 Task: Look for space in Pennāgaram, India from 1st August, 2023 to 5th August, 2023 for 1 adult in price range Rs.6000 to Rs.15000. Place can be entire place with 1  bedroom having 1 bed and 1 bathroom. Property type can be house, flat, guest house. Amenities needed are: wifi. Booking option can be shelf check-in. Required host language is English.
Action: Mouse moved to (391, 117)
Screenshot: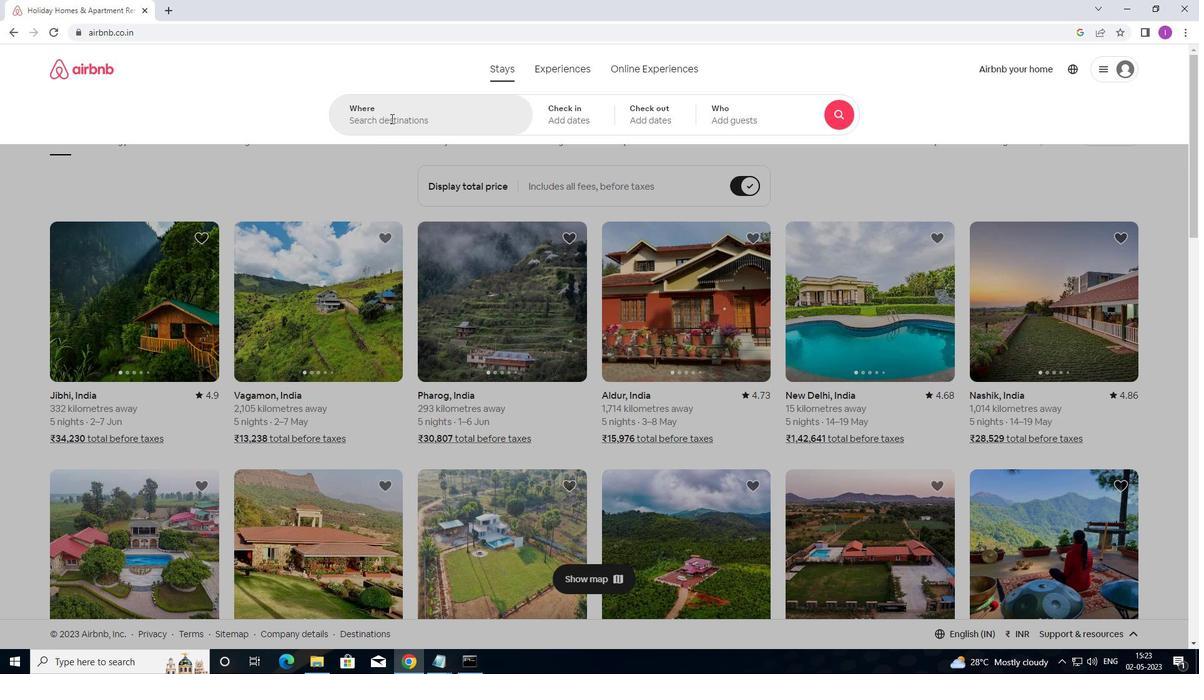
Action: Mouse pressed left at (391, 117)
Screenshot: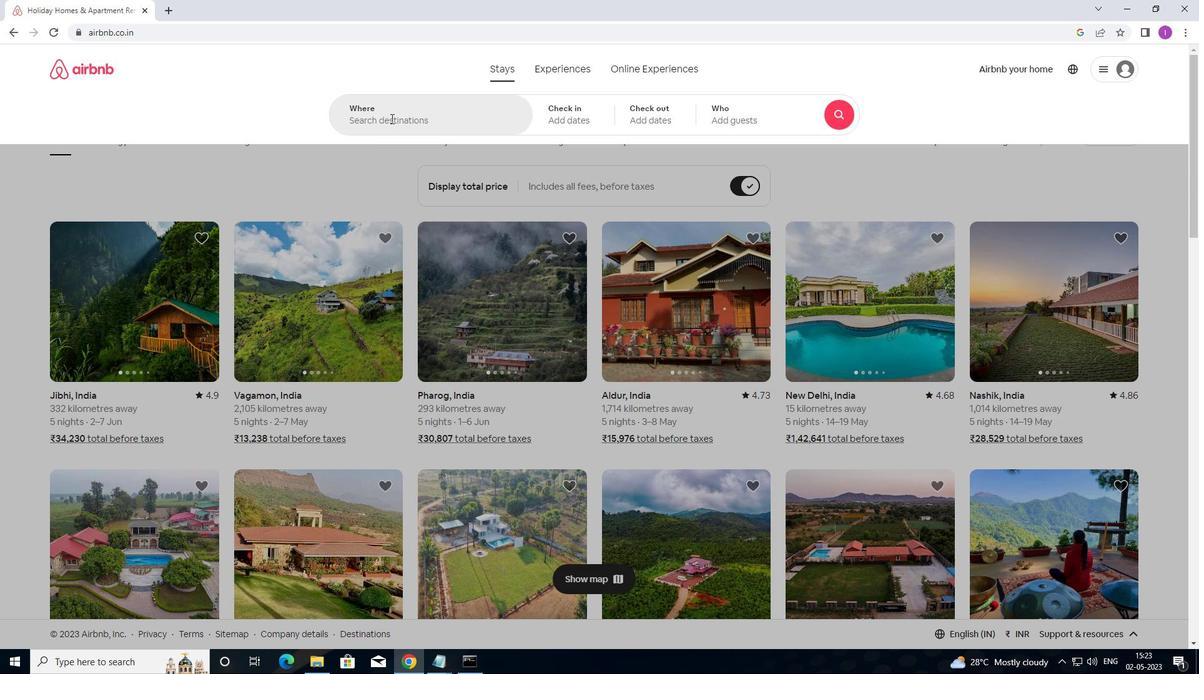 
Action: Mouse moved to (441, 153)
Screenshot: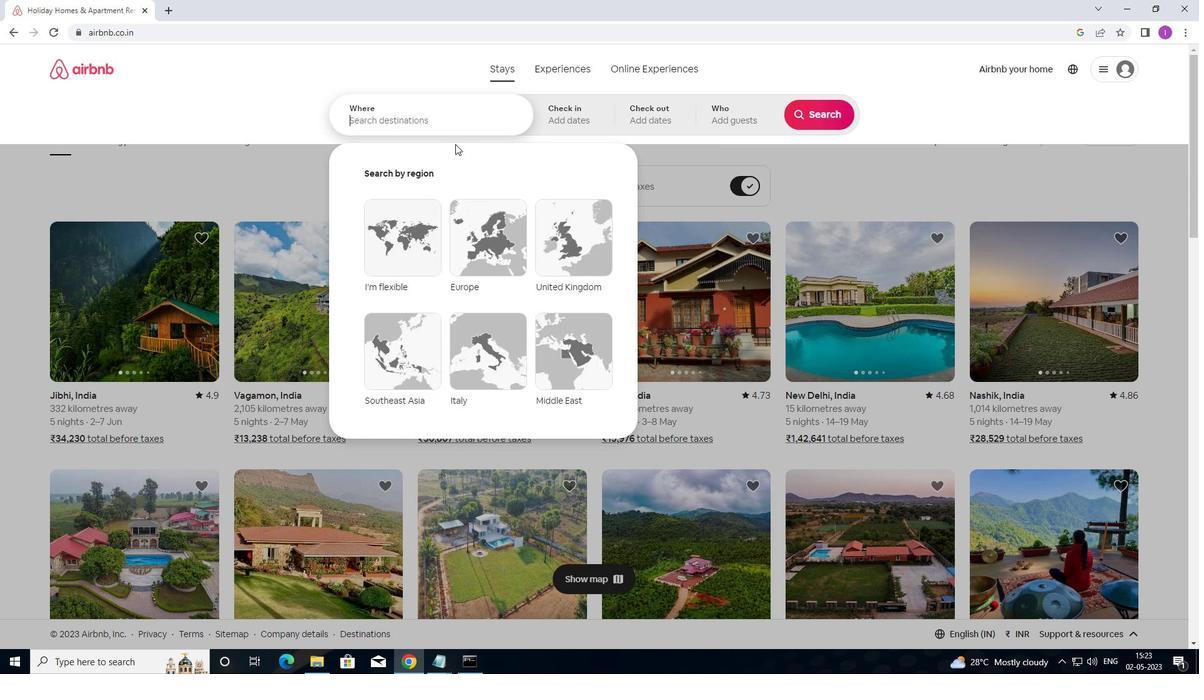 
Action: Key pressed <Key.shift>PENNAGARAM,<Key.shift><Key.shift><Key.shift><Key.shift><Key.shift><Key.shift><Key.shift><Key.shift><Key.shift><Key.shift><Key.shift><Key.shift><Key.shift><Key.shift><Key.shift><Key.shift><Key.shift><Key.shift><Key.shift><Key.shift>INDIA
Screenshot: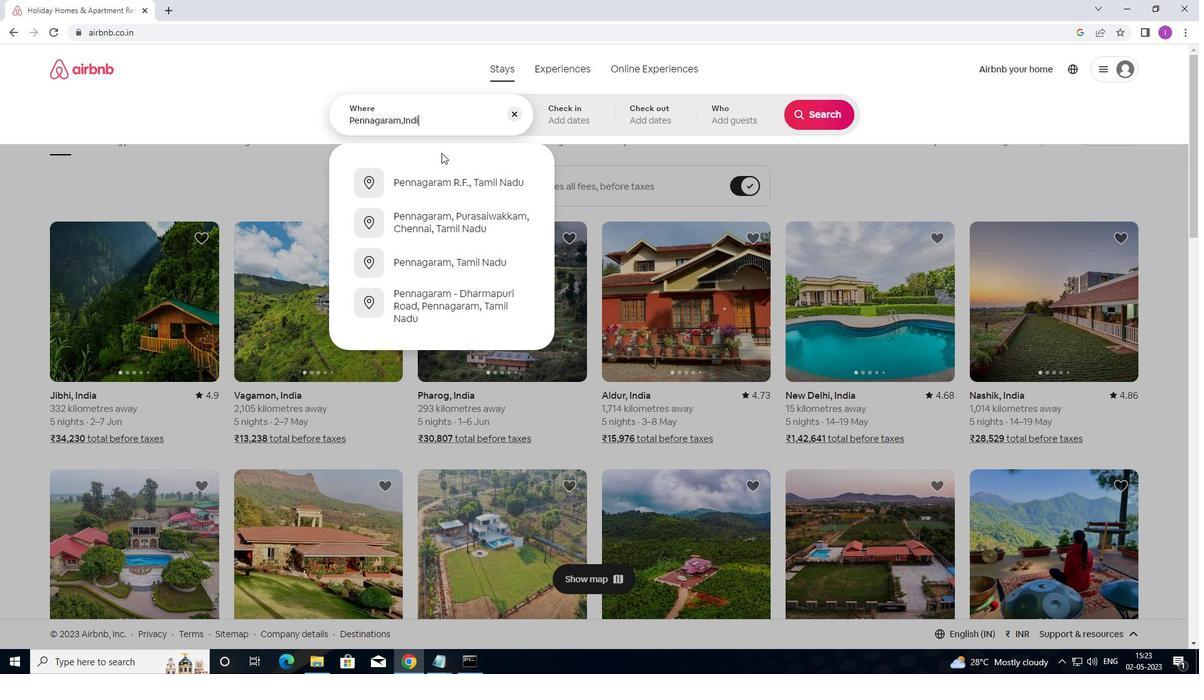 
Action: Mouse moved to (561, 113)
Screenshot: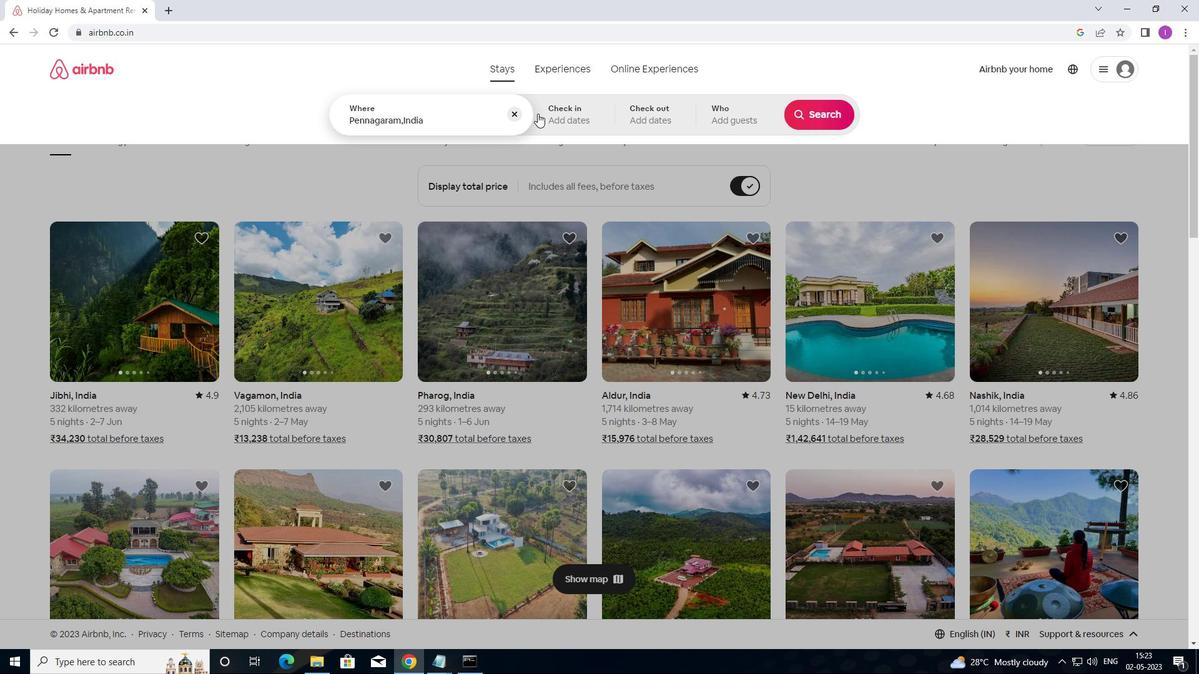 
Action: Mouse pressed left at (561, 113)
Screenshot: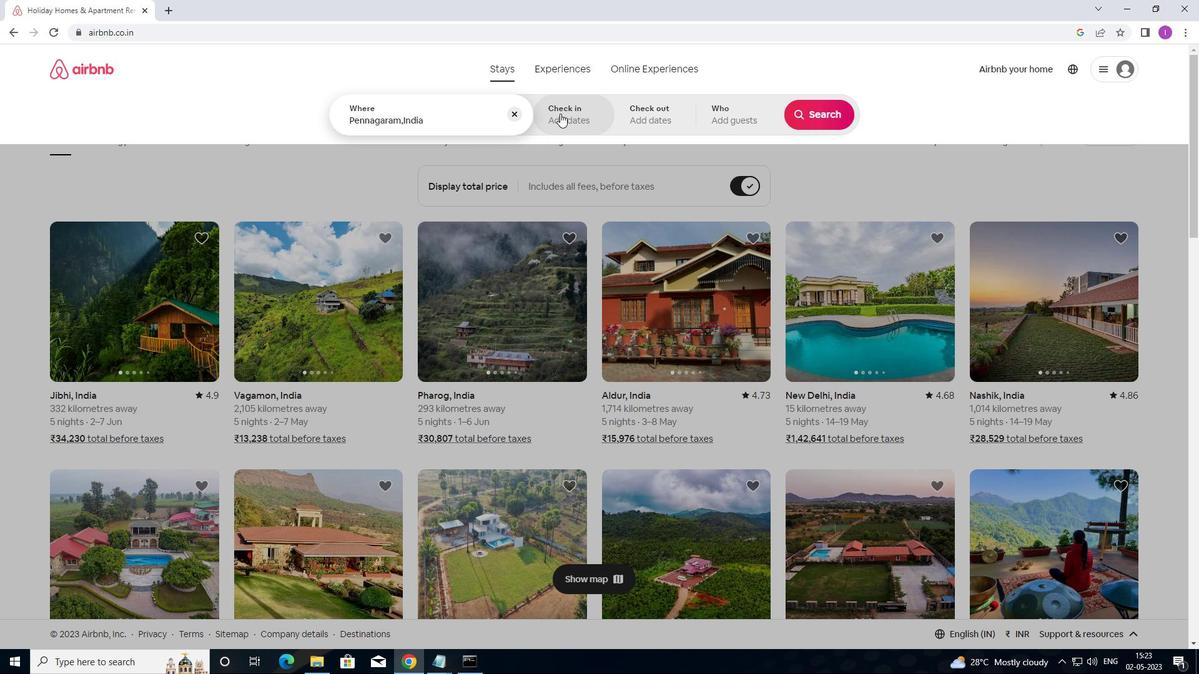 
Action: Mouse moved to (817, 216)
Screenshot: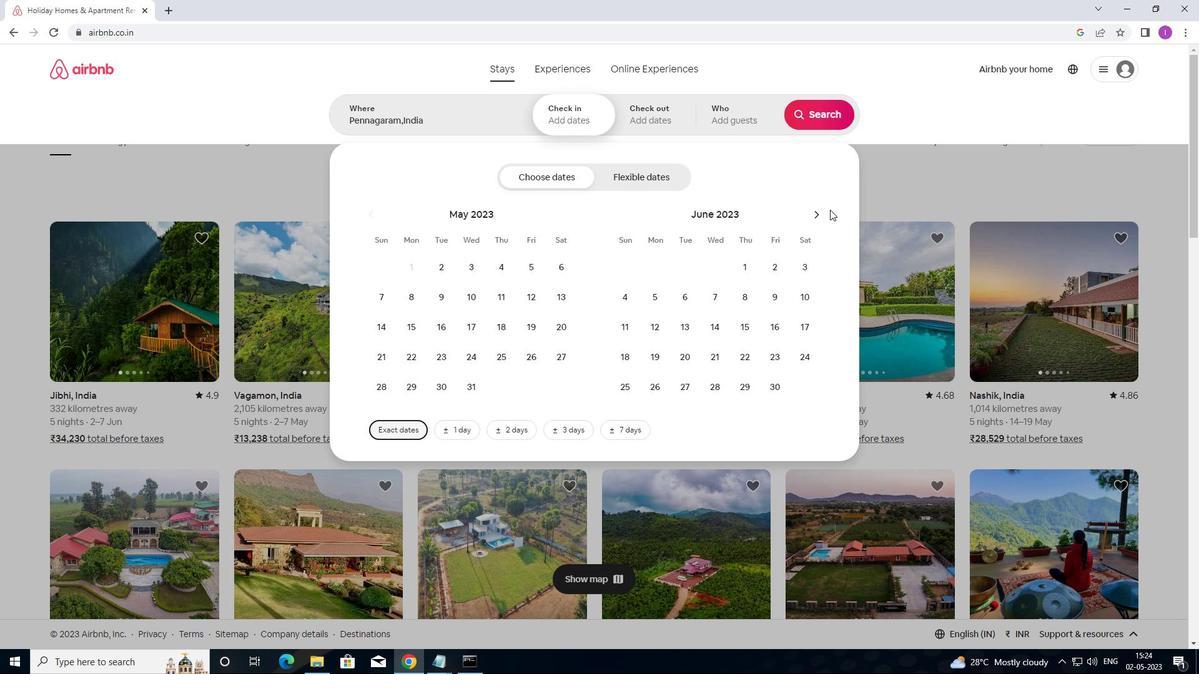 
Action: Mouse pressed left at (817, 216)
Screenshot: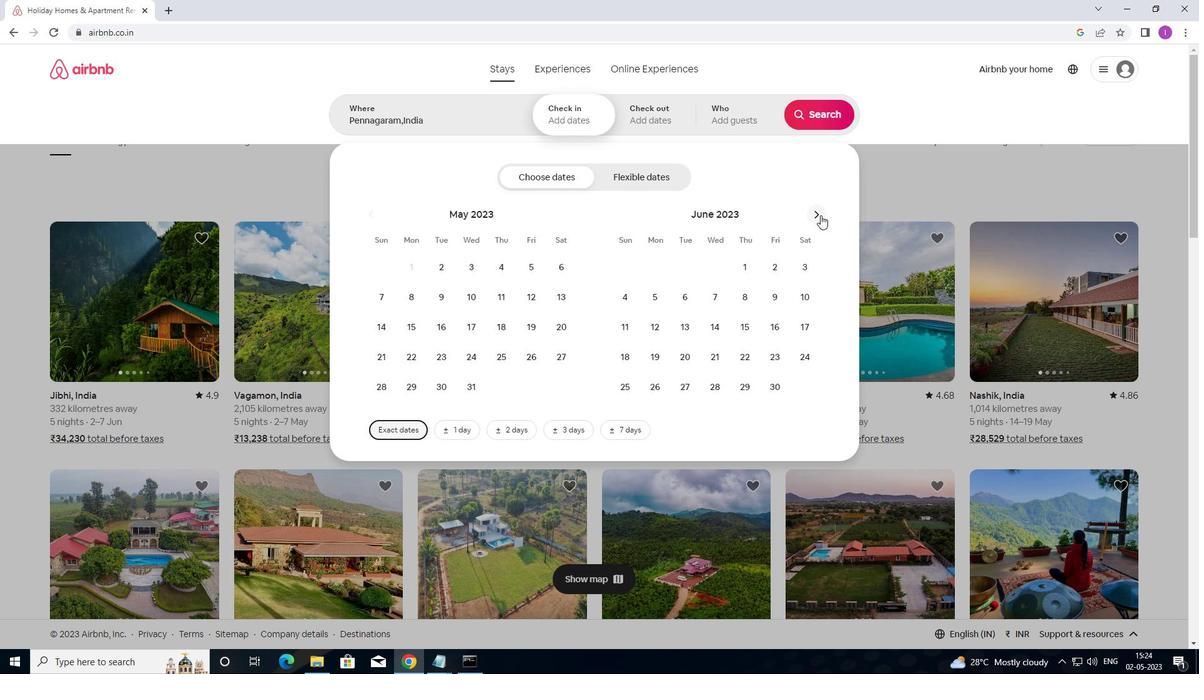
Action: Mouse pressed left at (817, 216)
Screenshot: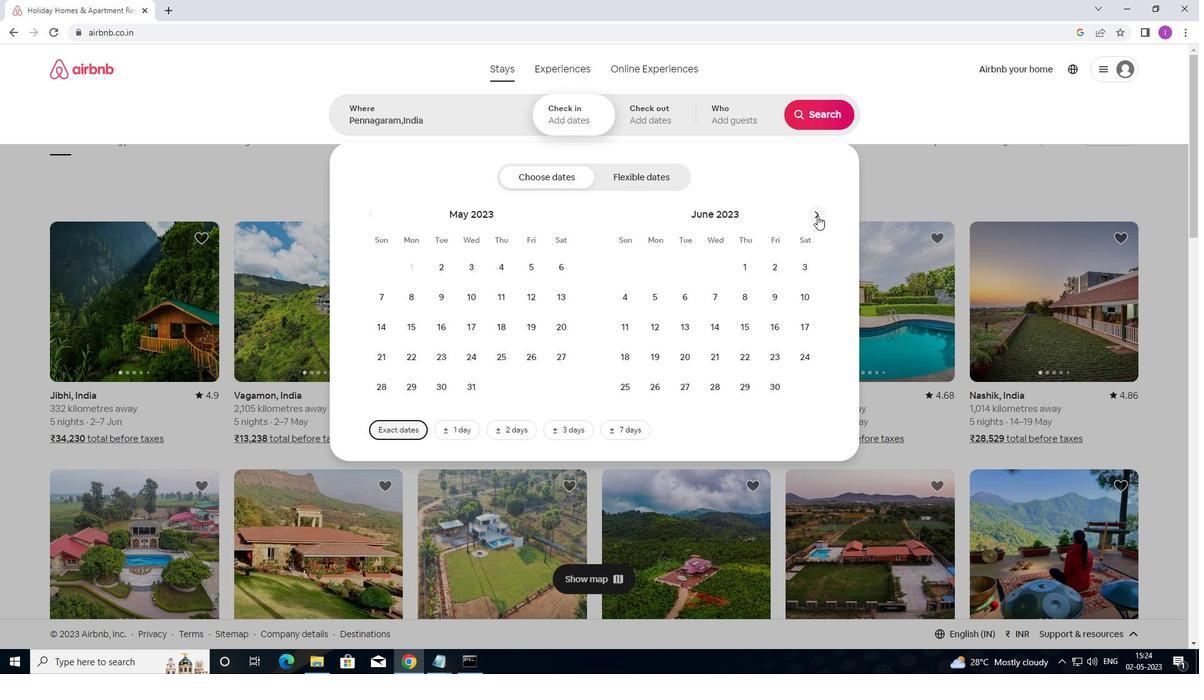 
Action: Mouse moved to (812, 213)
Screenshot: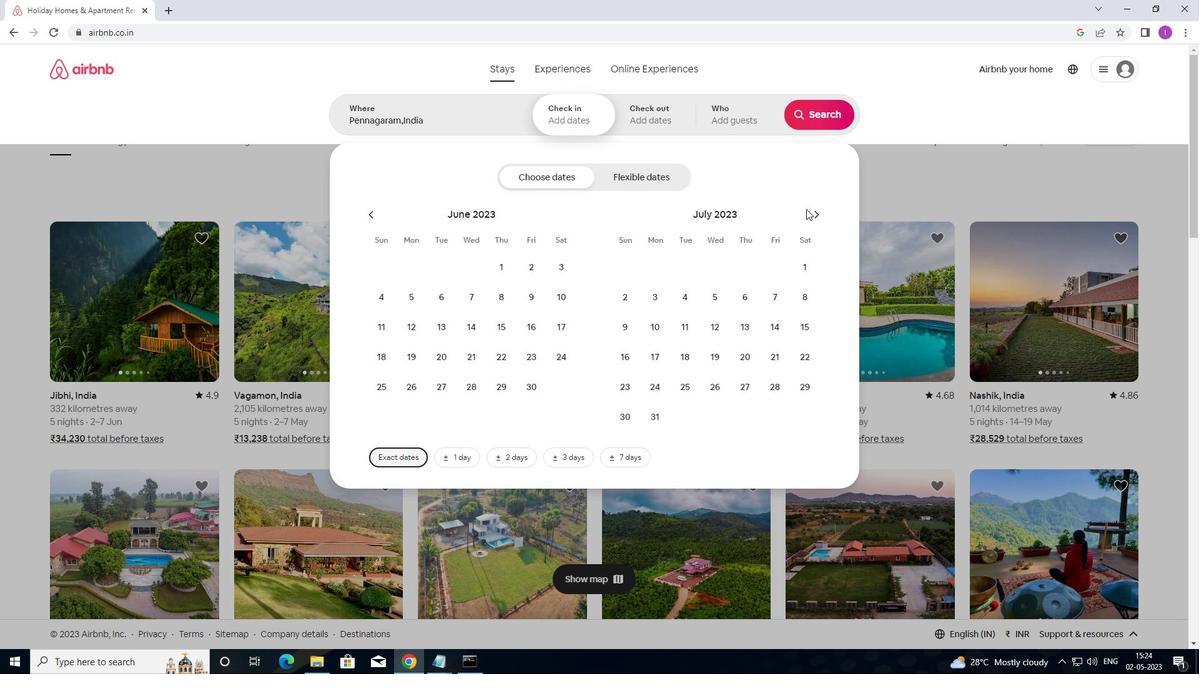 
Action: Mouse pressed left at (812, 213)
Screenshot: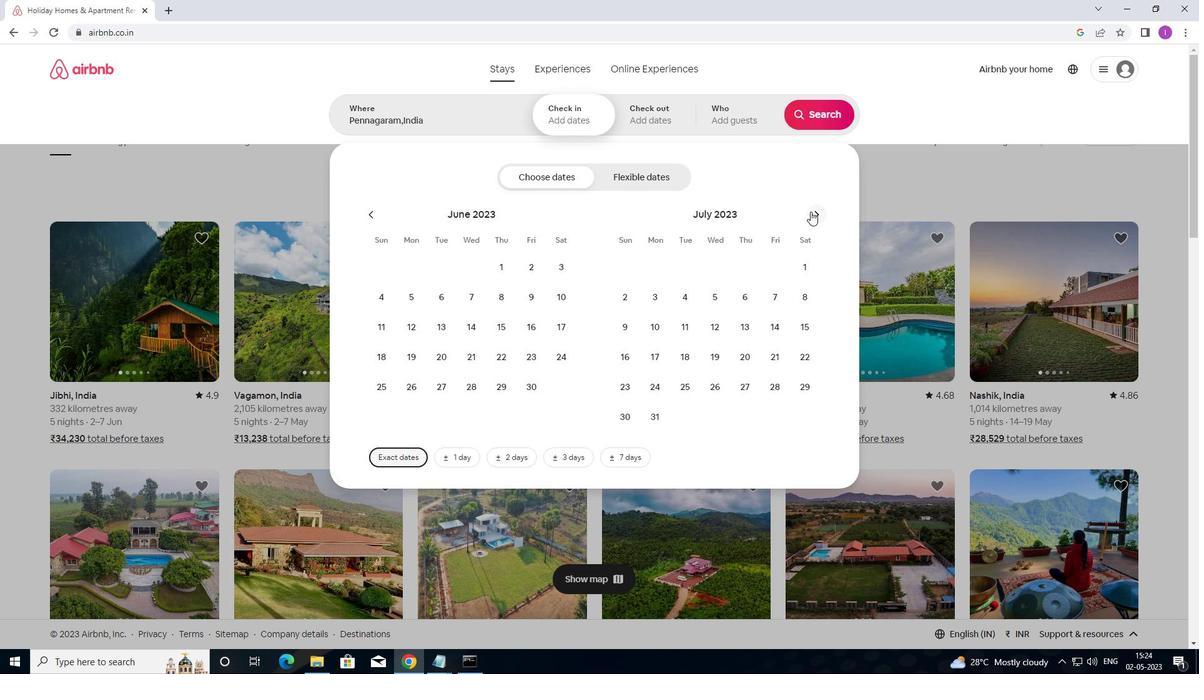 
Action: Mouse moved to (682, 264)
Screenshot: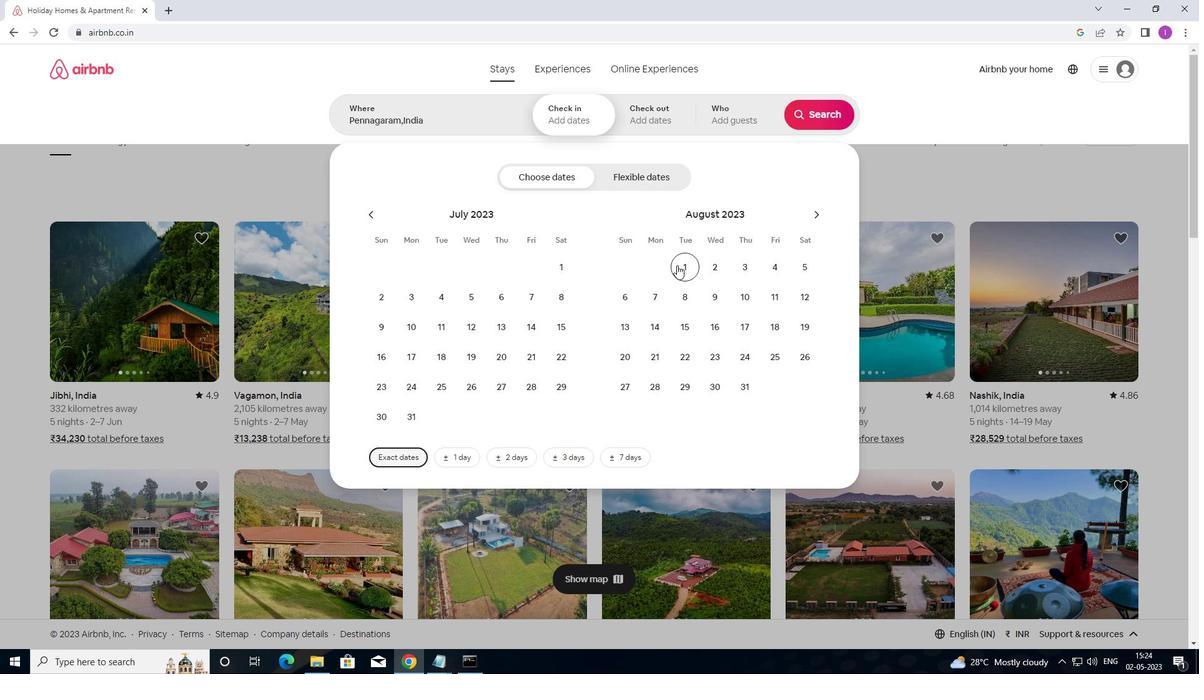 
Action: Mouse pressed left at (682, 264)
Screenshot: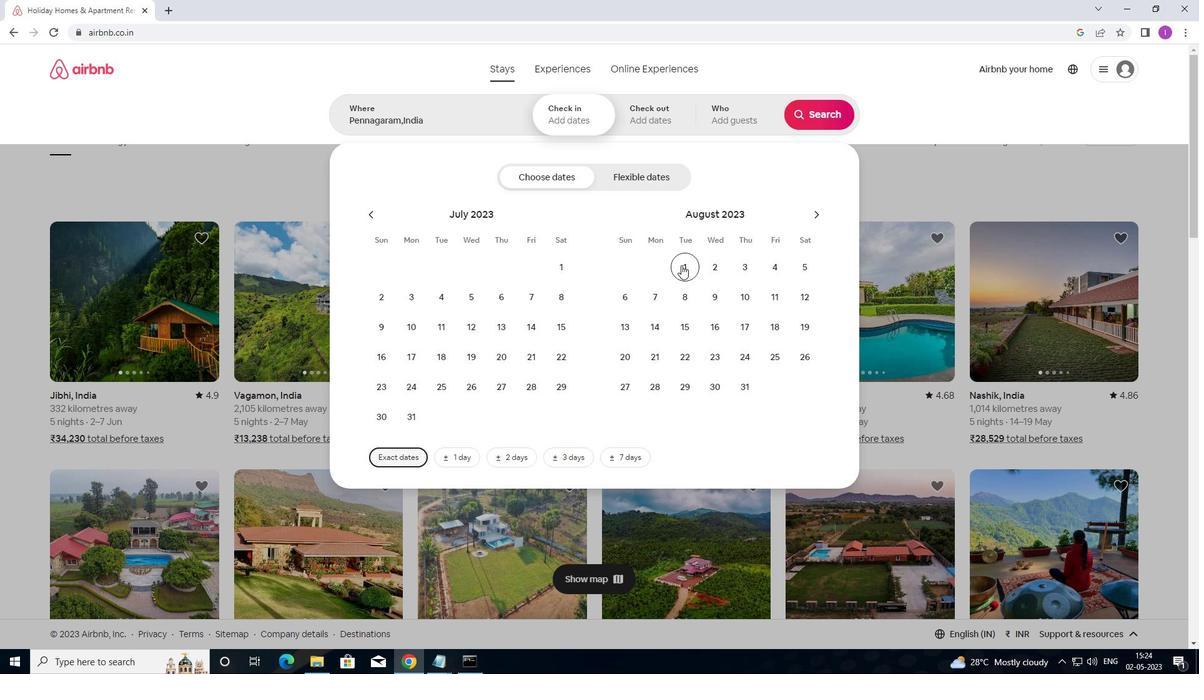 
Action: Mouse moved to (813, 268)
Screenshot: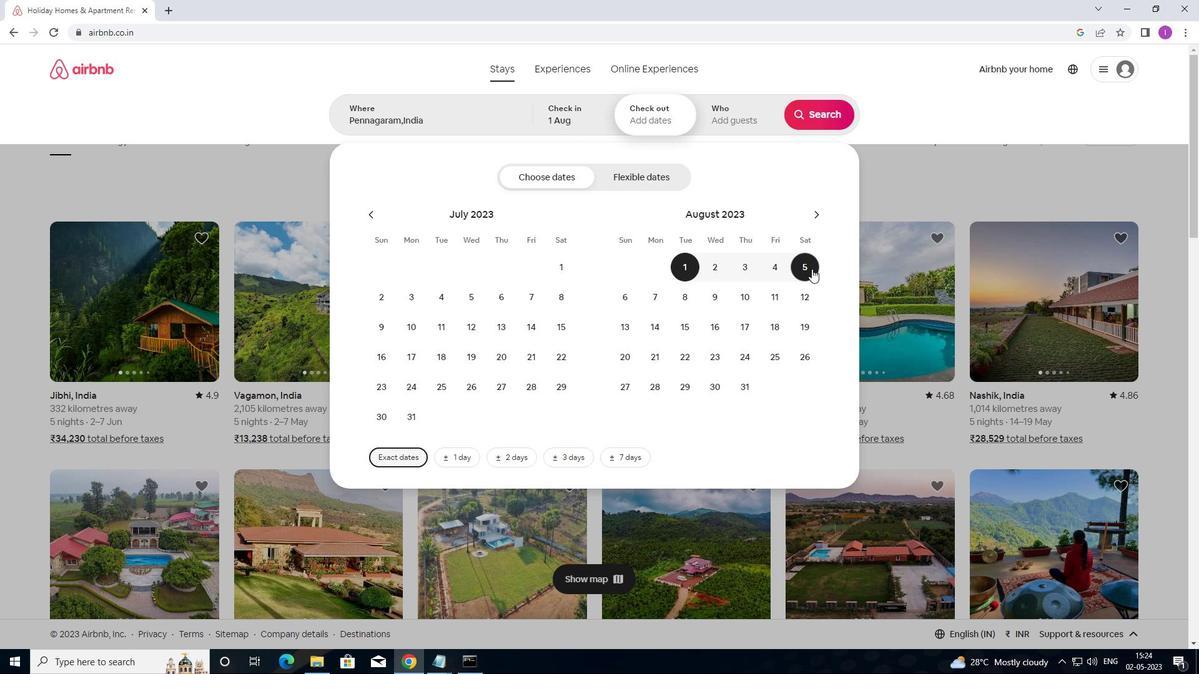 
Action: Mouse pressed left at (813, 268)
Screenshot: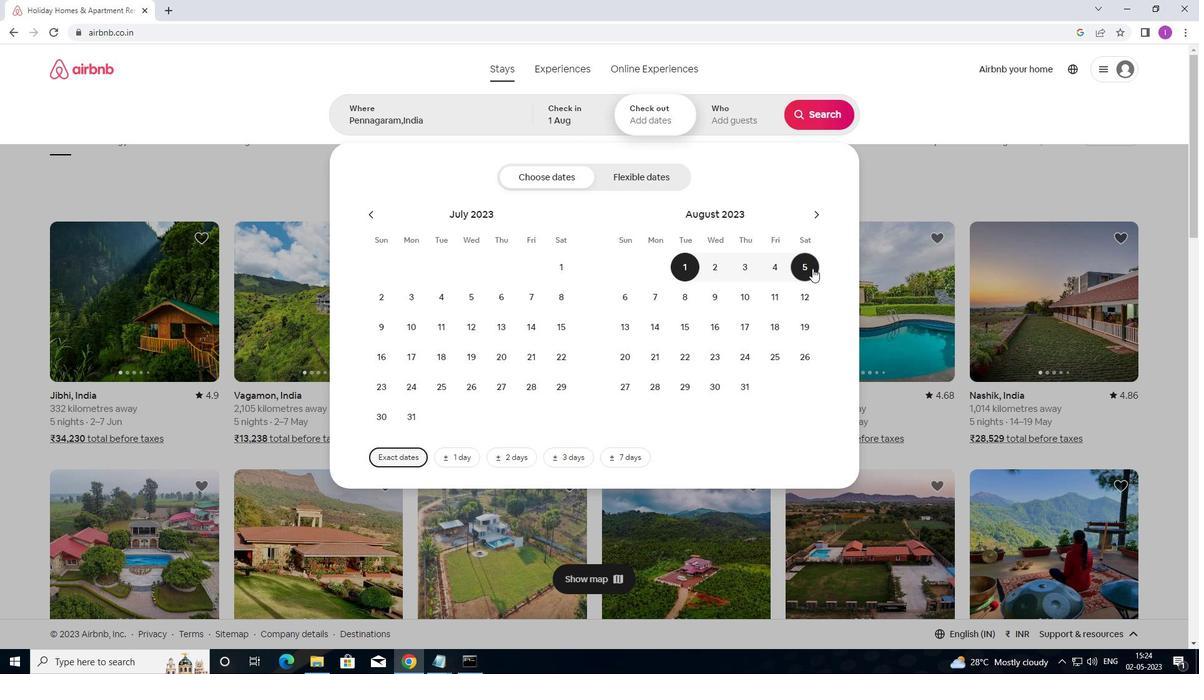 
Action: Mouse moved to (818, 242)
Screenshot: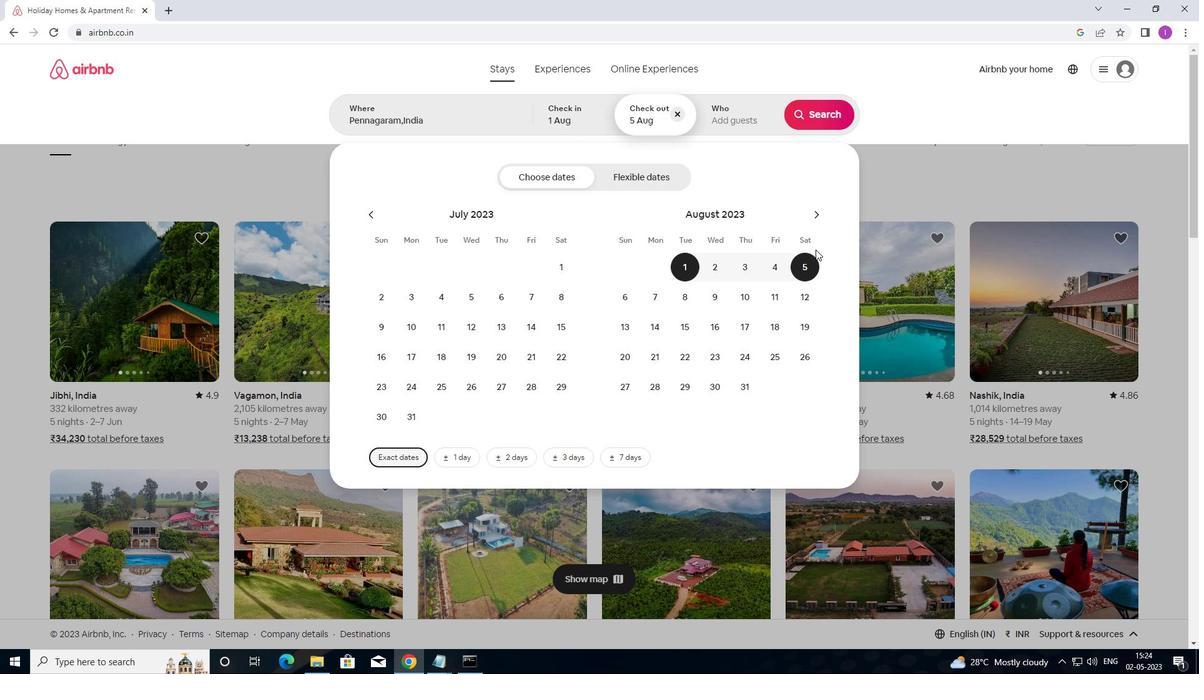 
Action: Mouse scrolled (818, 241) with delta (0, 0)
Screenshot: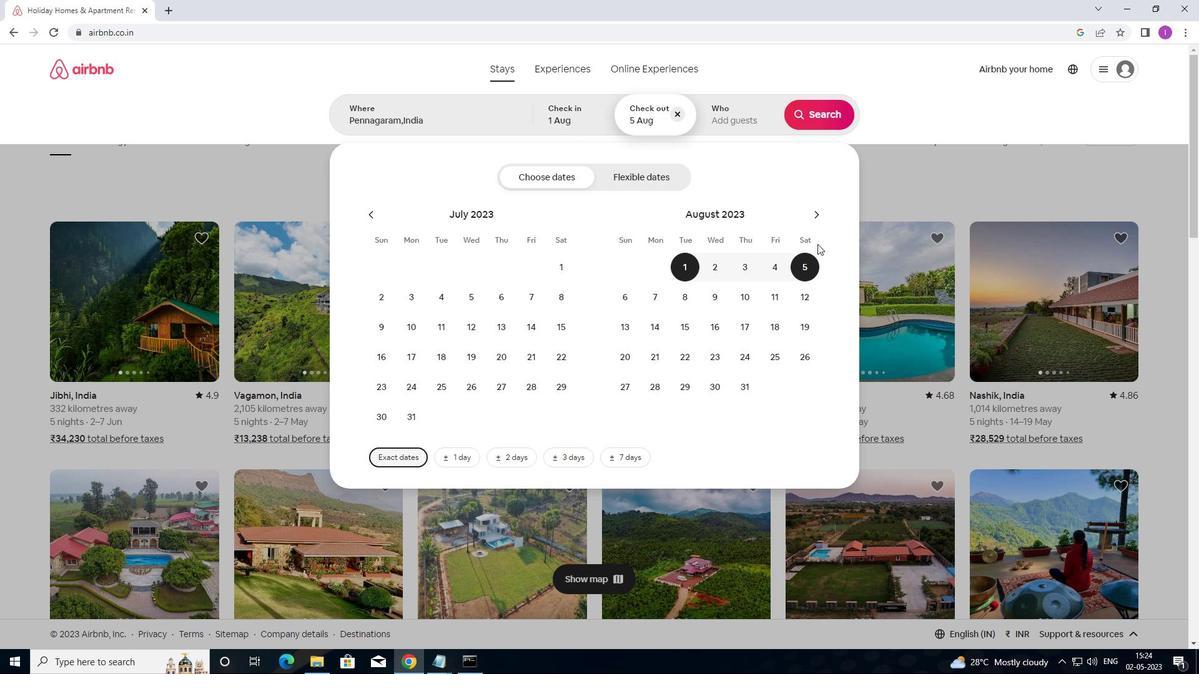 
Action: Mouse scrolled (818, 241) with delta (0, 0)
Screenshot: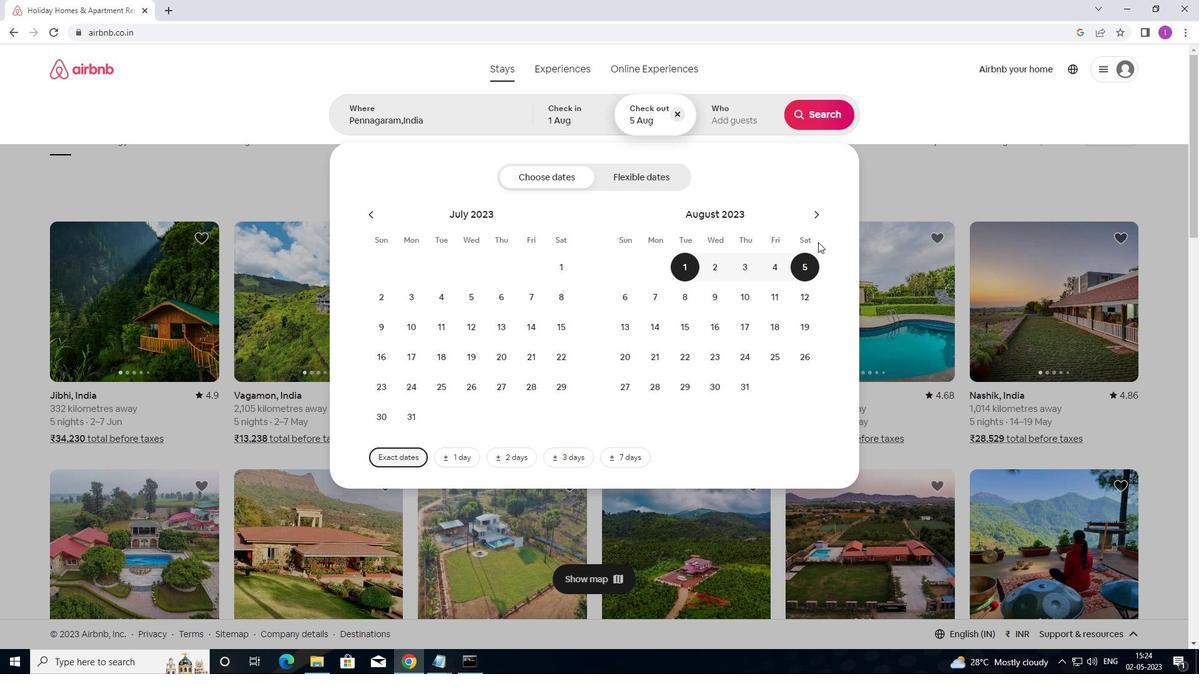 
Action: Mouse moved to (754, 116)
Screenshot: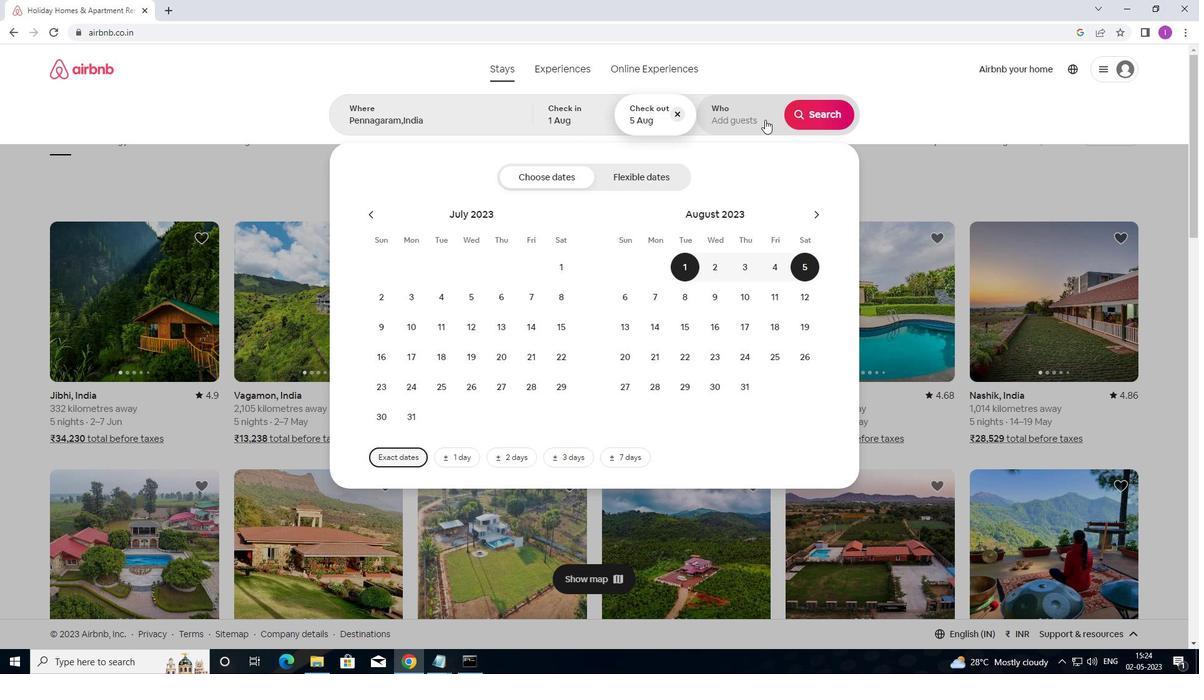 
Action: Mouse pressed left at (754, 116)
Screenshot: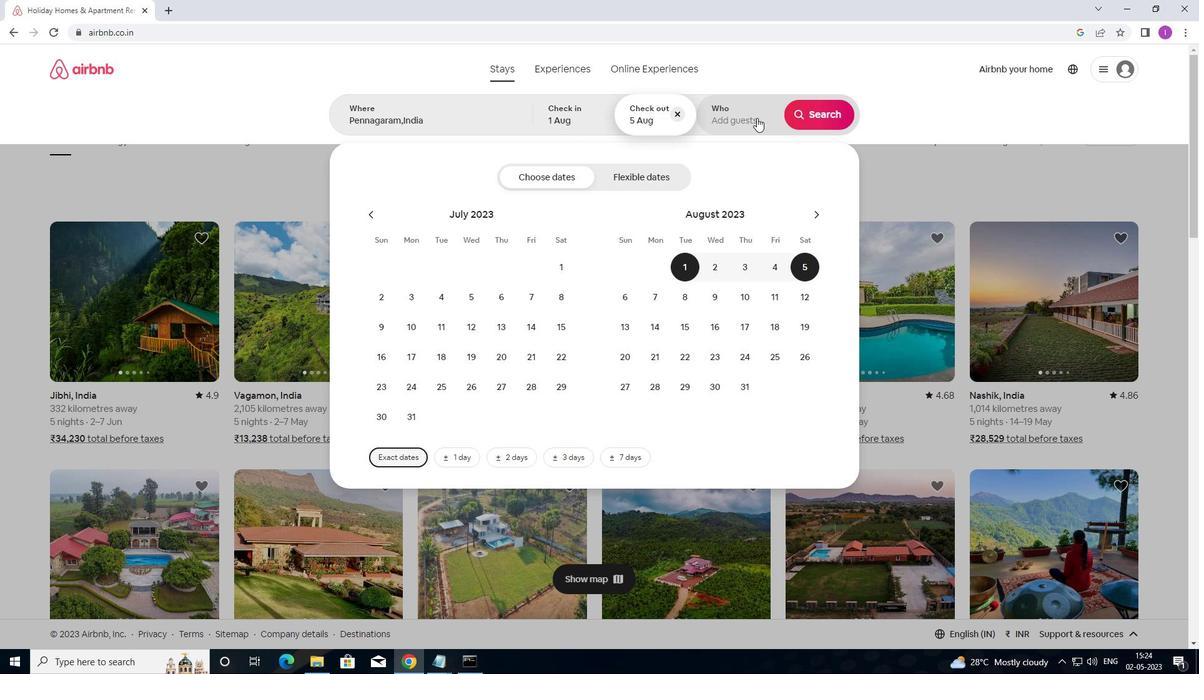 
Action: Mouse moved to (819, 176)
Screenshot: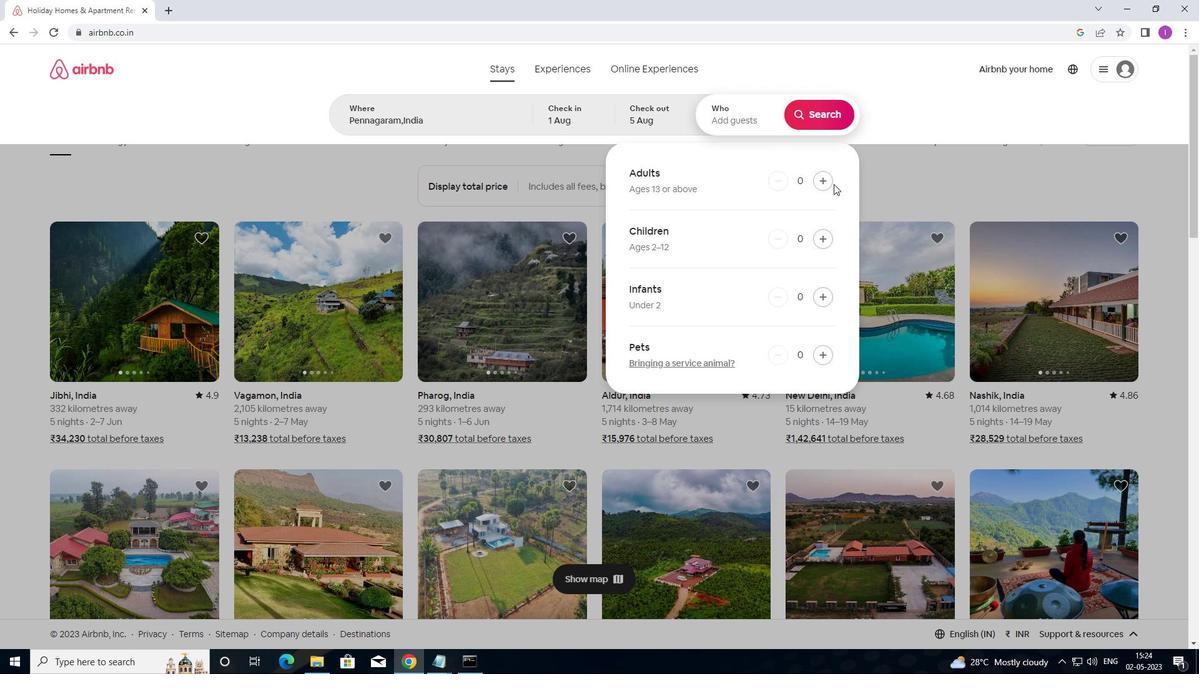 
Action: Mouse pressed left at (819, 176)
Screenshot: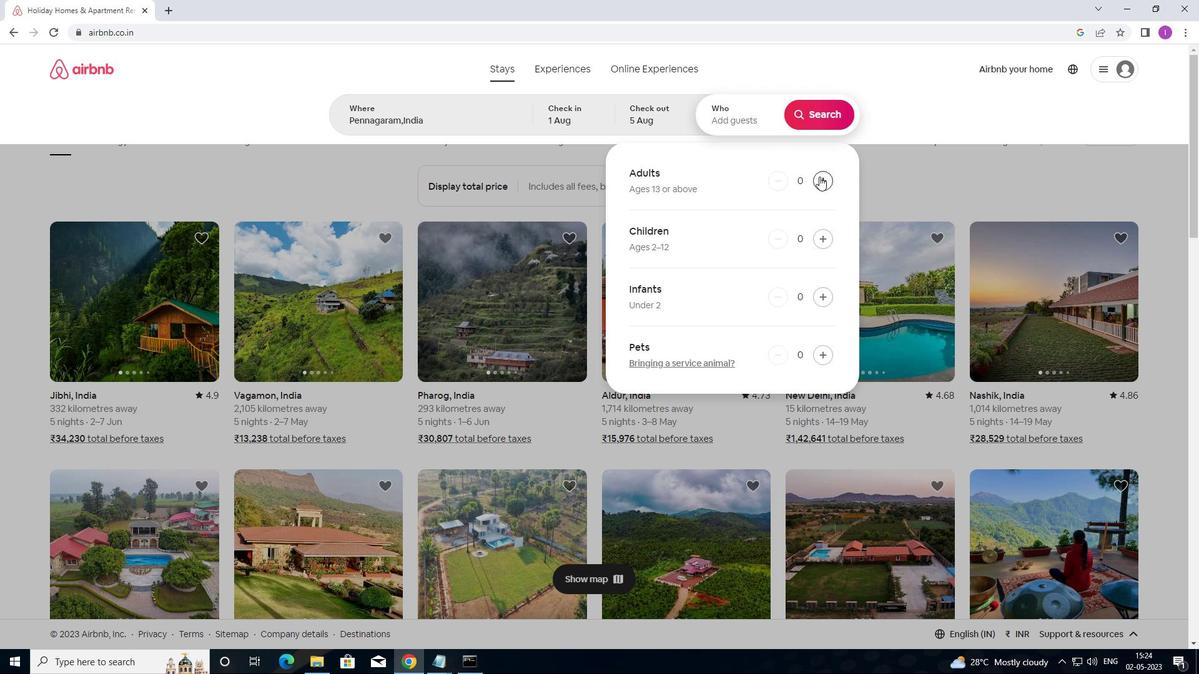 
Action: Mouse moved to (818, 121)
Screenshot: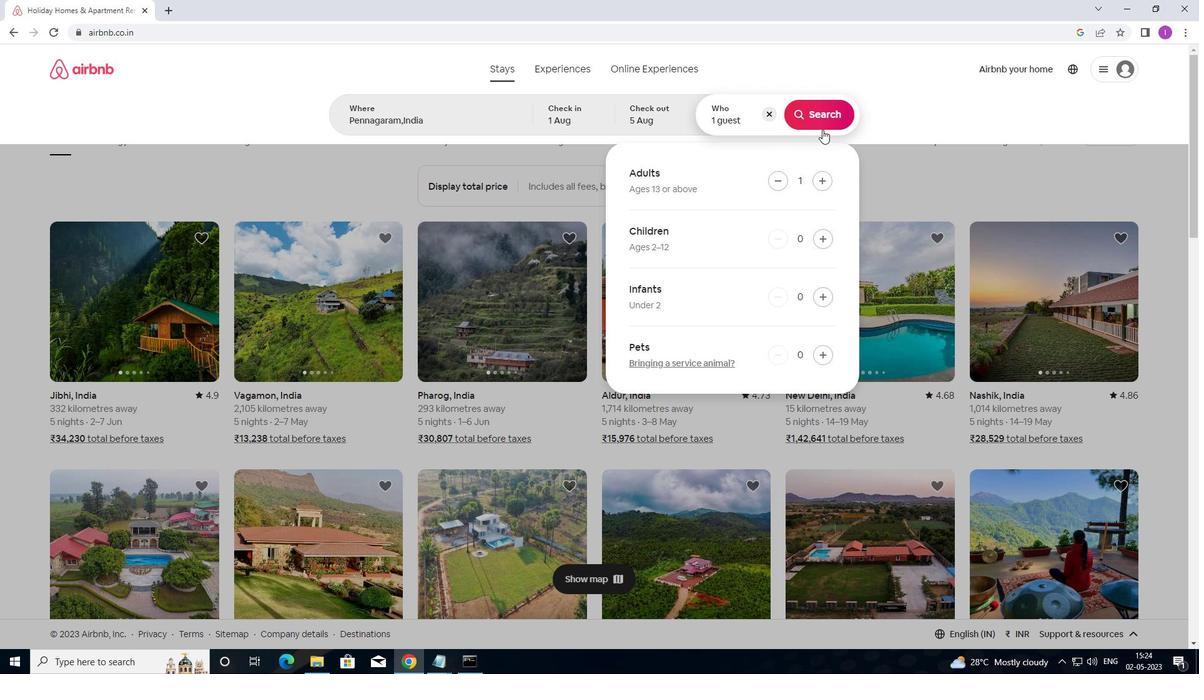 
Action: Mouse pressed left at (818, 121)
Screenshot: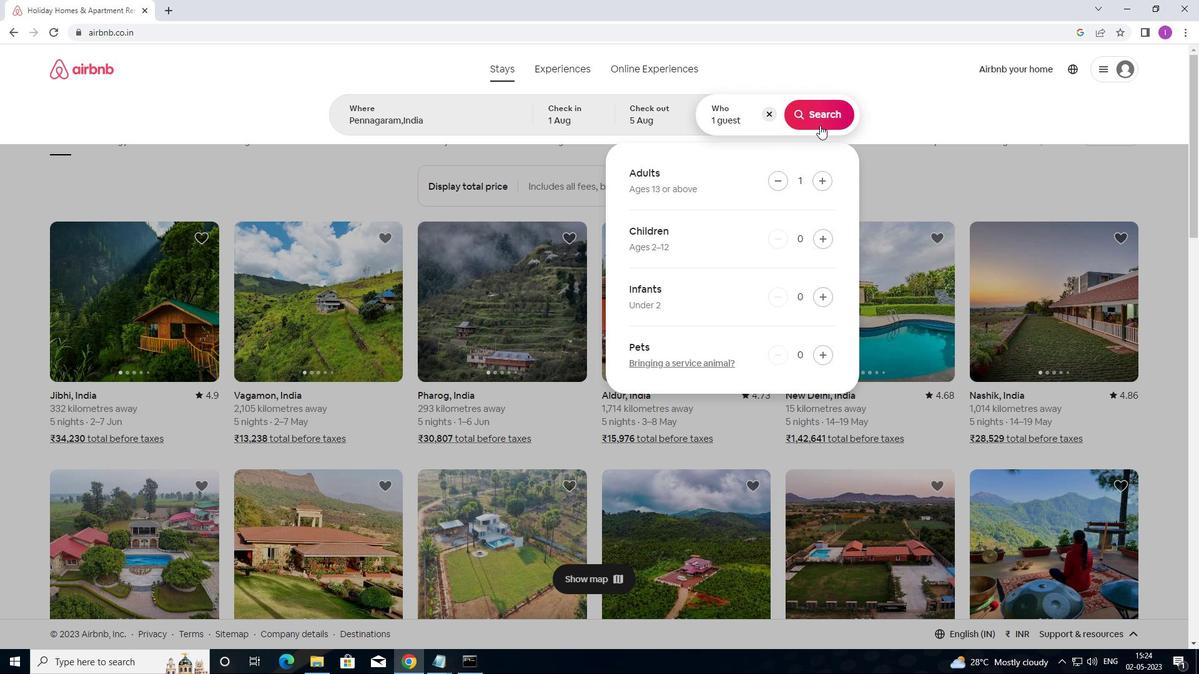 
Action: Mouse moved to (1144, 111)
Screenshot: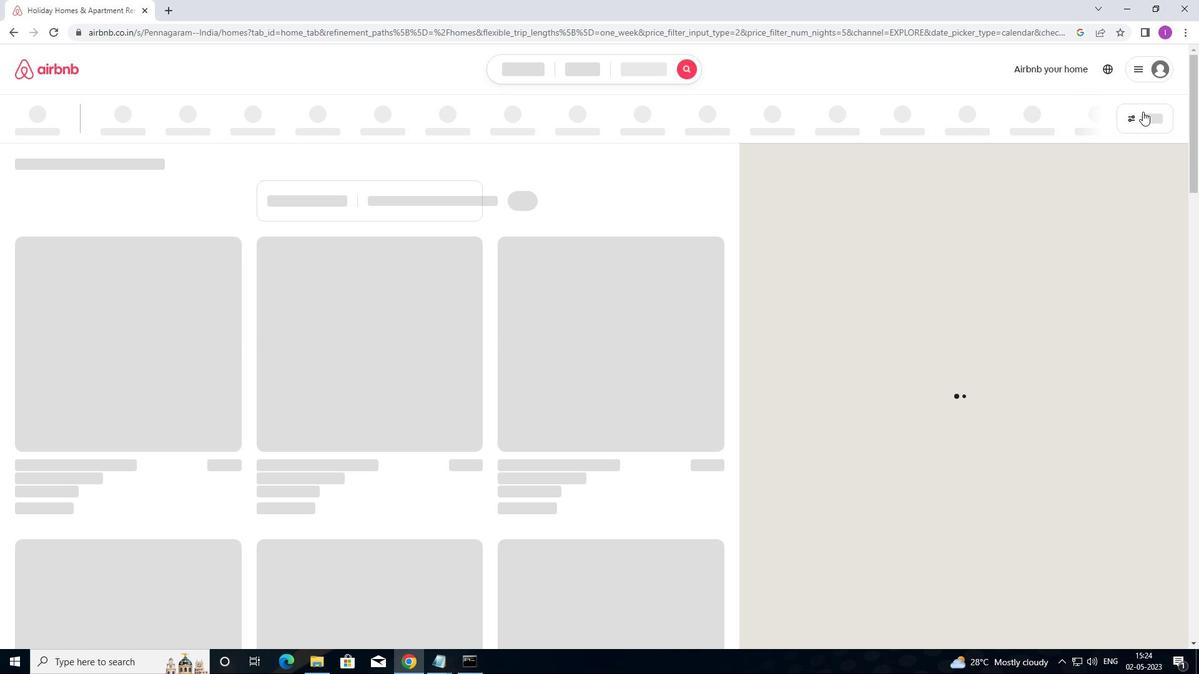 
Action: Mouse pressed left at (1144, 111)
Screenshot: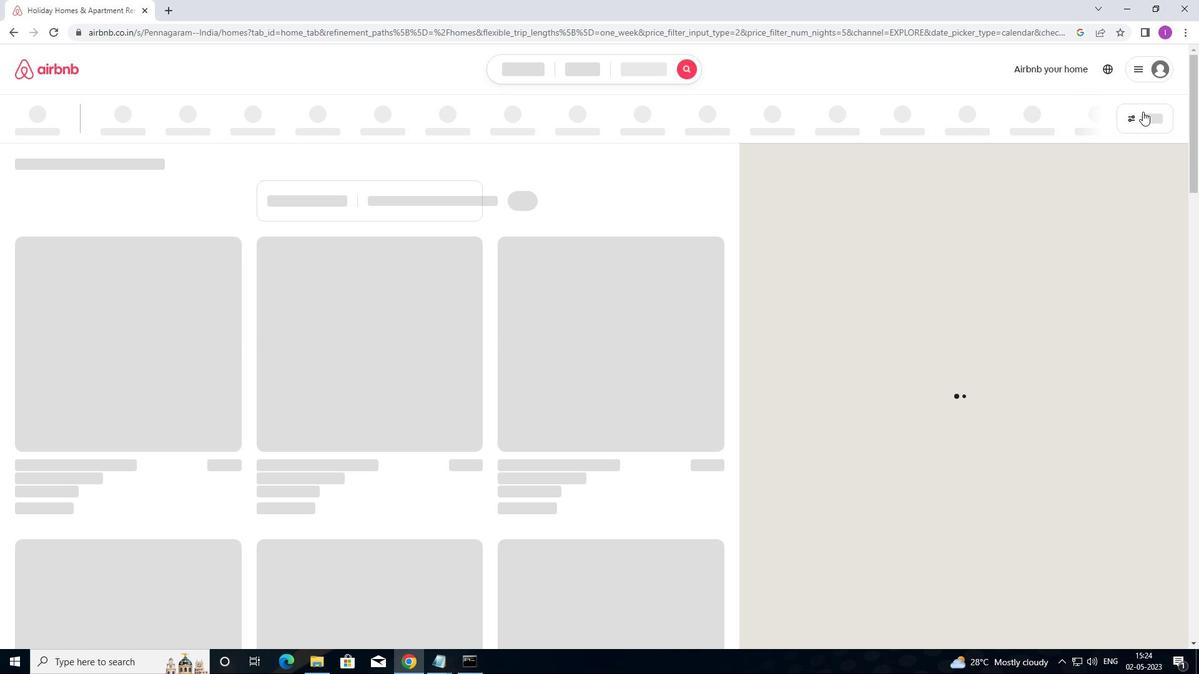 
Action: Mouse moved to (1130, 118)
Screenshot: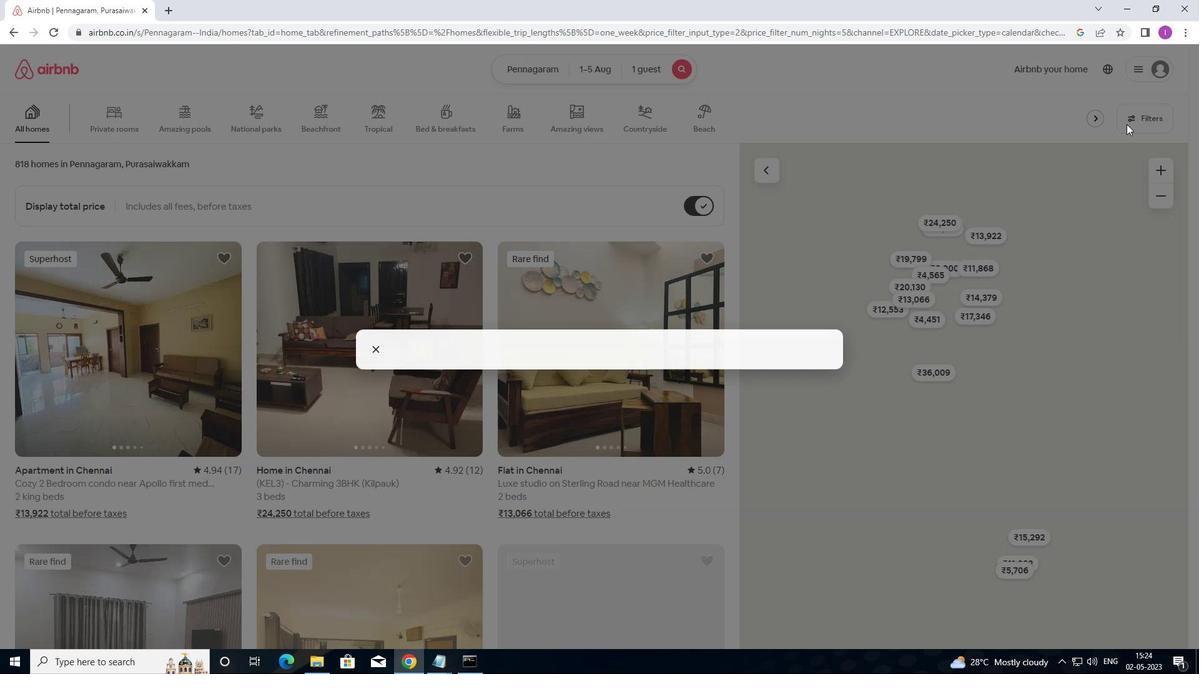 
Action: Mouse pressed left at (1130, 118)
Screenshot: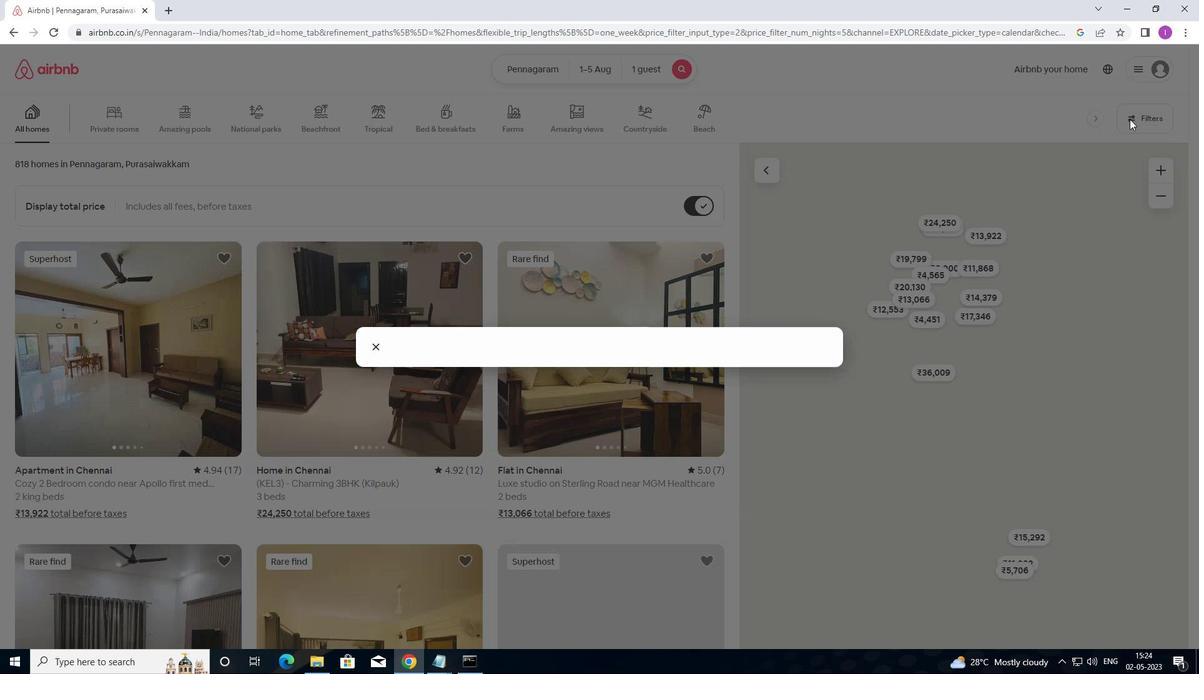 
Action: Mouse moved to (1134, 121)
Screenshot: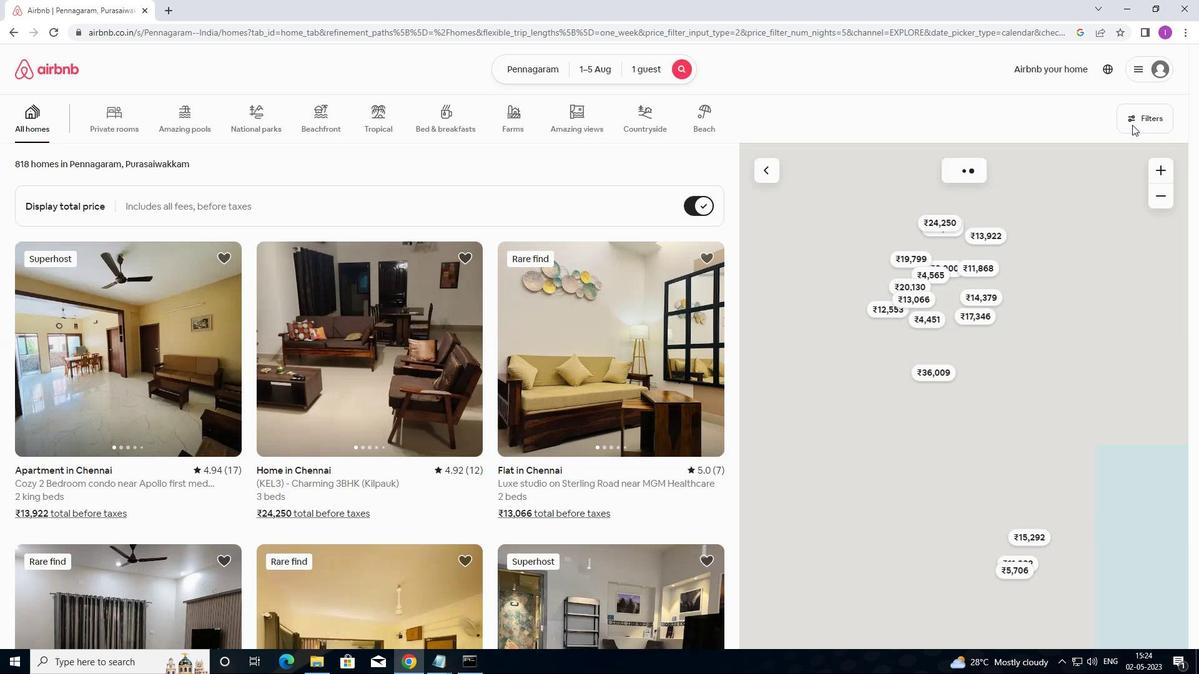
Action: Mouse pressed left at (1134, 121)
Screenshot: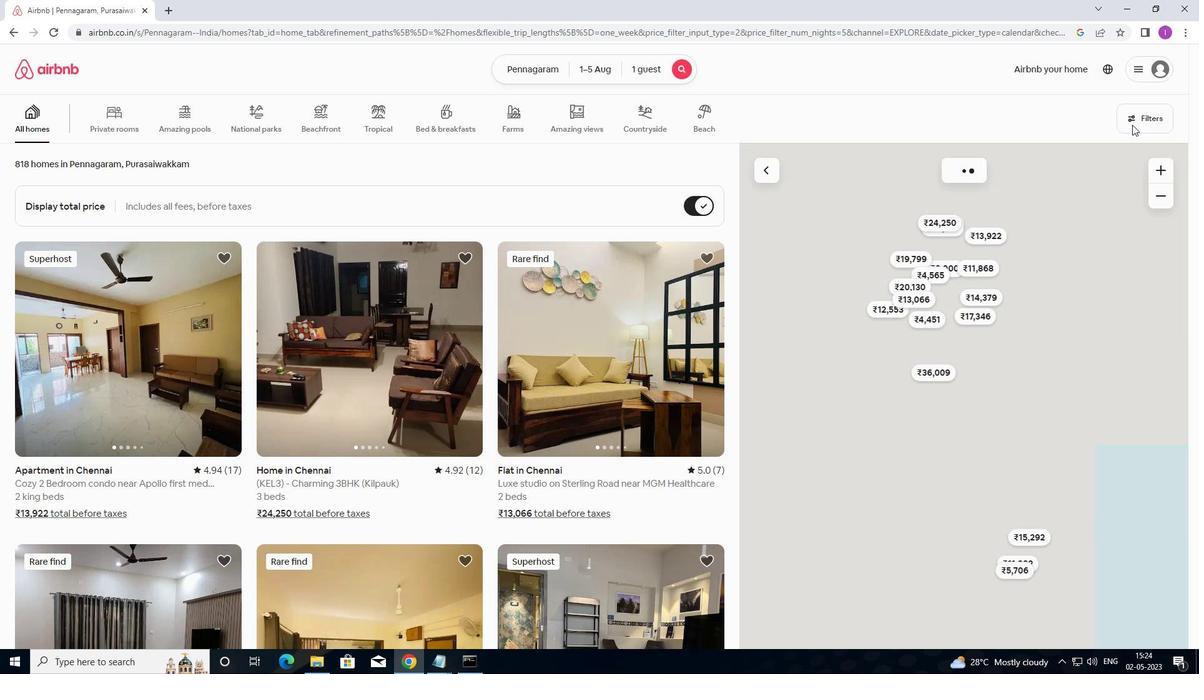 
Action: Mouse moved to (447, 276)
Screenshot: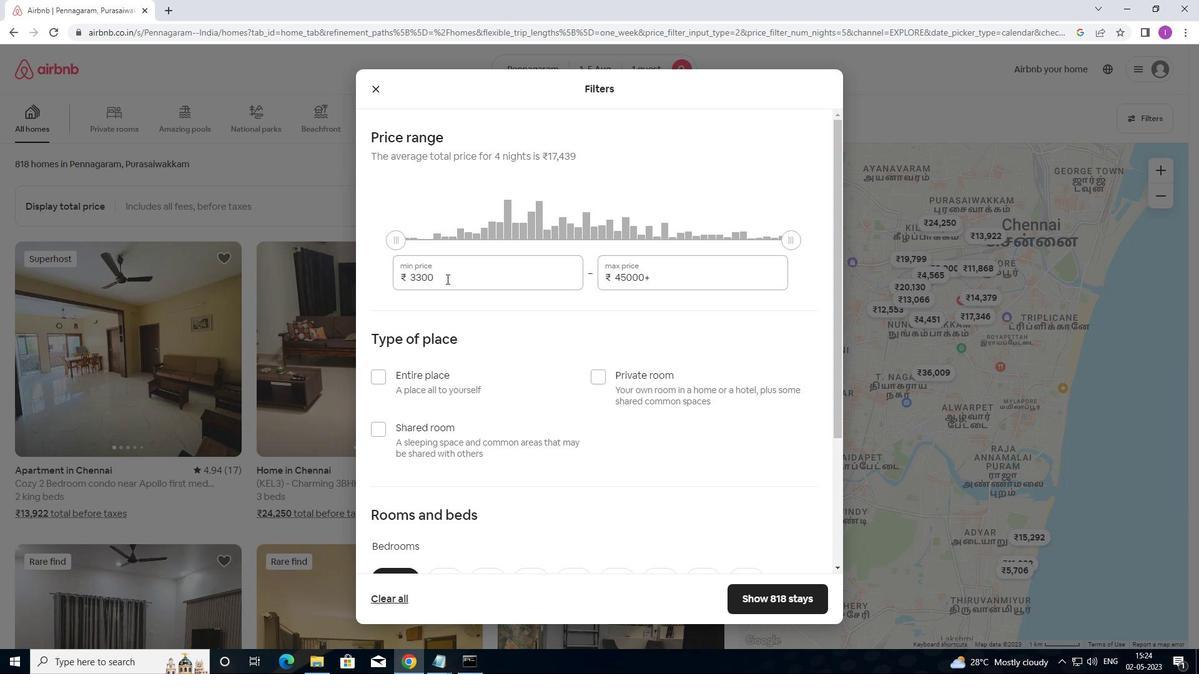 
Action: Mouse pressed left at (447, 276)
Screenshot: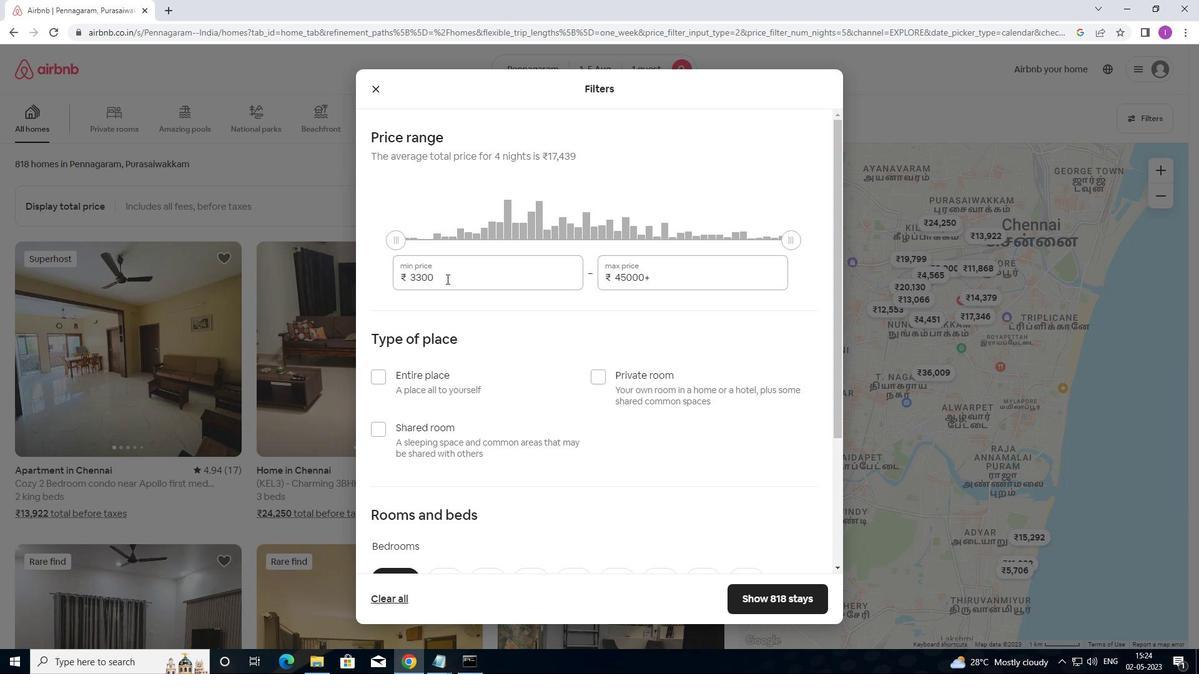 
Action: Mouse moved to (392, 293)
Screenshot: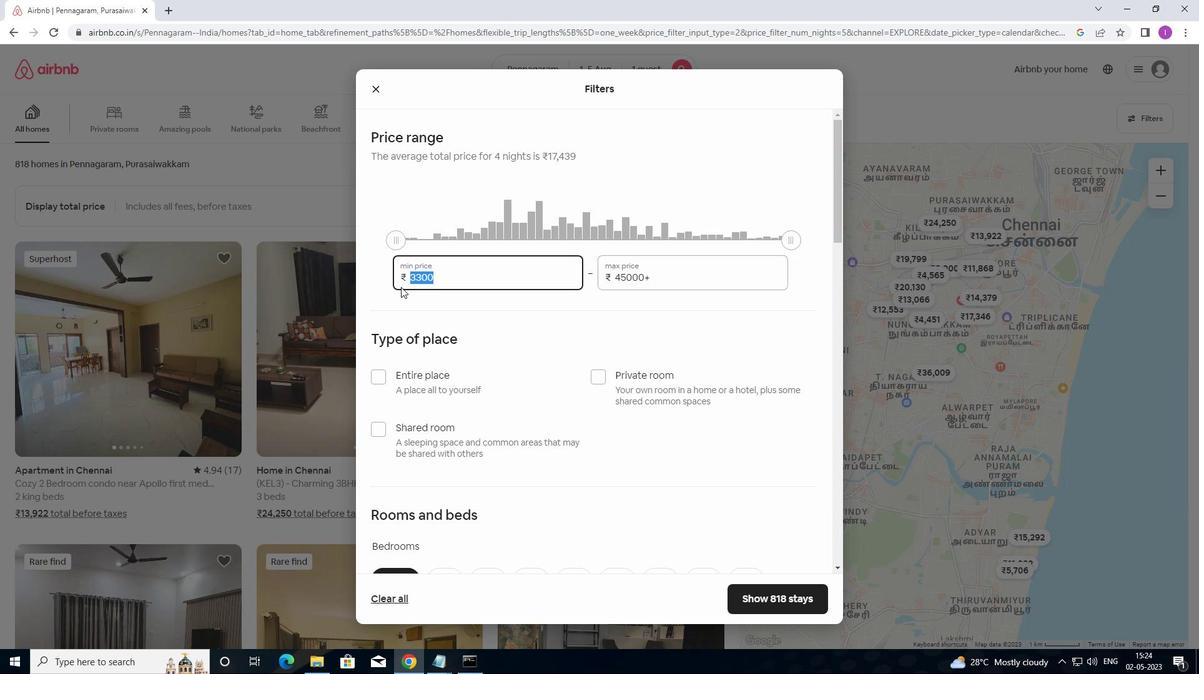 
Action: Key pressed 6000
Screenshot: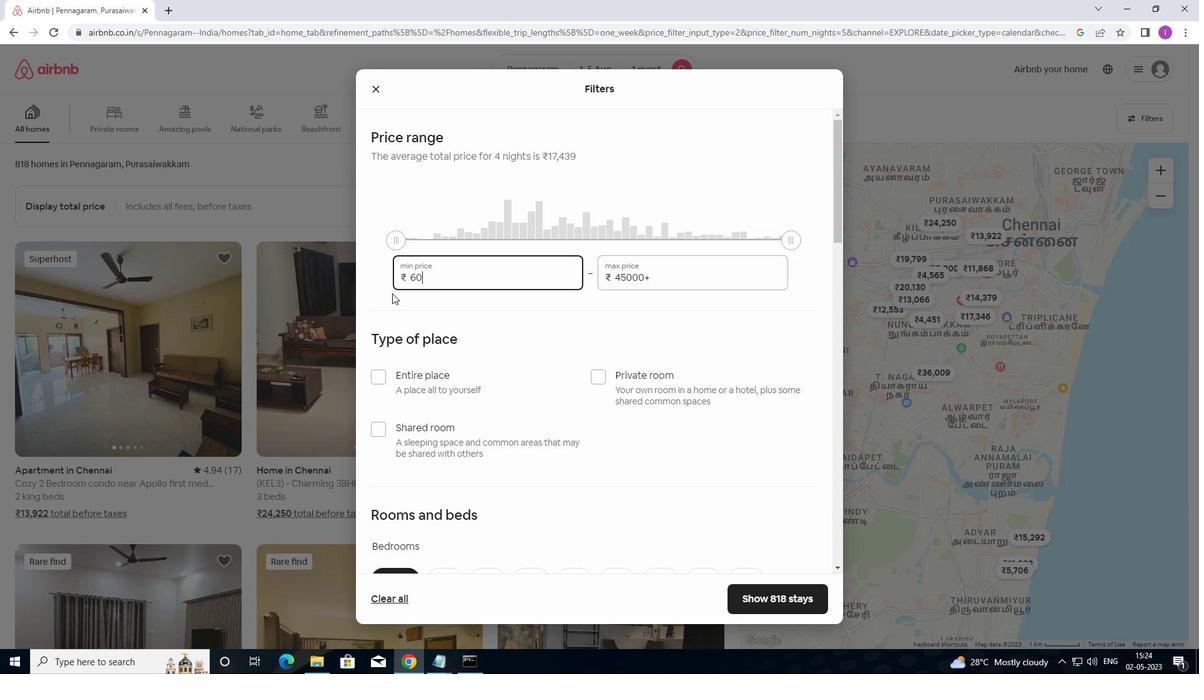 
Action: Mouse moved to (661, 282)
Screenshot: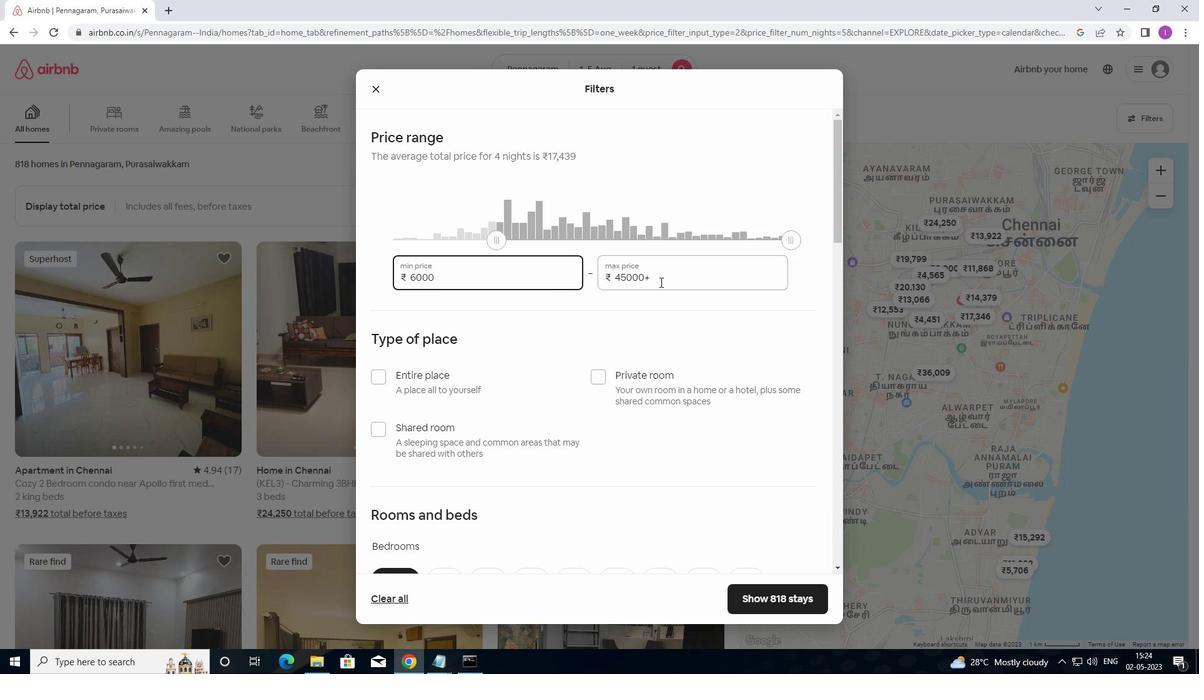 
Action: Mouse pressed left at (661, 282)
Screenshot: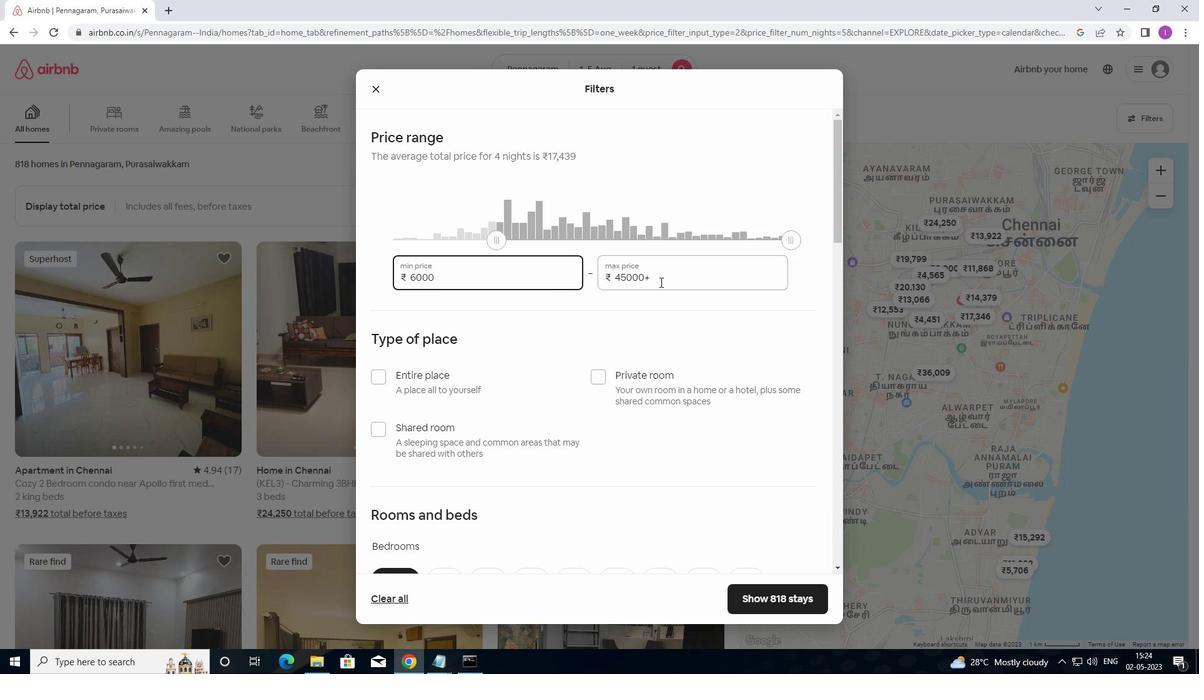 
Action: Mouse moved to (600, 284)
Screenshot: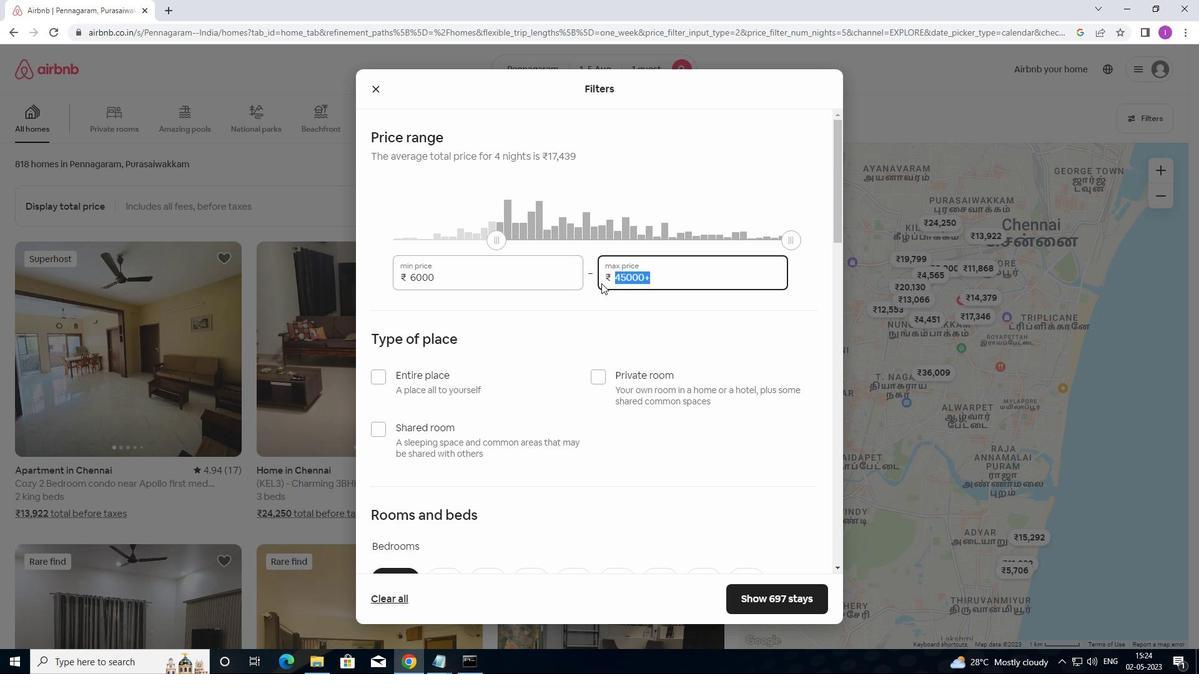 
Action: Key pressed 150
Screenshot: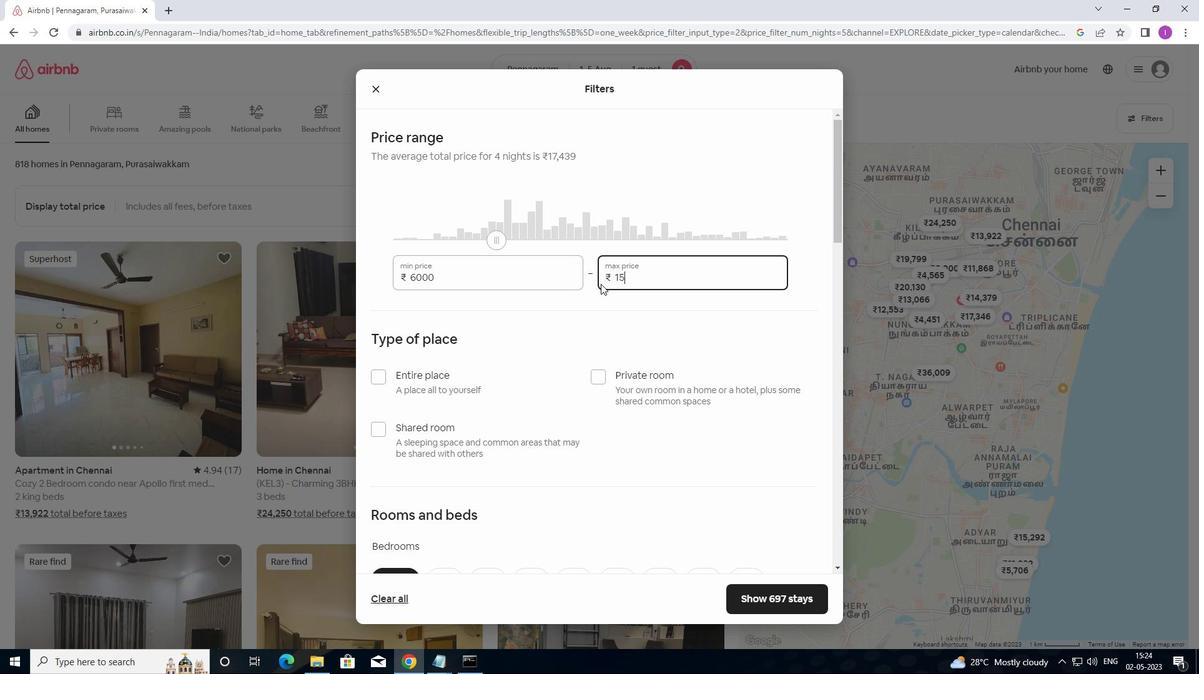
Action: Mouse moved to (600, 284)
Screenshot: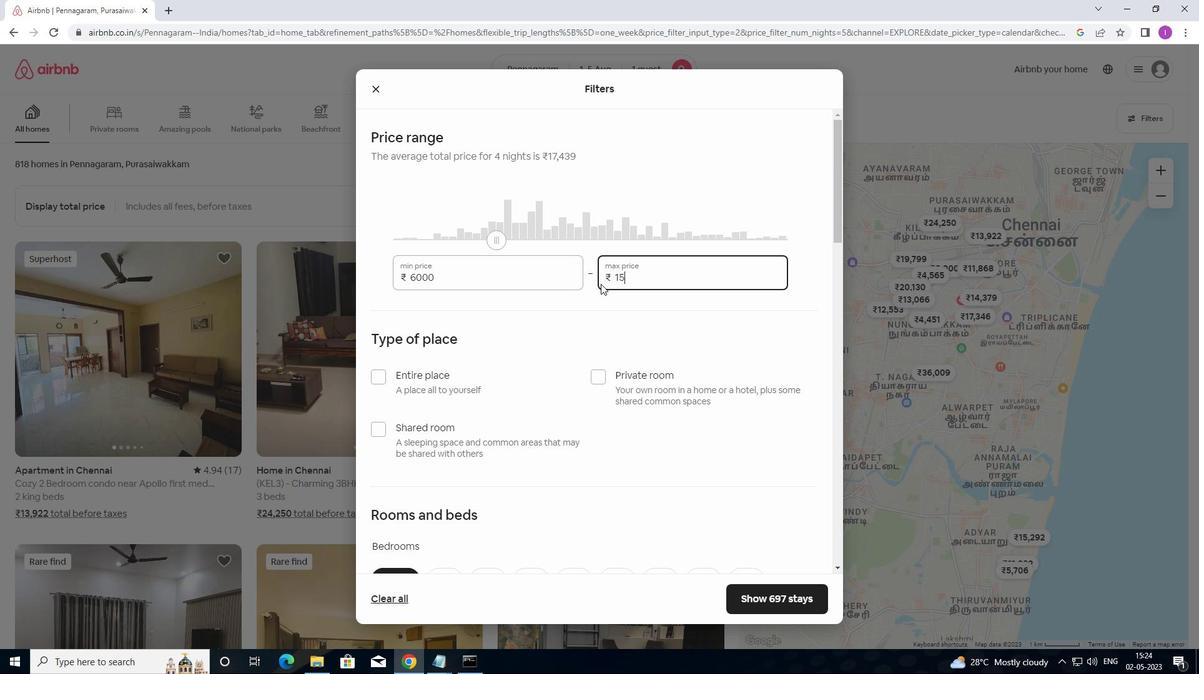 
Action: Key pressed 00
Screenshot: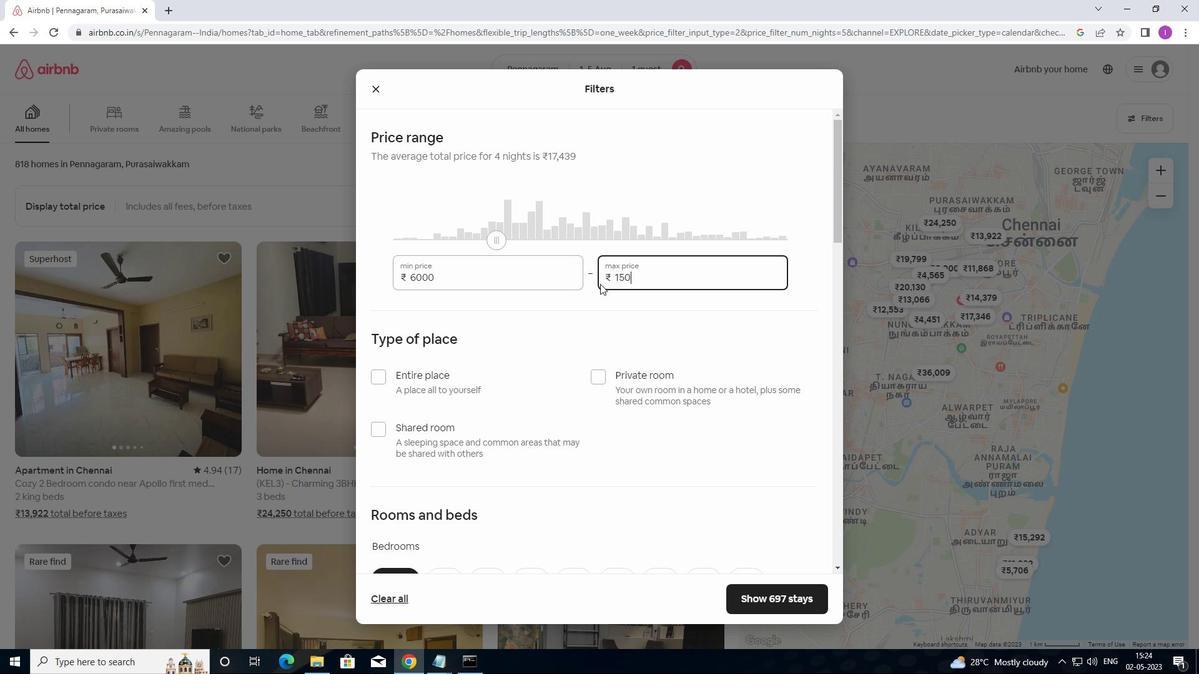 
Action: Mouse moved to (536, 379)
Screenshot: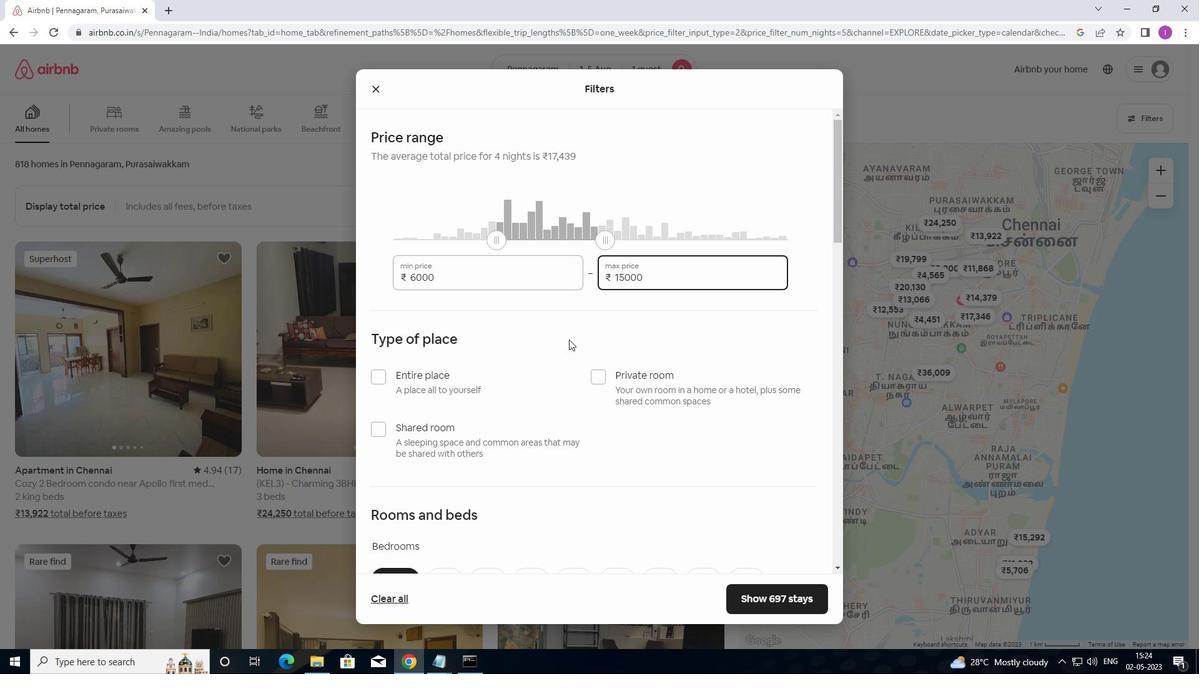 
Action: Mouse scrolled (536, 379) with delta (0, 0)
Screenshot: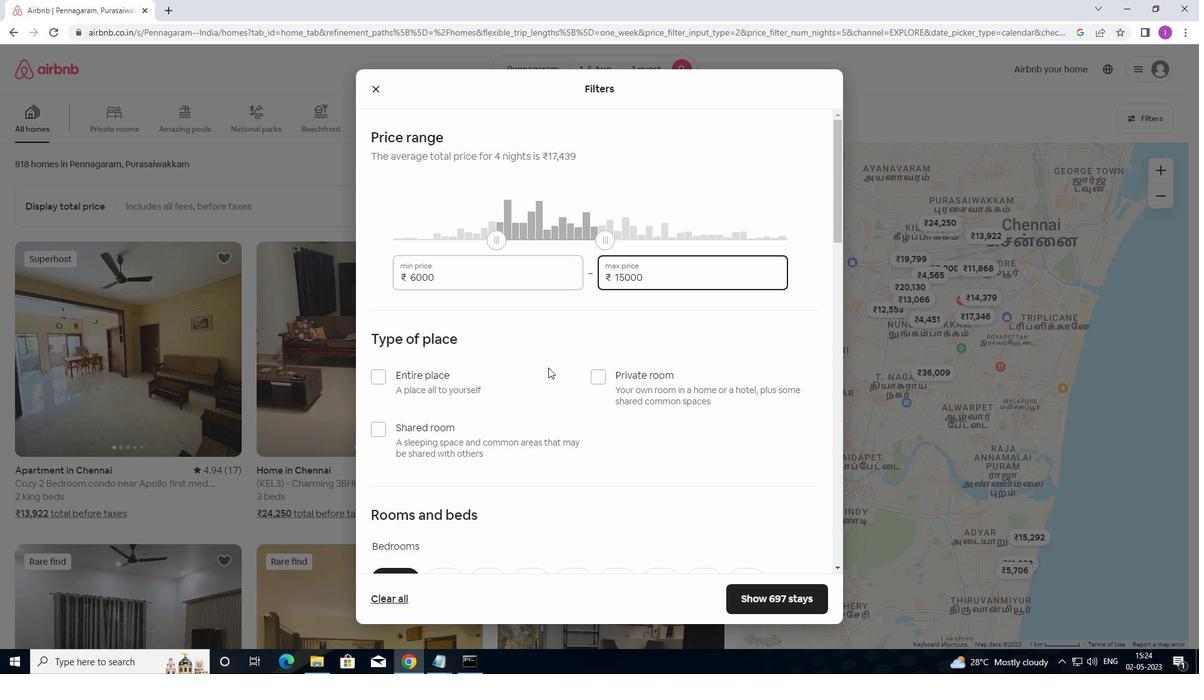 
Action: Mouse scrolled (536, 379) with delta (0, 0)
Screenshot: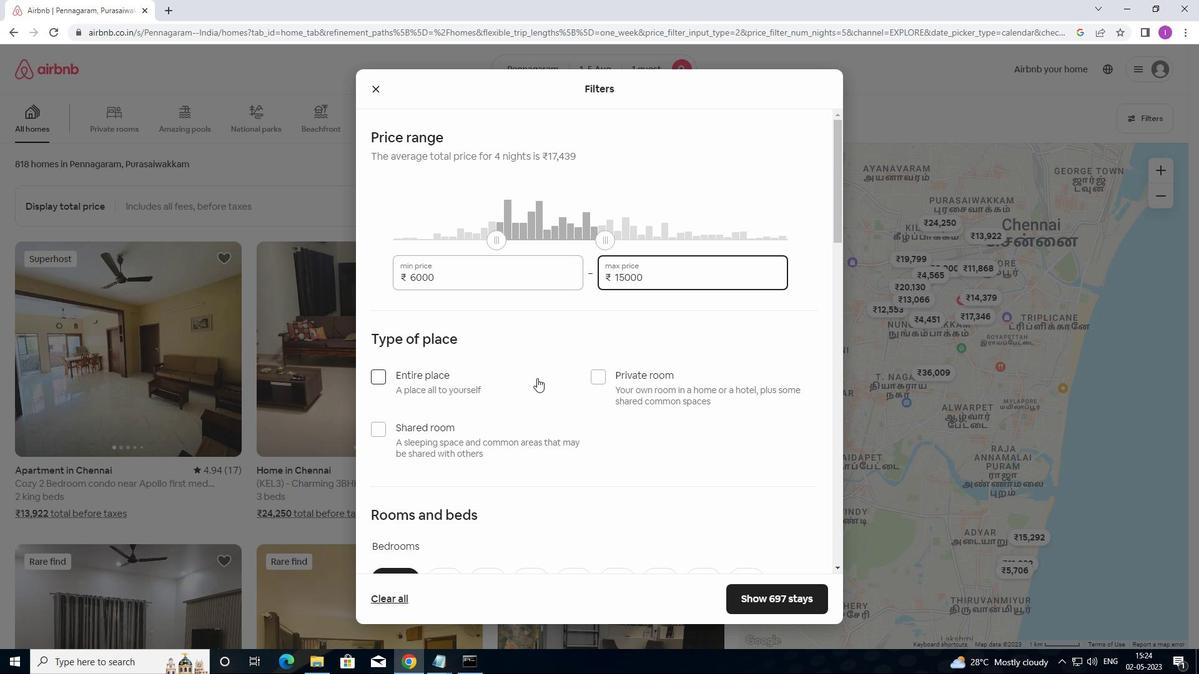 
Action: Mouse moved to (547, 286)
Screenshot: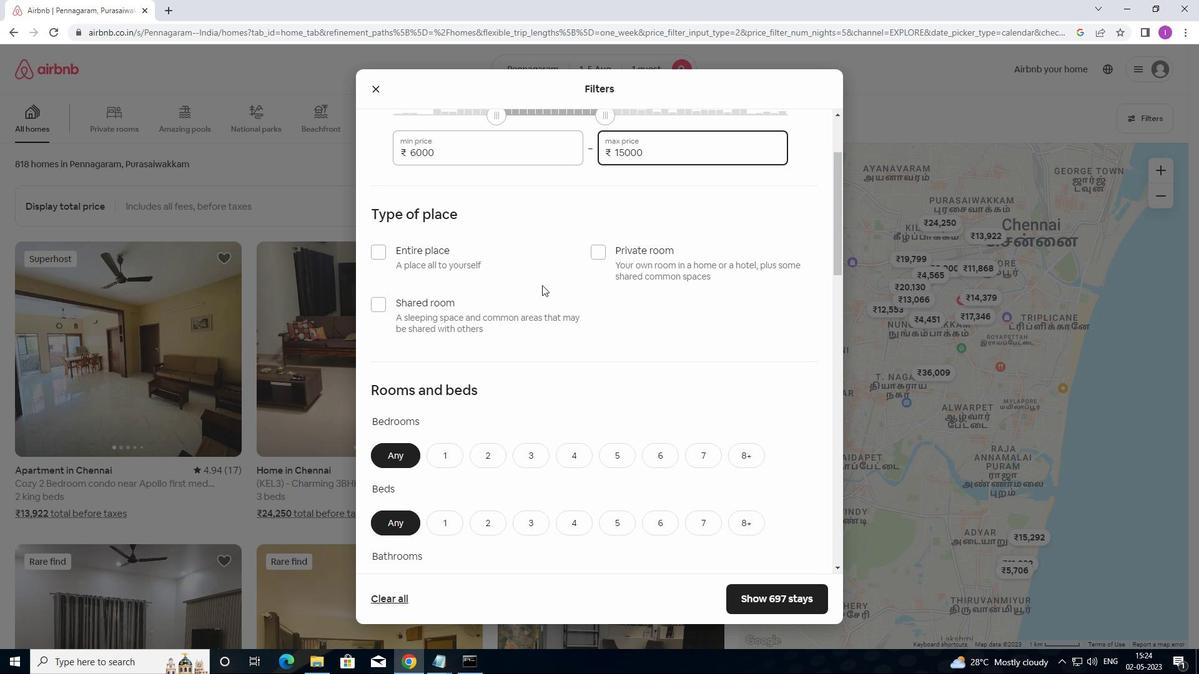 
Action: Mouse scrolled (547, 285) with delta (0, 0)
Screenshot: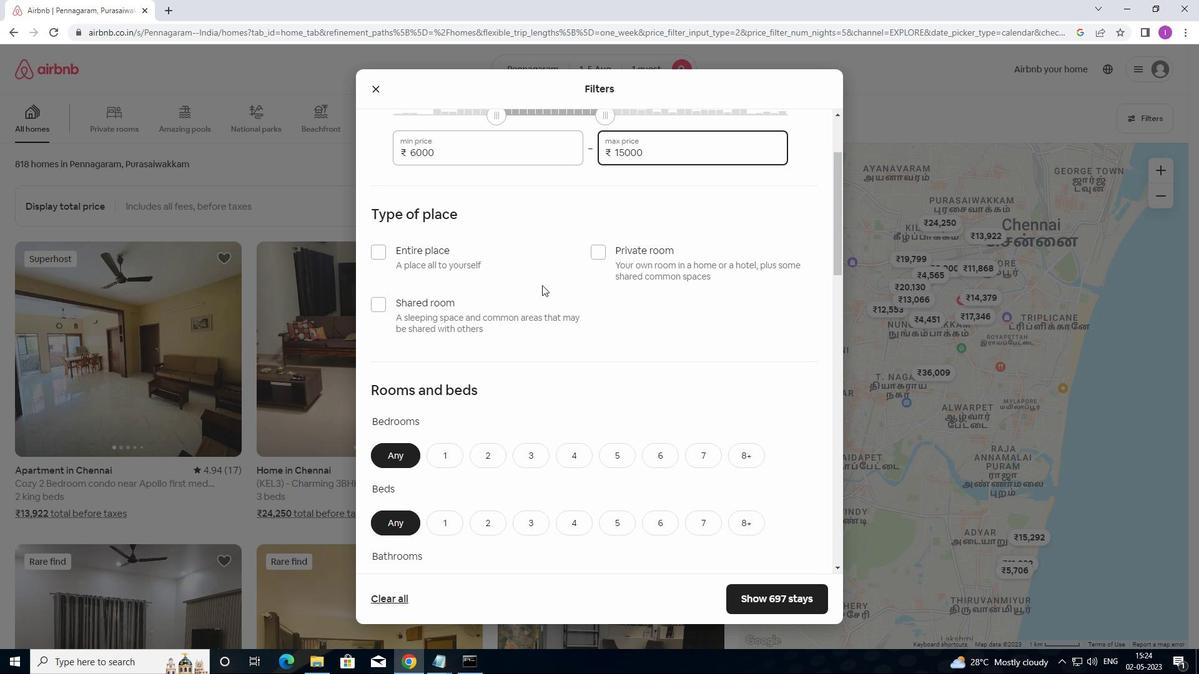 
Action: Mouse moved to (377, 196)
Screenshot: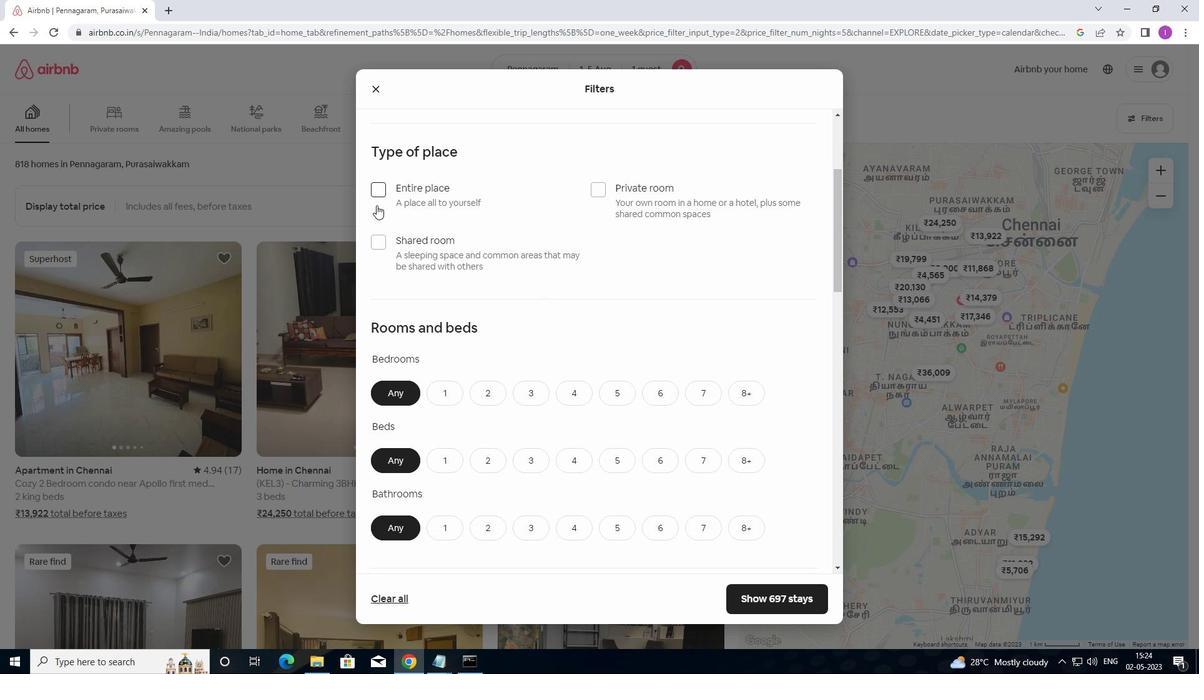 
Action: Mouse pressed left at (377, 196)
Screenshot: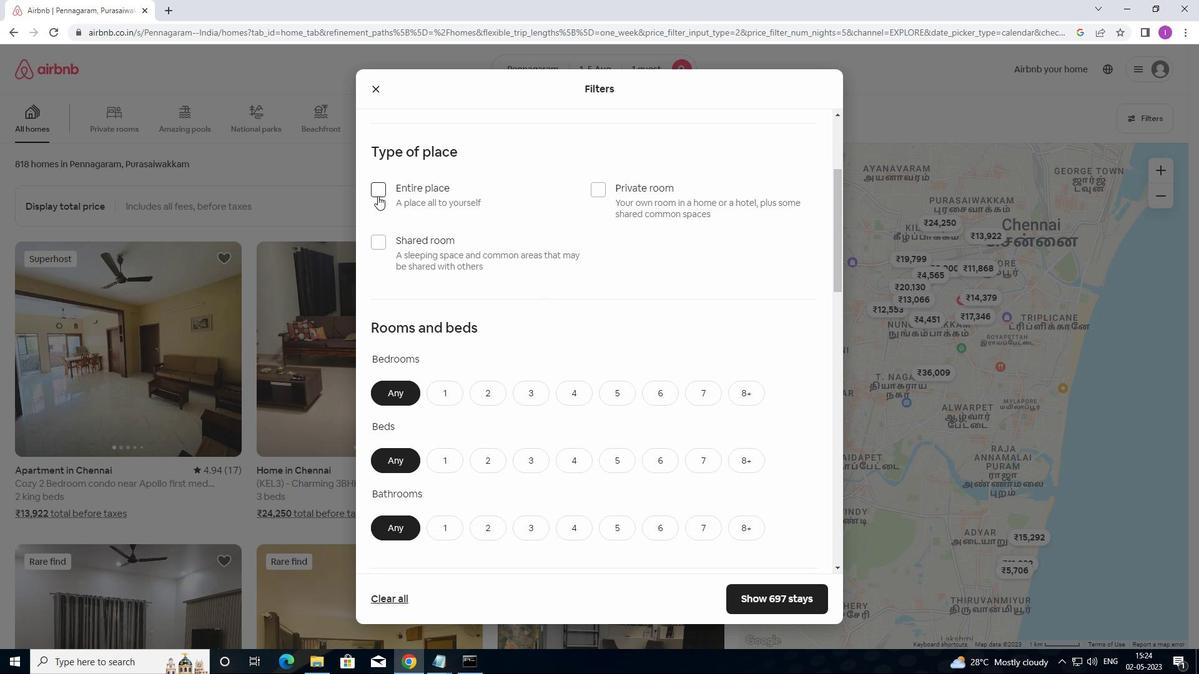 
Action: Mouse moved to (479, 291)
Screenshot: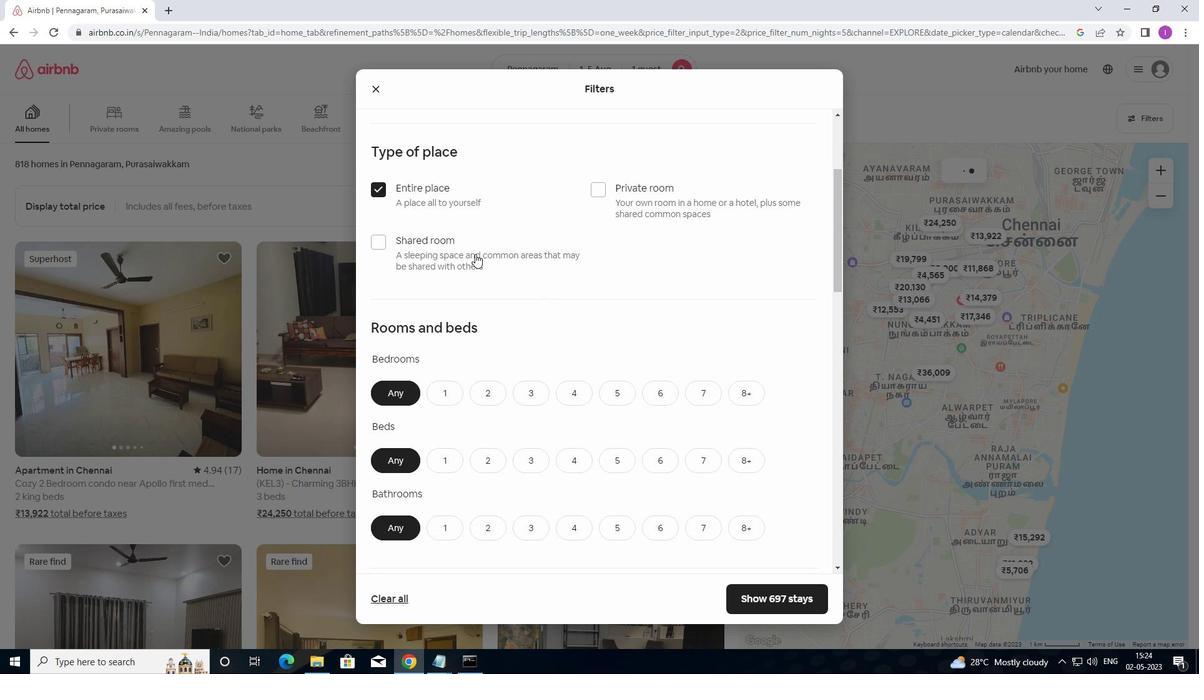 
Action: Mouse scrolled (479, 290) with delta (0, 0)
Screenshot: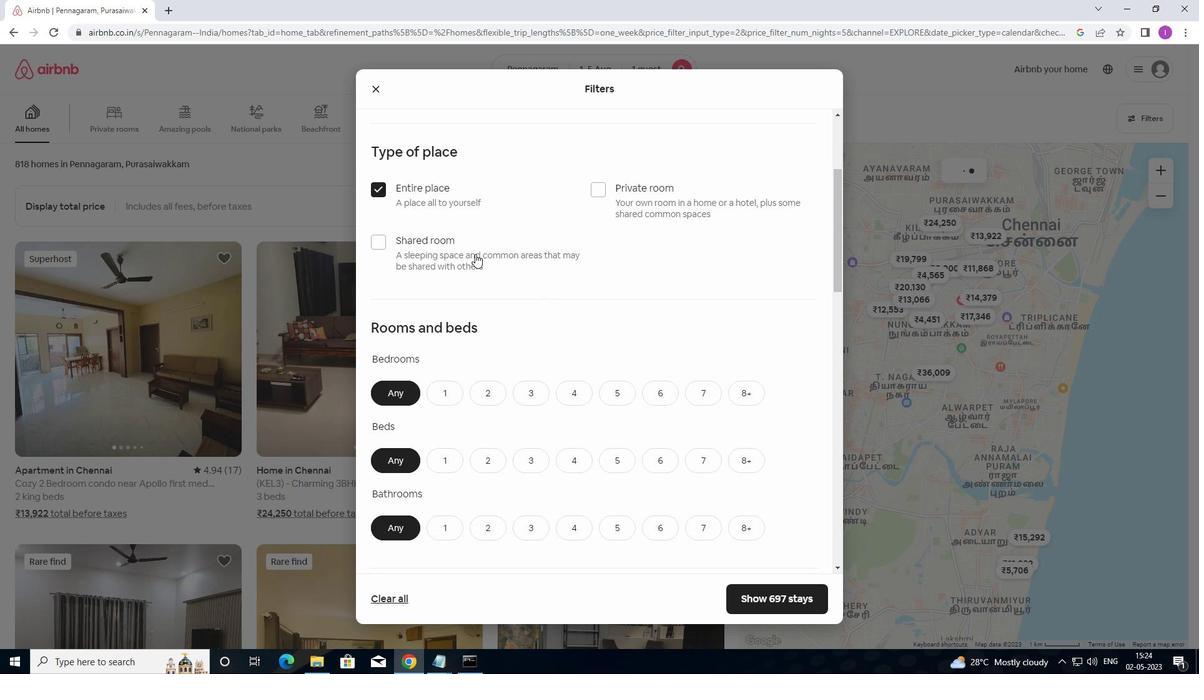 
Action: Mouse moved to (480, 292)
Screenshot: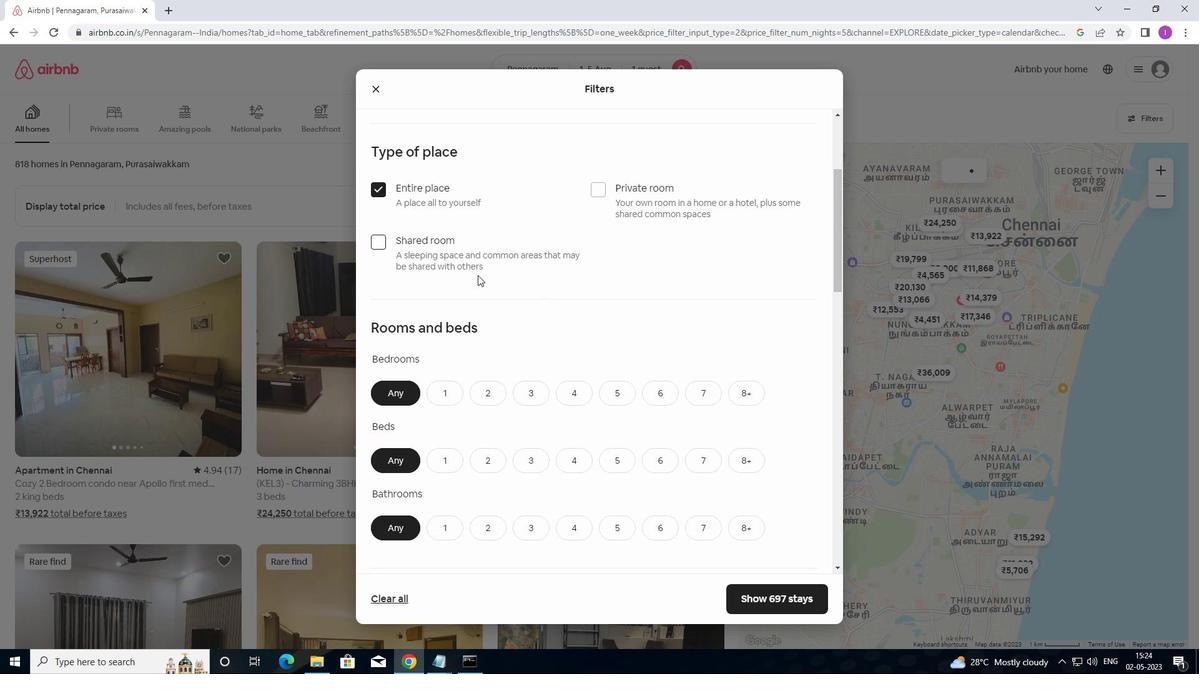 
Action: Mouse scrolled (480, 292) with delta (0, 0)
Screenshot: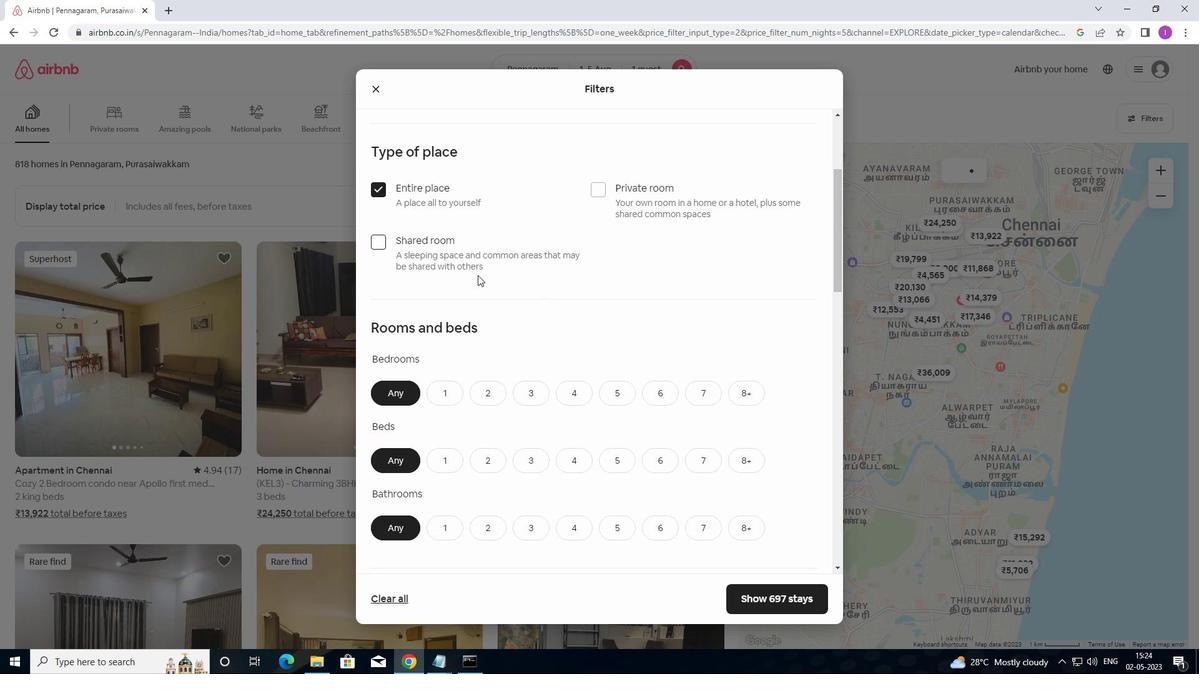 
Action: Mouse moved to (442, 276)
Screenshot: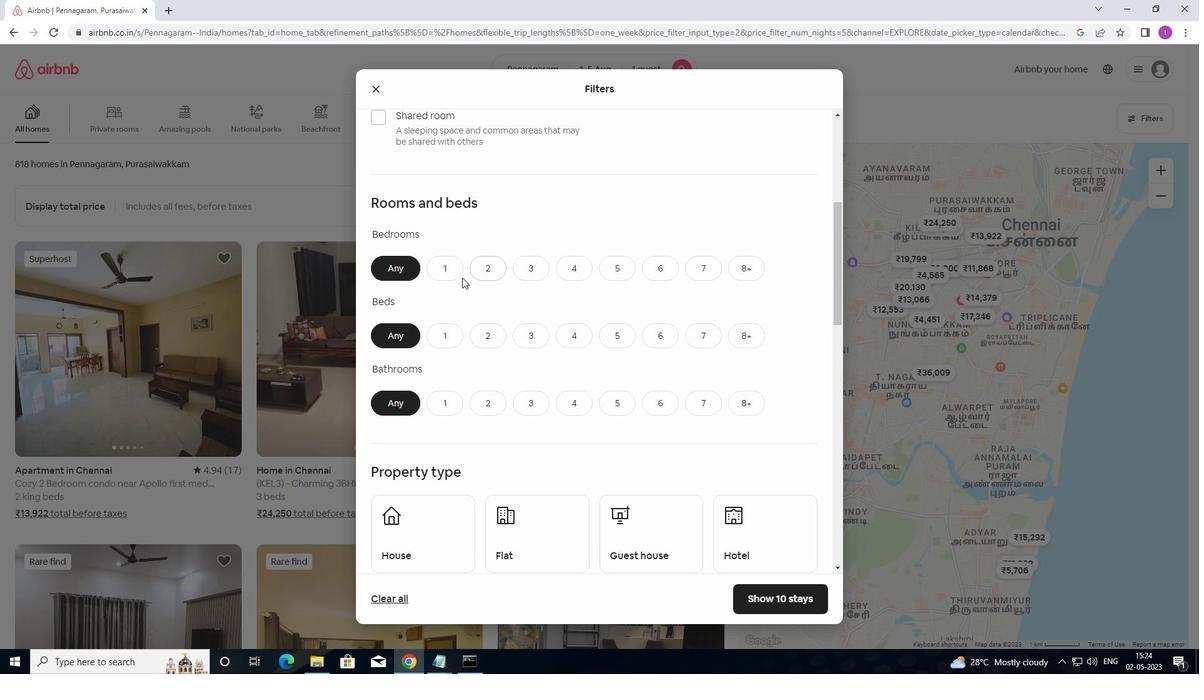 
Action: Mouse pressed left at (442, 276)
Screenshot: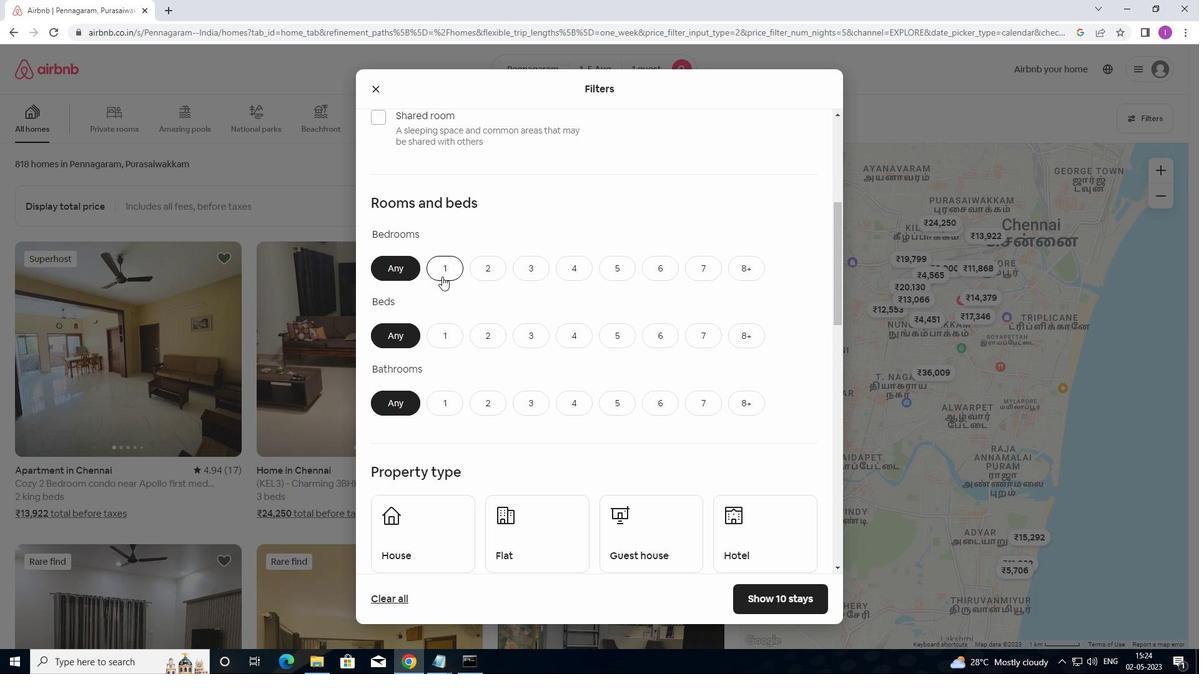 
Action: Mouse moved to (469, 327)
Screenshot: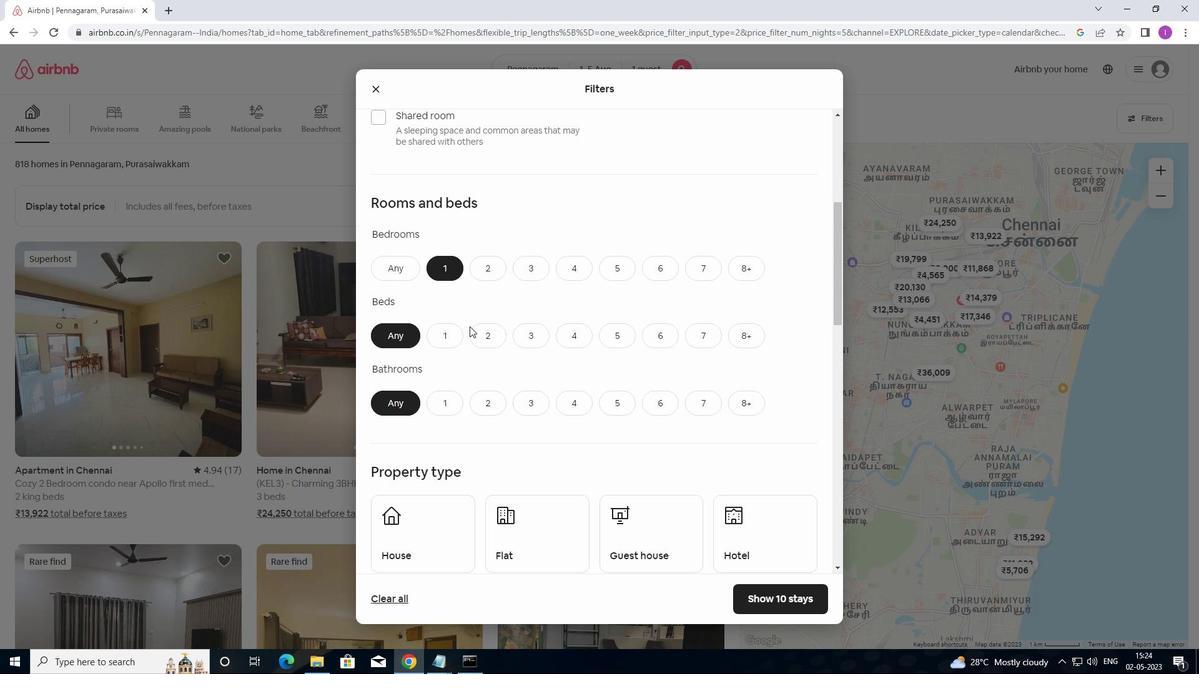 
Action: Mouse scrolled (469, 326) with delta (0, 0)
Screenshot: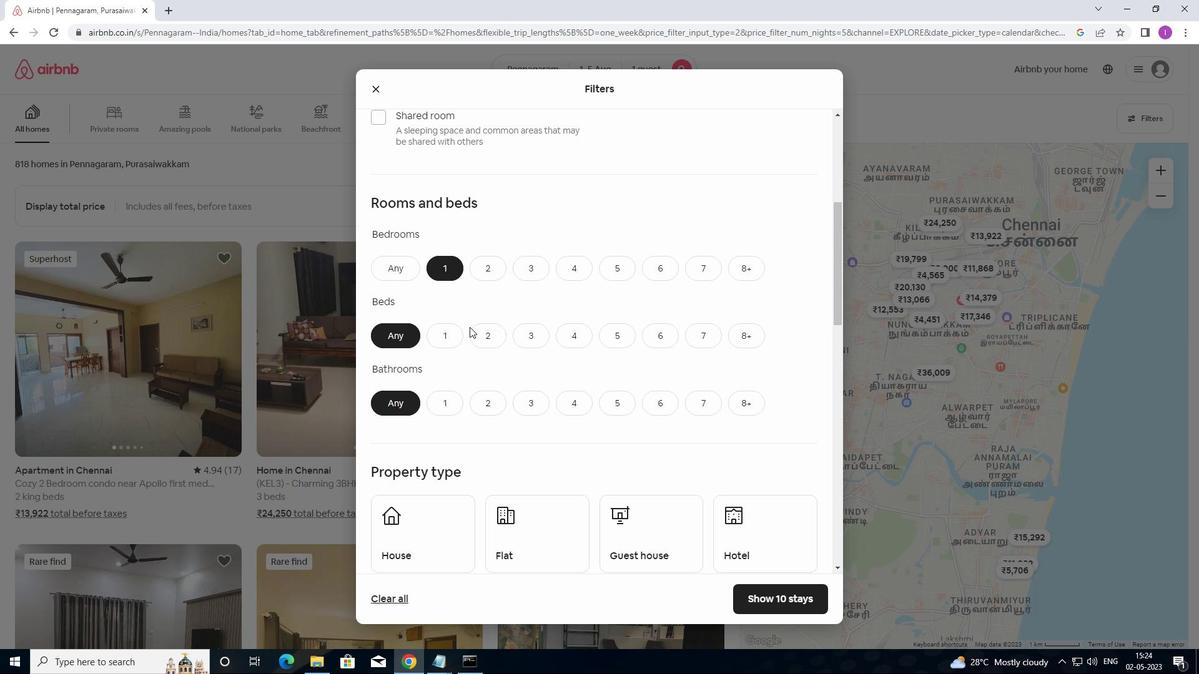 
Action: Mouse moved to (438, 278)
Screenshot: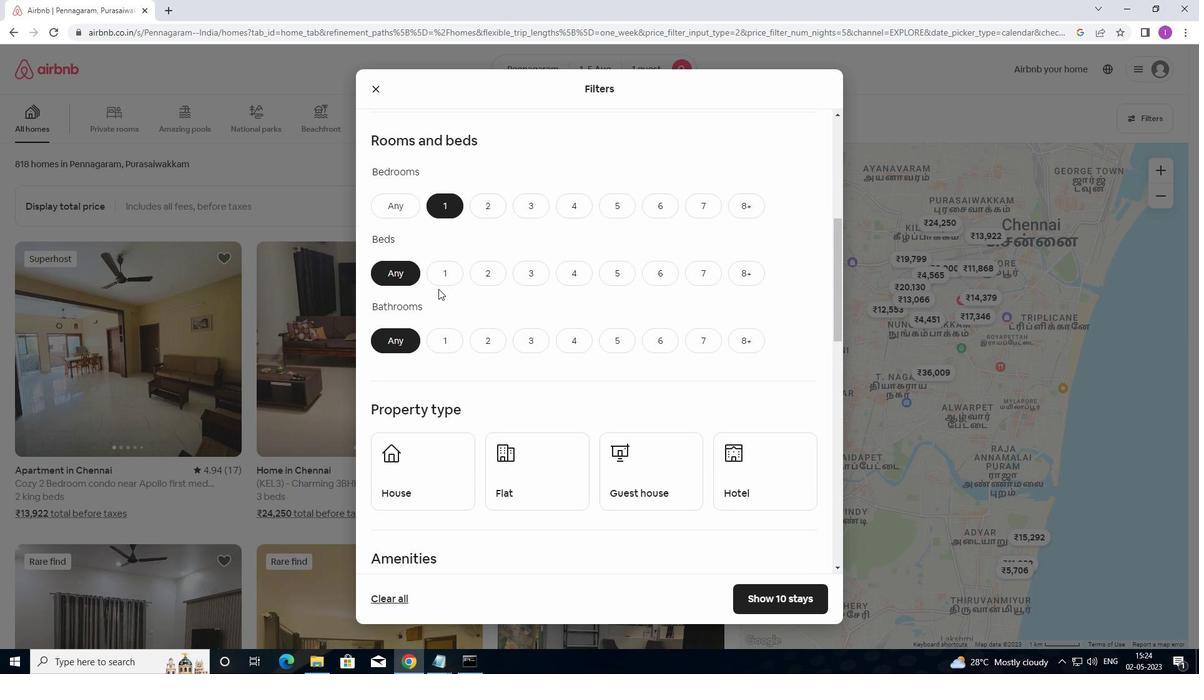
Action: Mouse pressed left at (438, 278)
Screenshot: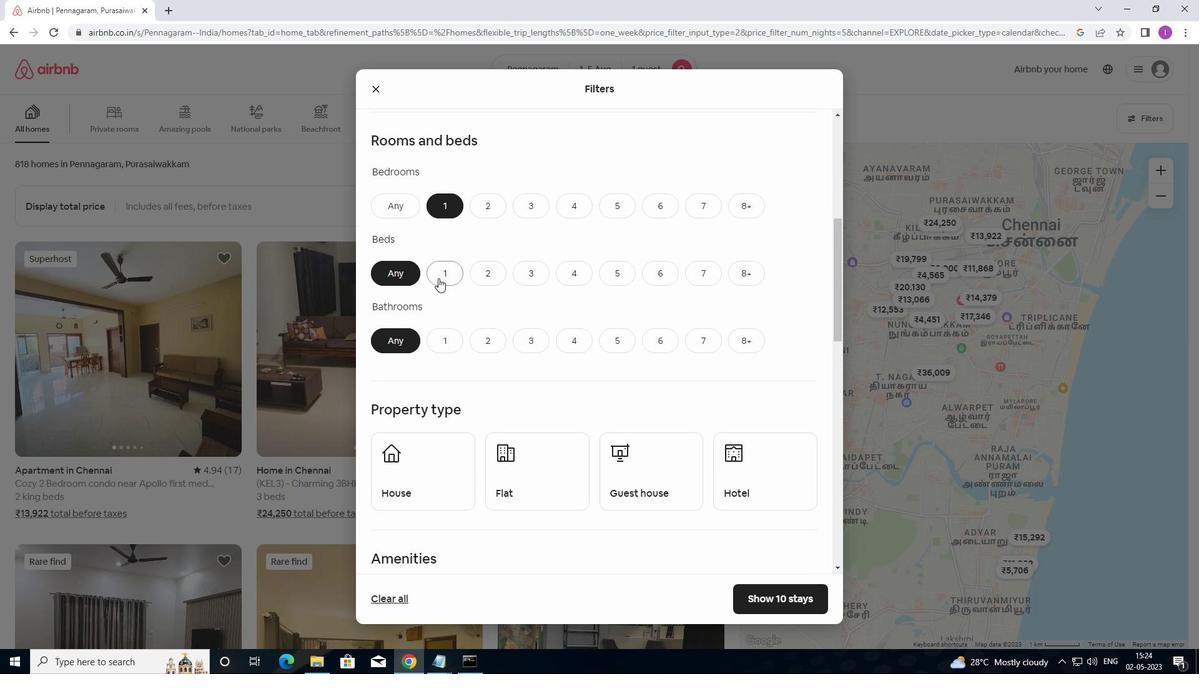 
Action: Mouse moved to (444, 349)
Screenshot: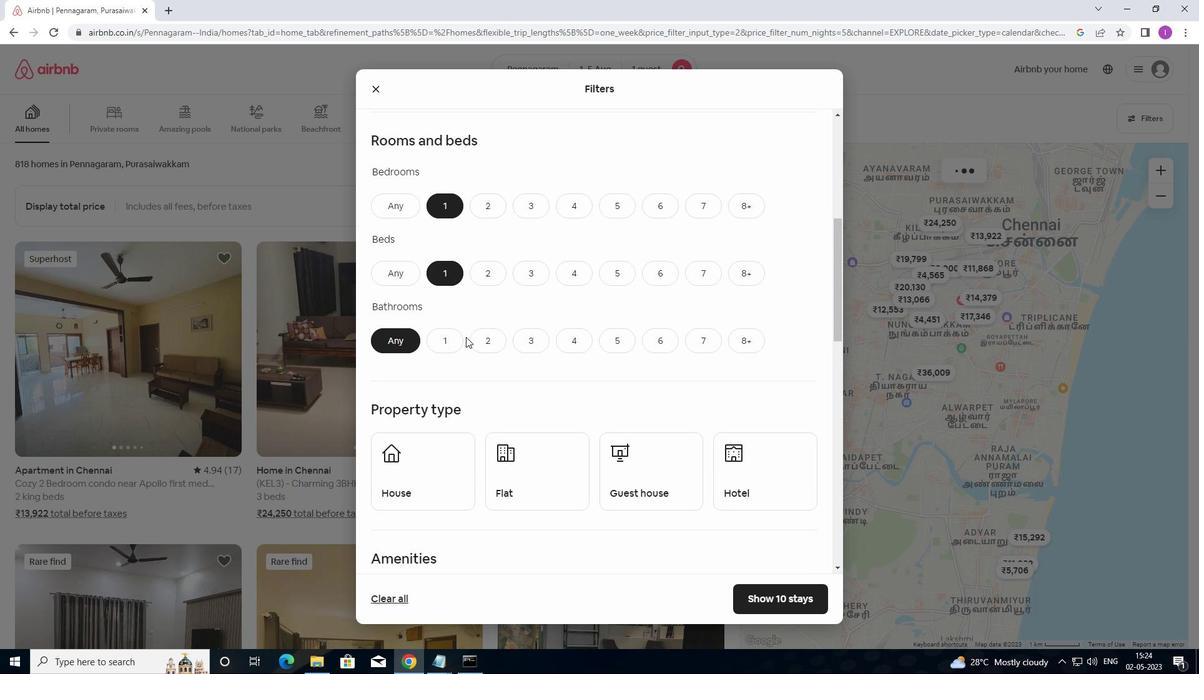 
Action: Mouse pressed left at (444, 349)
Screenshot: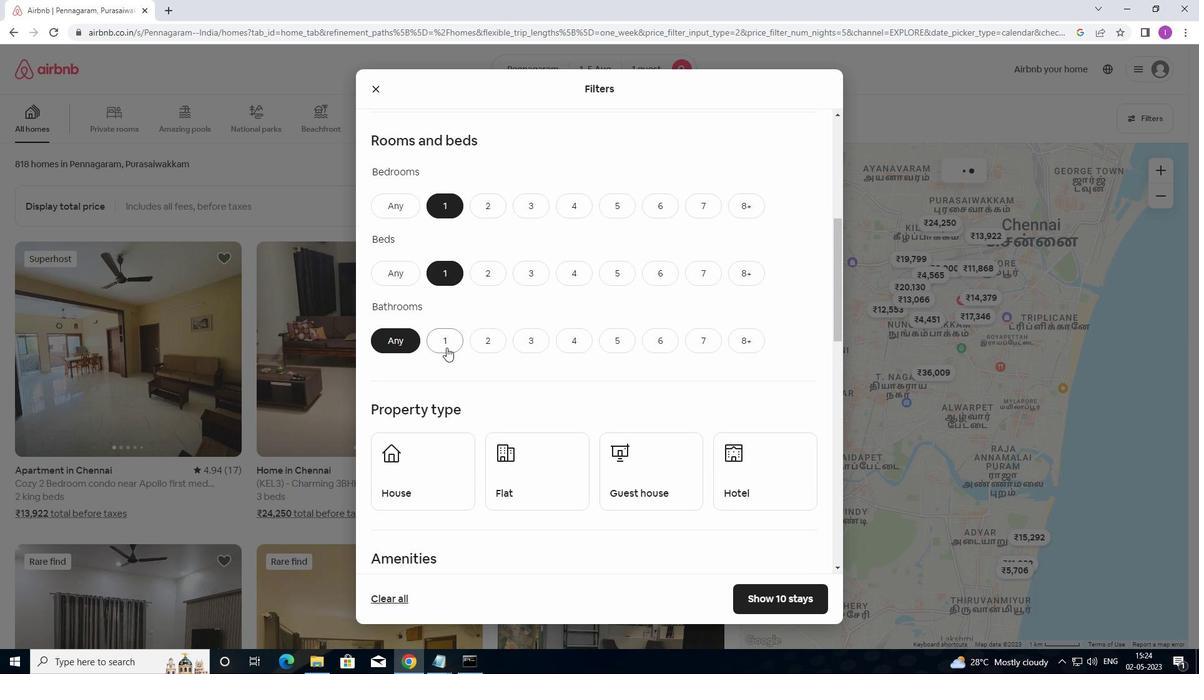 
Action: Mouse moved to (487, 344)
Screenshot: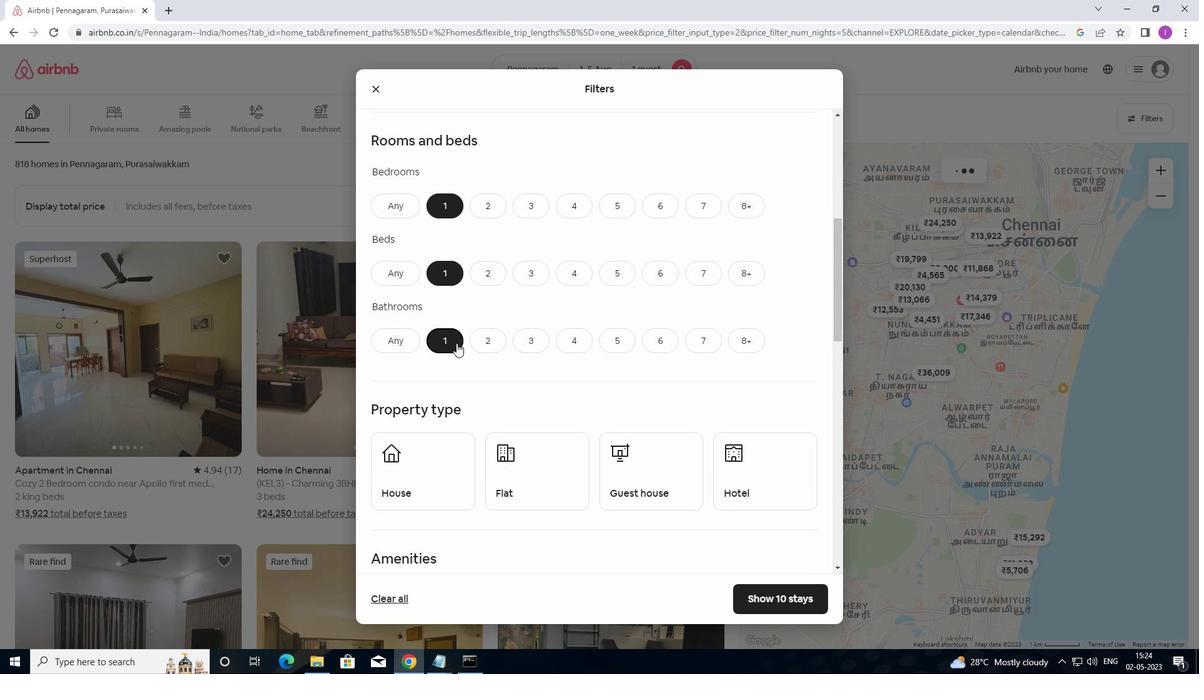 
Action: Mouse scrolled (487, 343) with delta (0, 0)
Screenshot: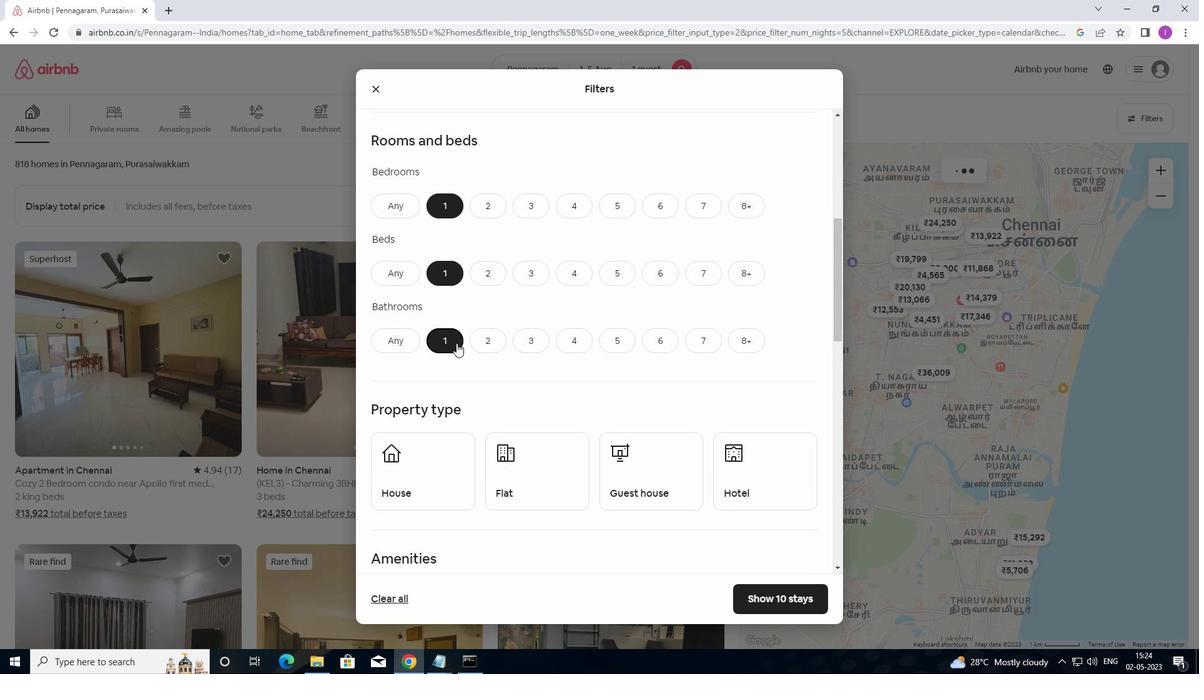 
Action: Mouse moved to (488, 344)
Screenshot: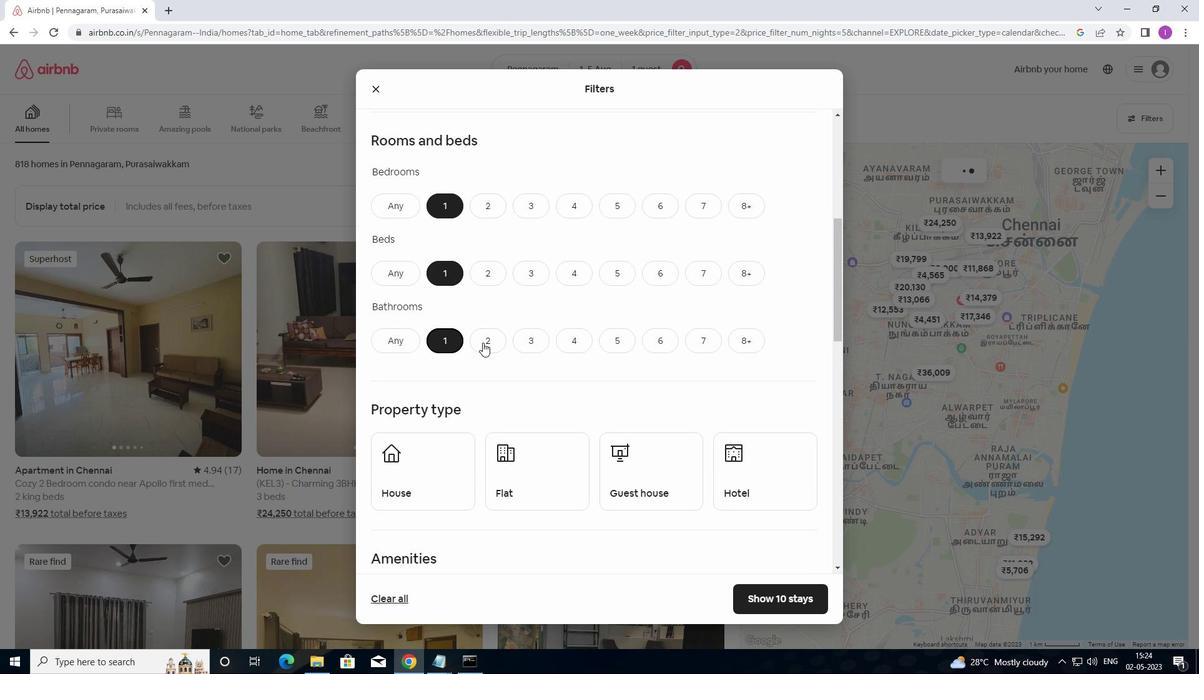 
Action: Mouse scrolled (488, 344) with delta (0, 0)
Screenshot: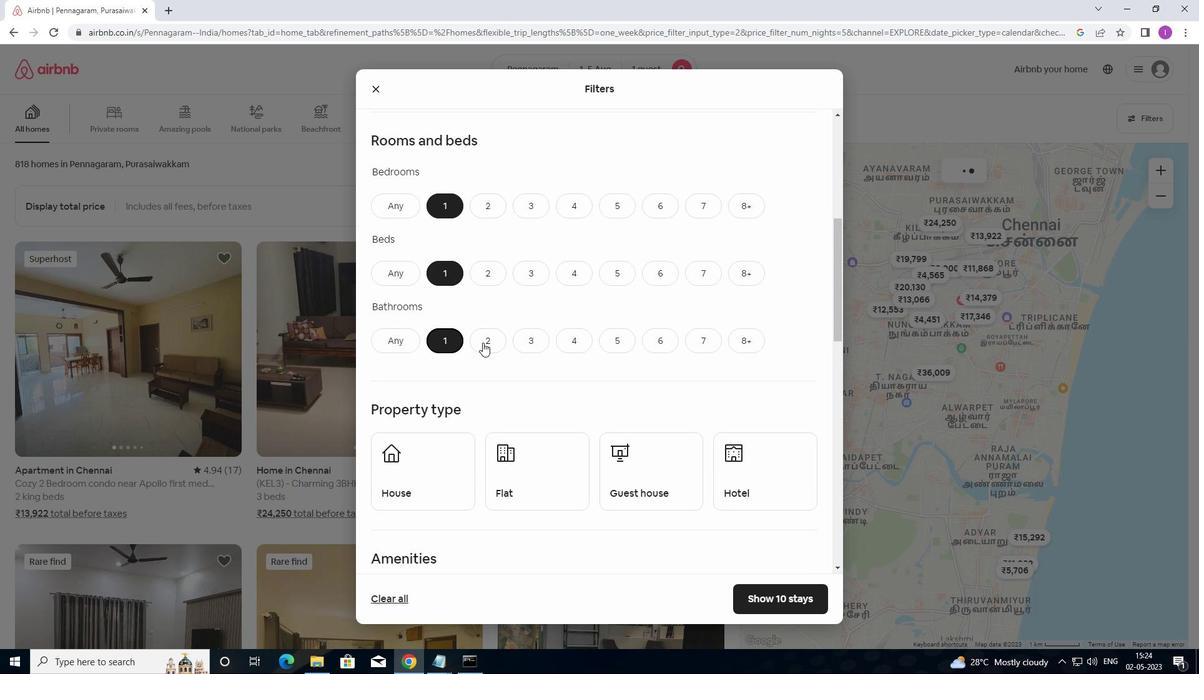 
Action: Mouse moved to (448, 352)
Screenshot: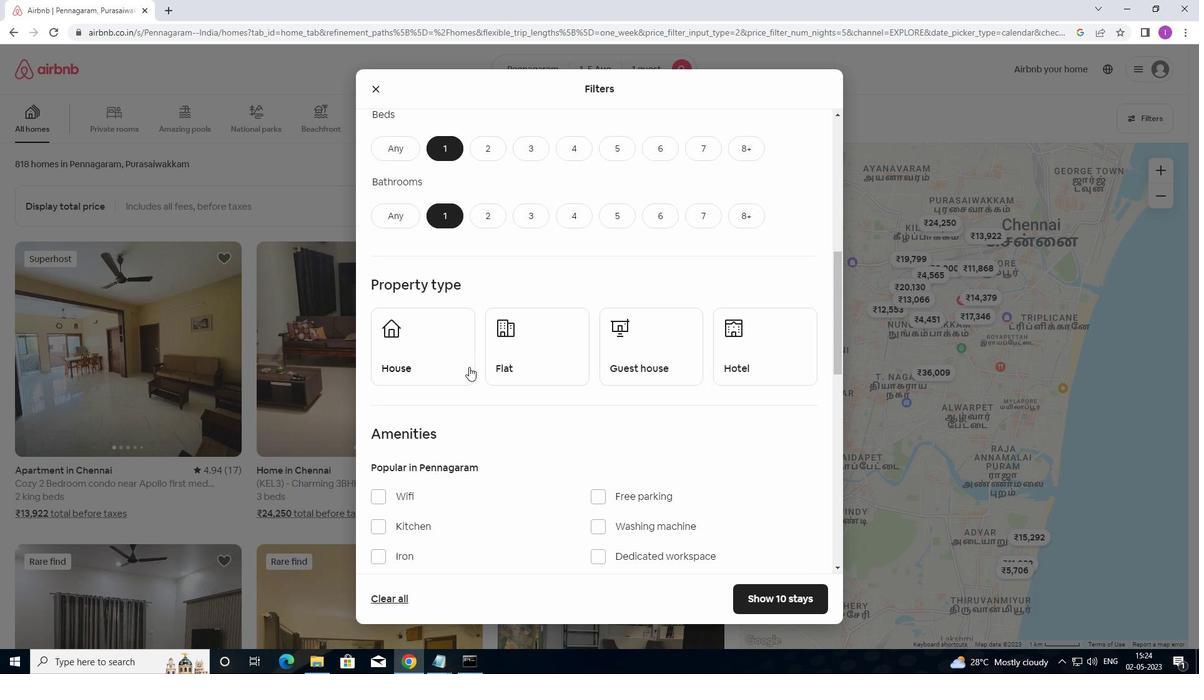 
Action: Mouse pressed left at (448, 352)
Screenshot: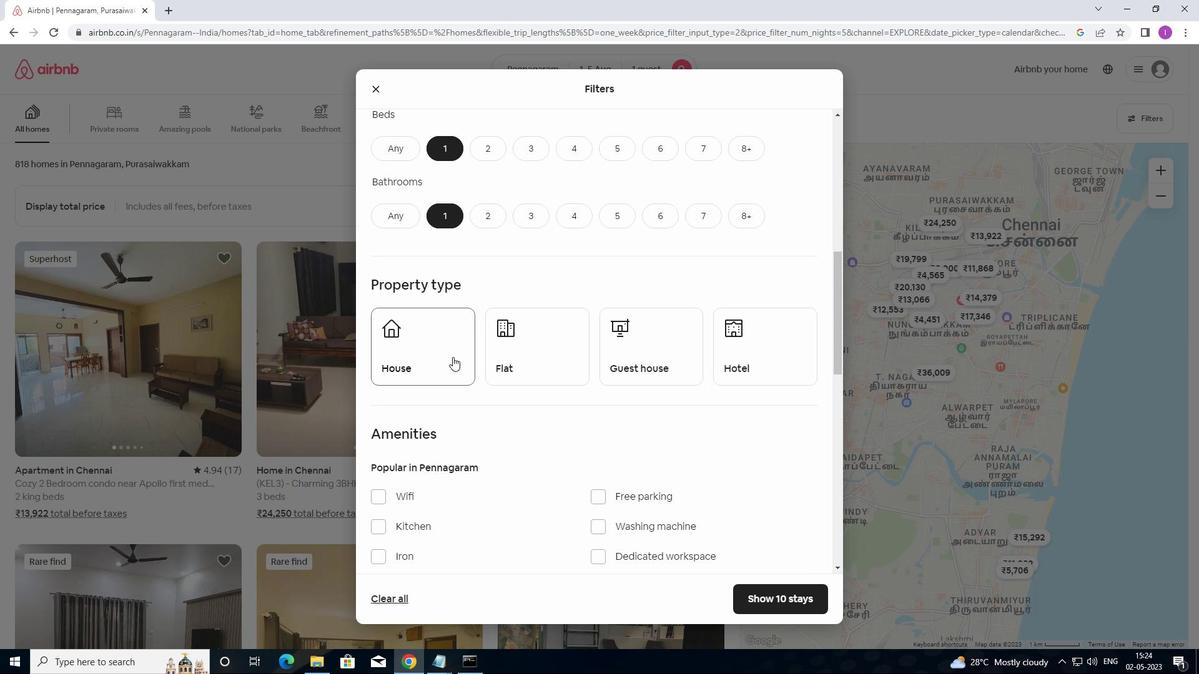 
Action: Mouse moved to (526, 346)
Screenshot: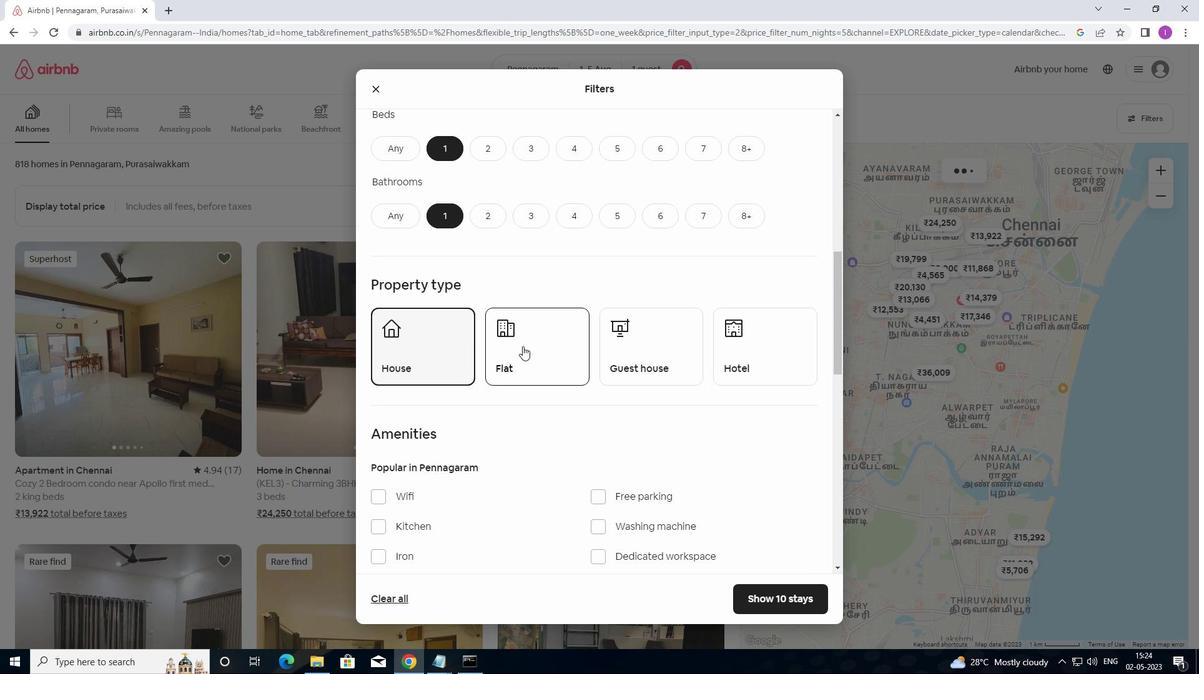 
Action: Mouse pressed left at (526, 346)
Screenshot: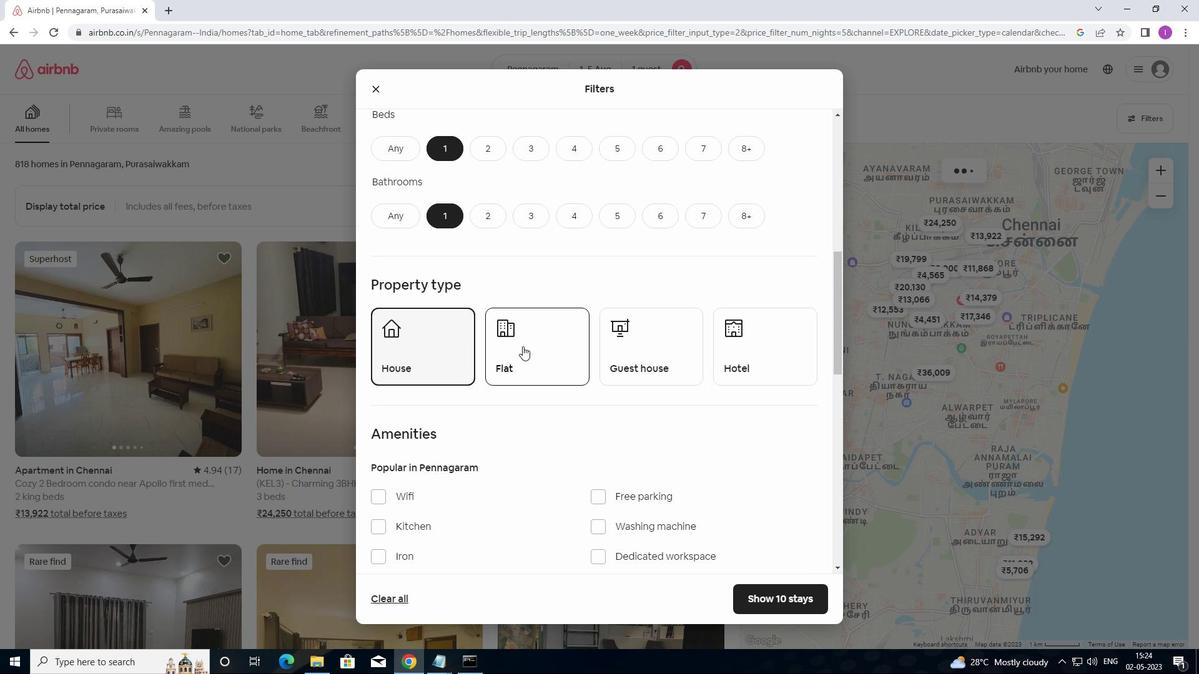 
Action: Mouse moved to (627, 344)
Screenshot: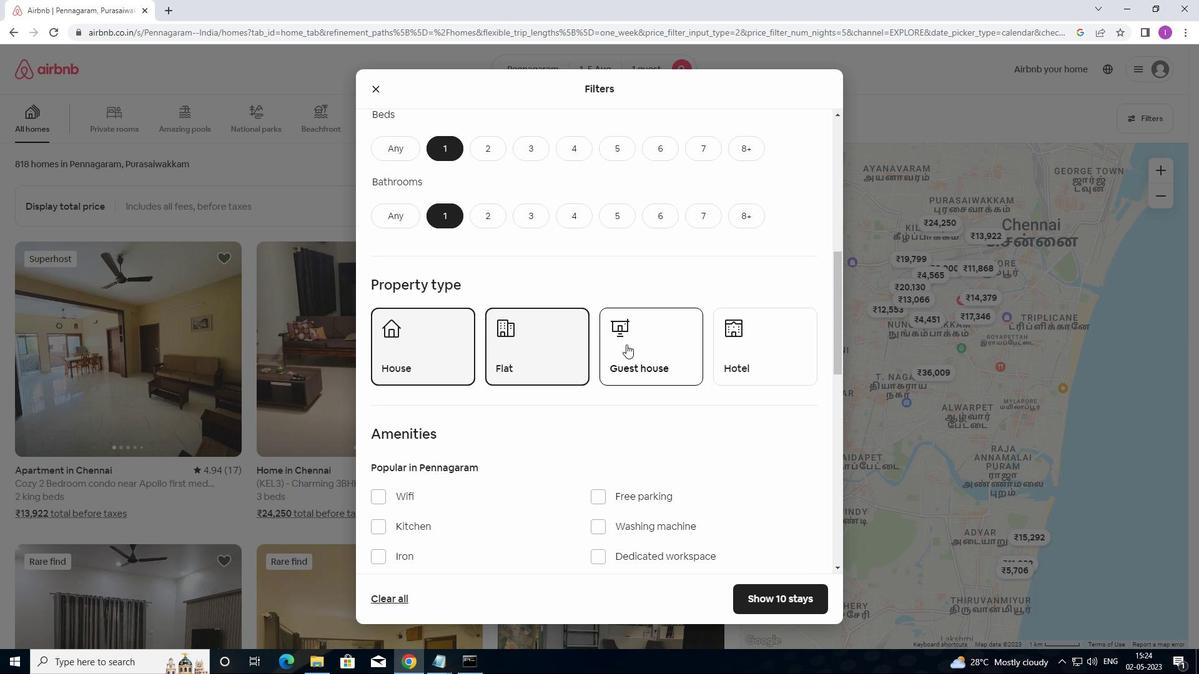 
Action: Mouse pressed left at (627, 344)
Screenshot: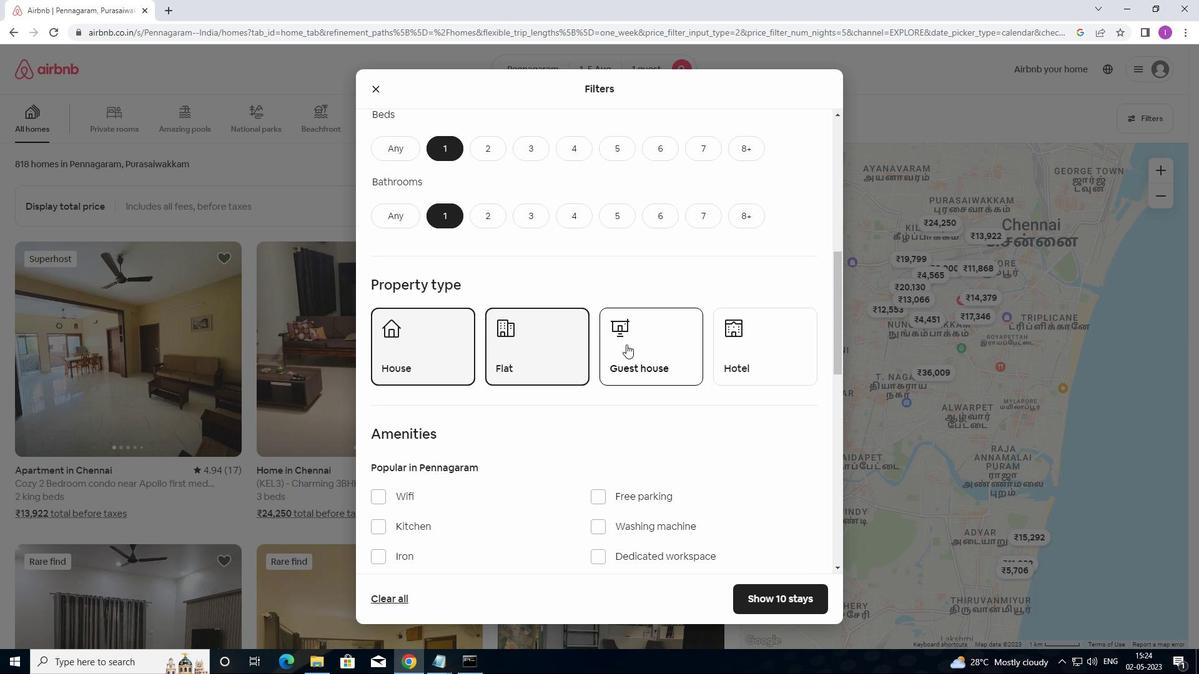 
Action: Mouse moved to (640, 389)
Screenshot: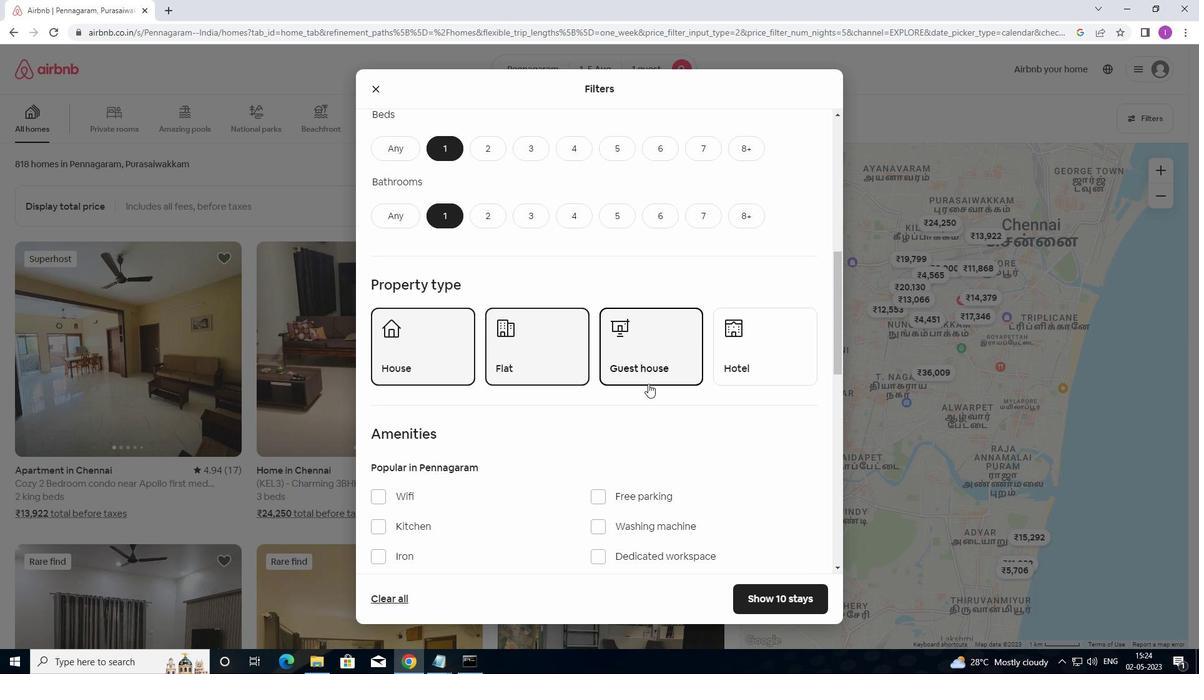 
Action: Mouse scrolled (640, 389) with delta (0, 0)
Screenshot: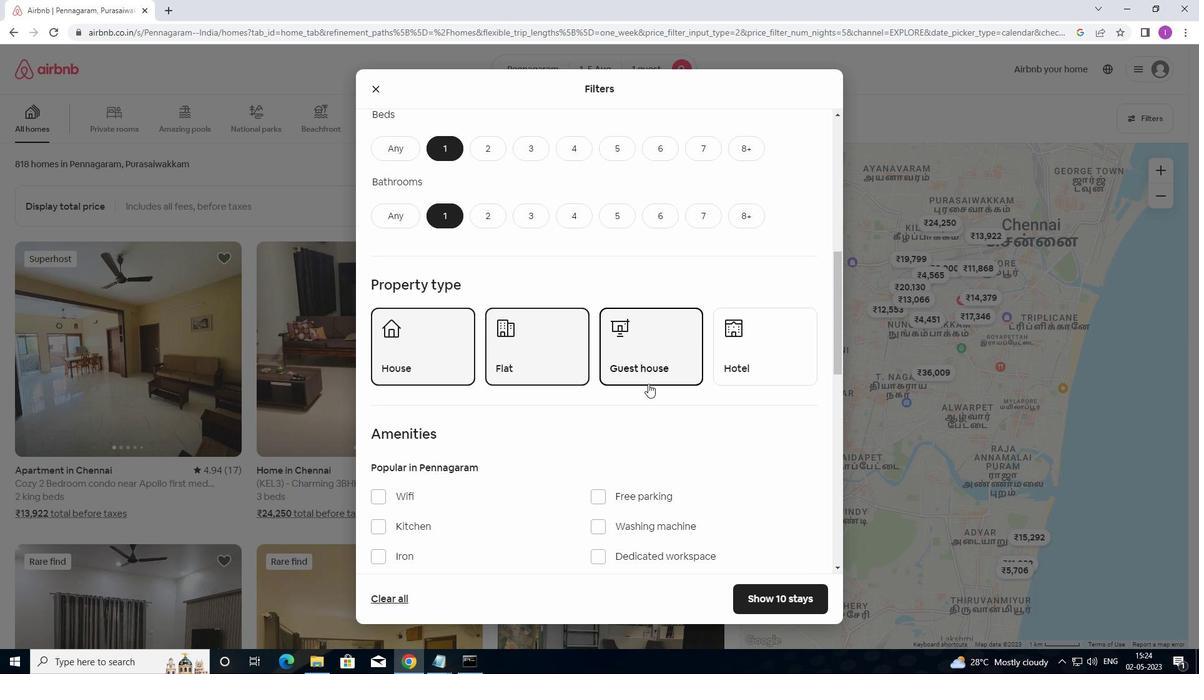 
Action: Mouse moved to (639, 391)
Screenshot: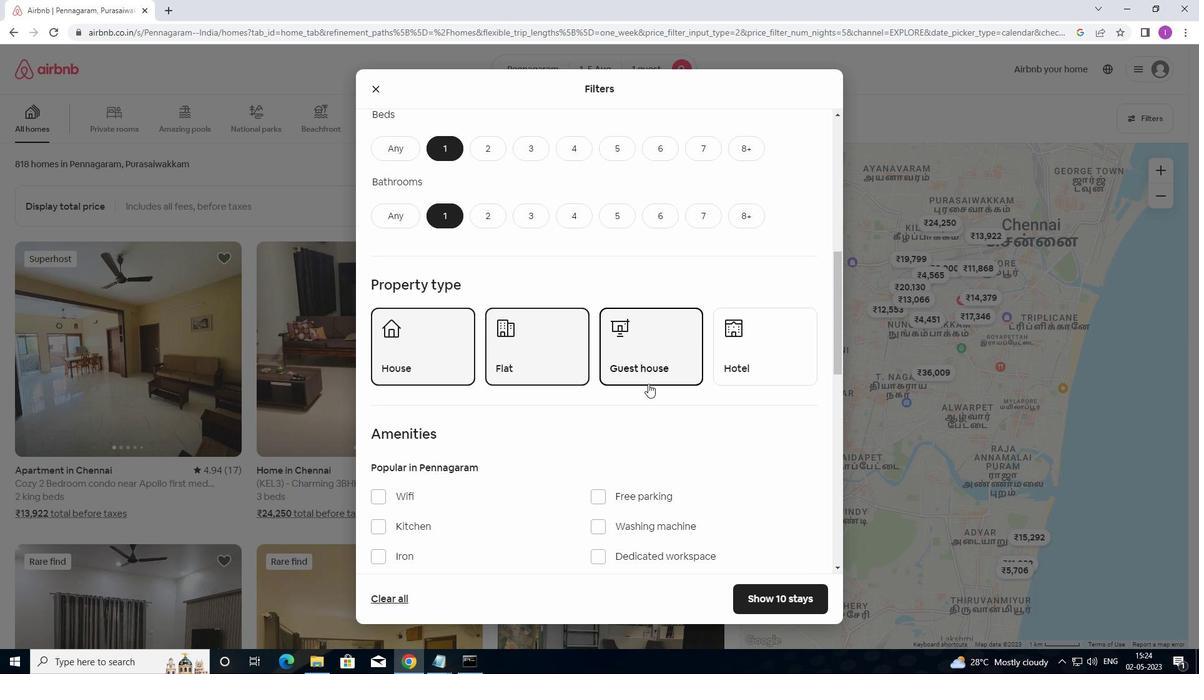 
Action: Mouse scrolled (639, 390) with delta (0, 0)
Screenshot: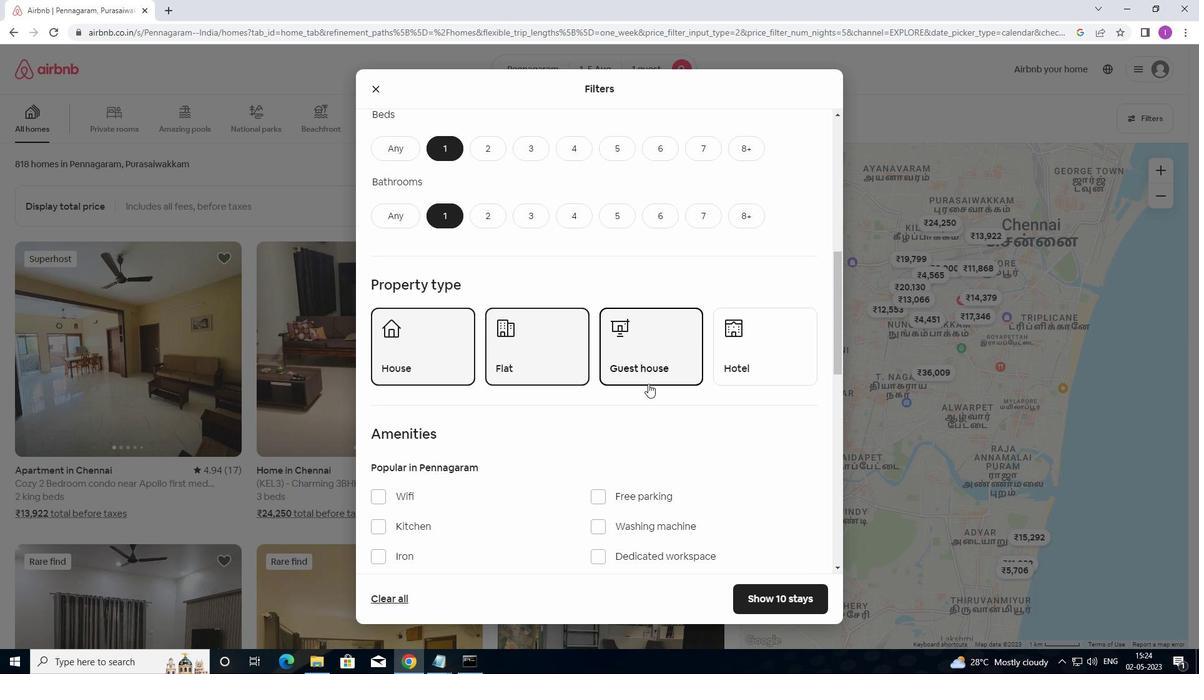 
Action: Mouse scrolled (639, 390) with delta (0, 0)
Screenshot: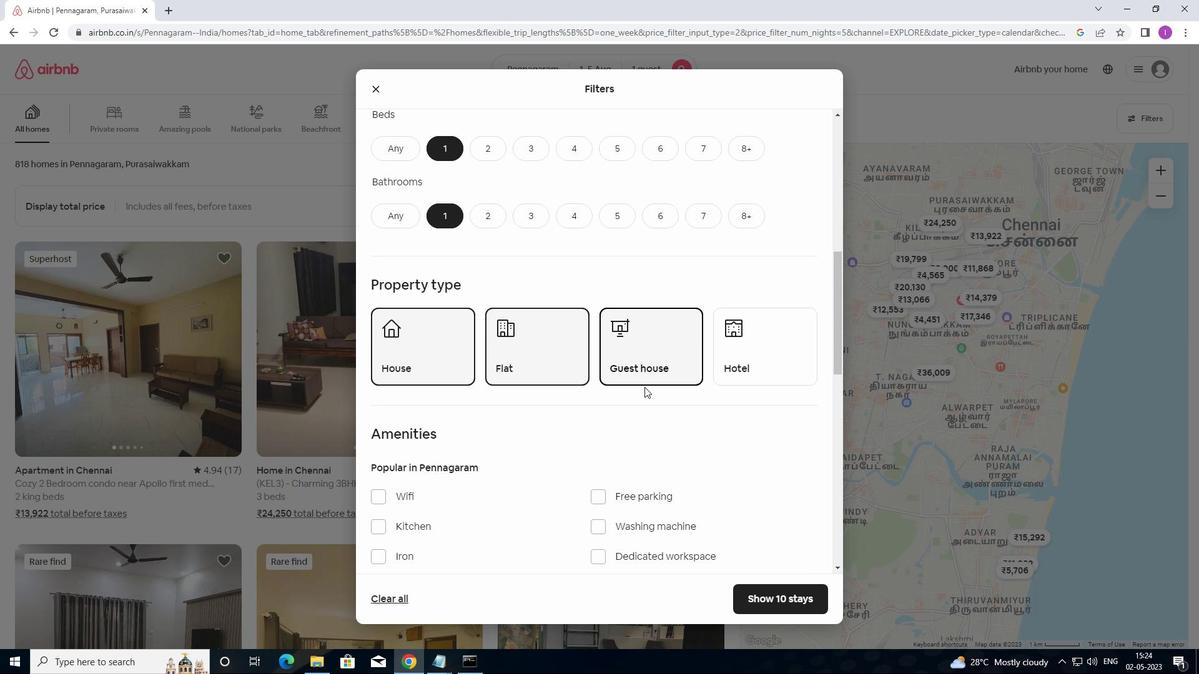 
Action: Mouse moved to (381, 307)
Screenshot: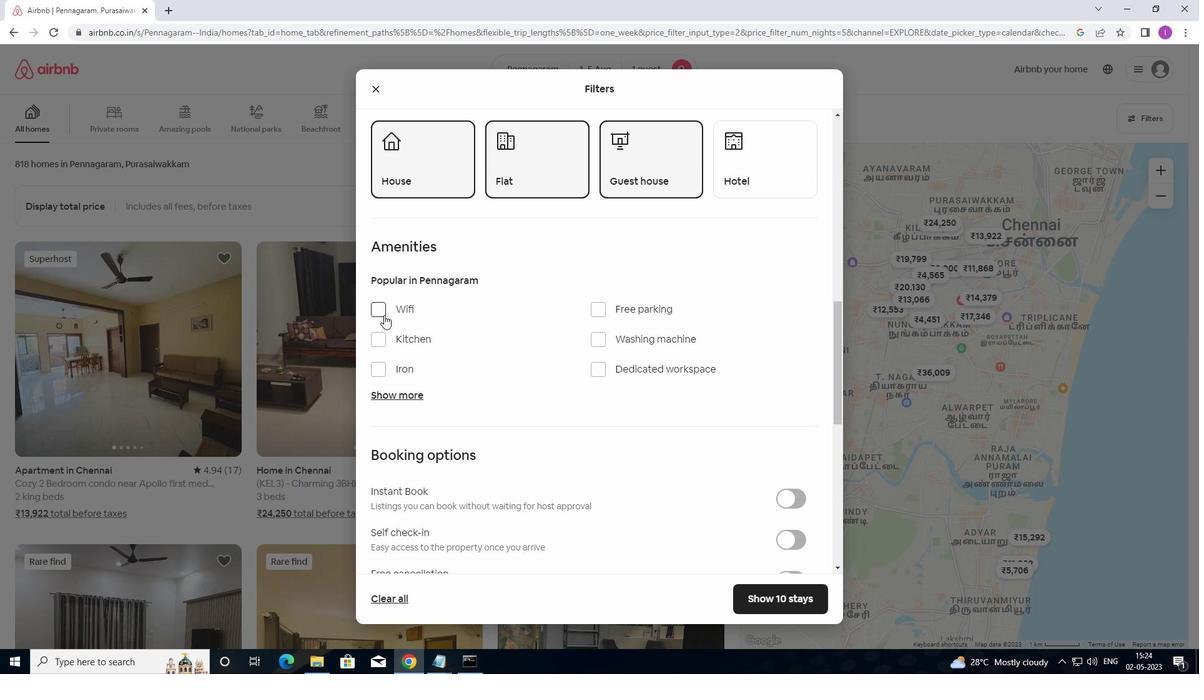 
Action: Mouse pressed left at (381, 307)
Screenshot: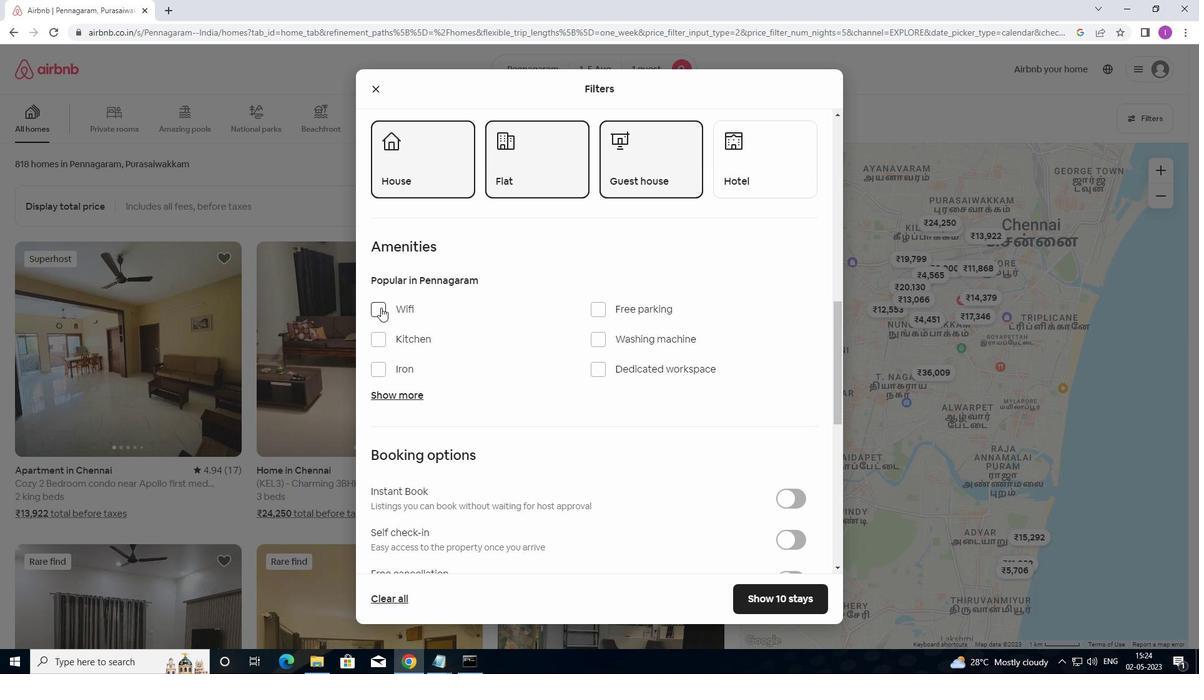 
Action: Mouse moved to (476, 364)
Screenshot: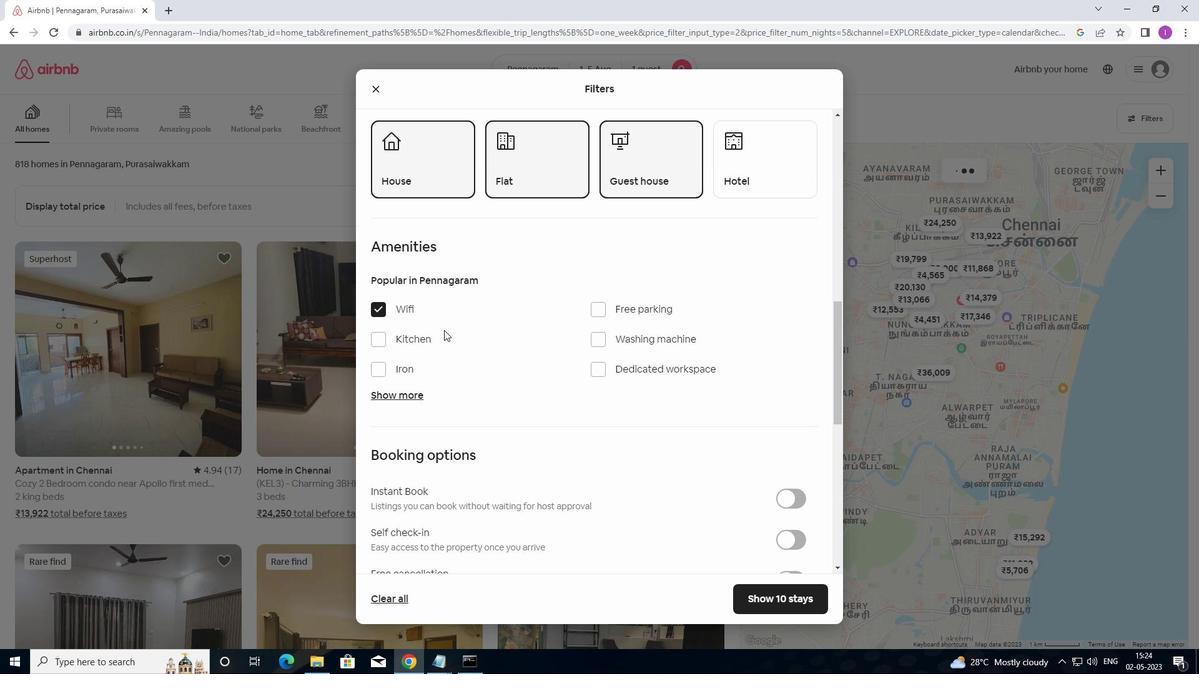 
Action: Mouse scrolled (476, 364) with delta (0, 0)
Screenshot: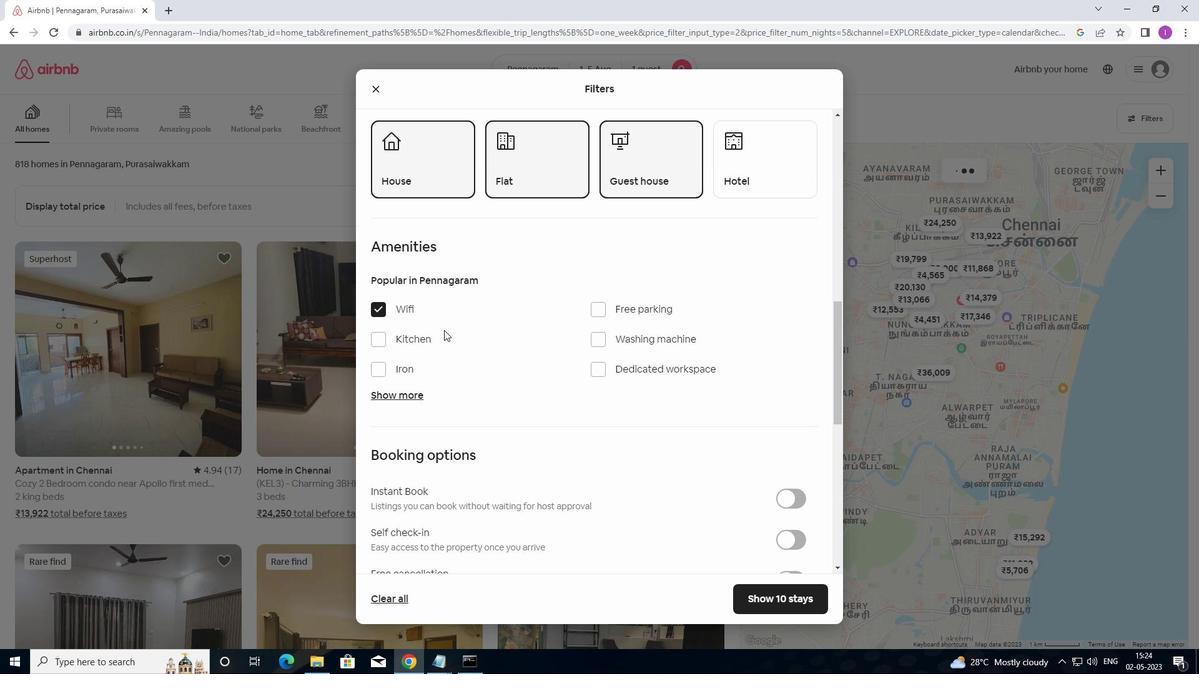 
Action: Mouse moved to (477, 365)
Screenshot: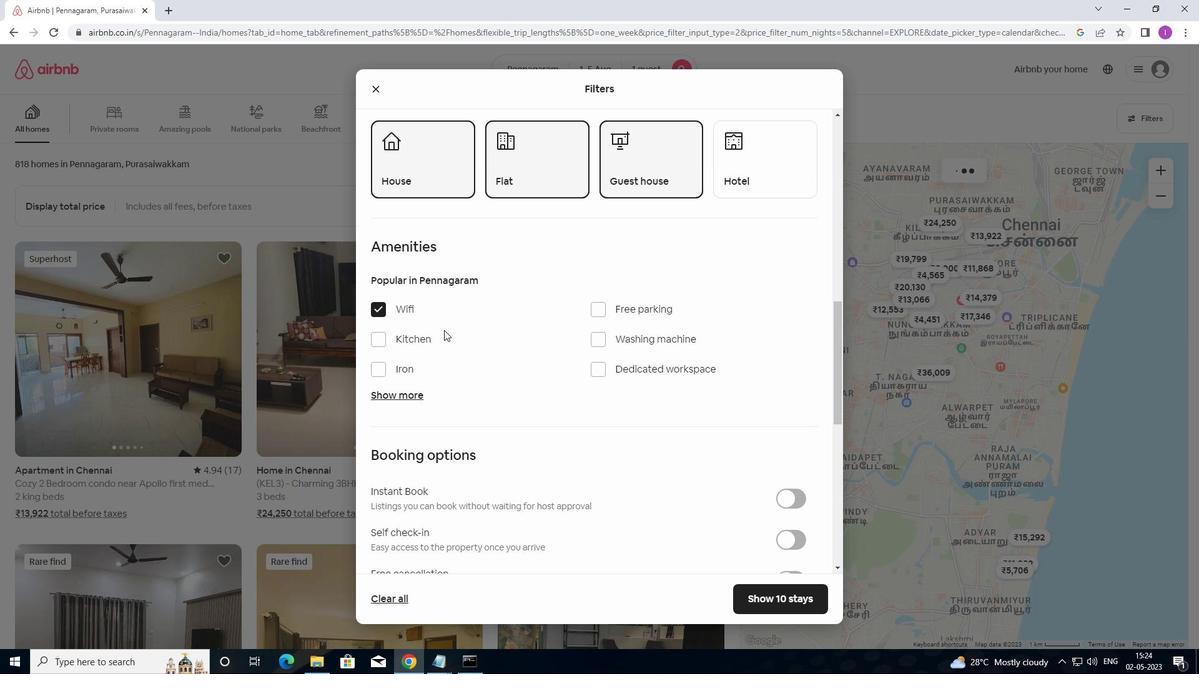 
Action: Mouse scrolled (477, 364) with delta (0, 0)
Screenshot: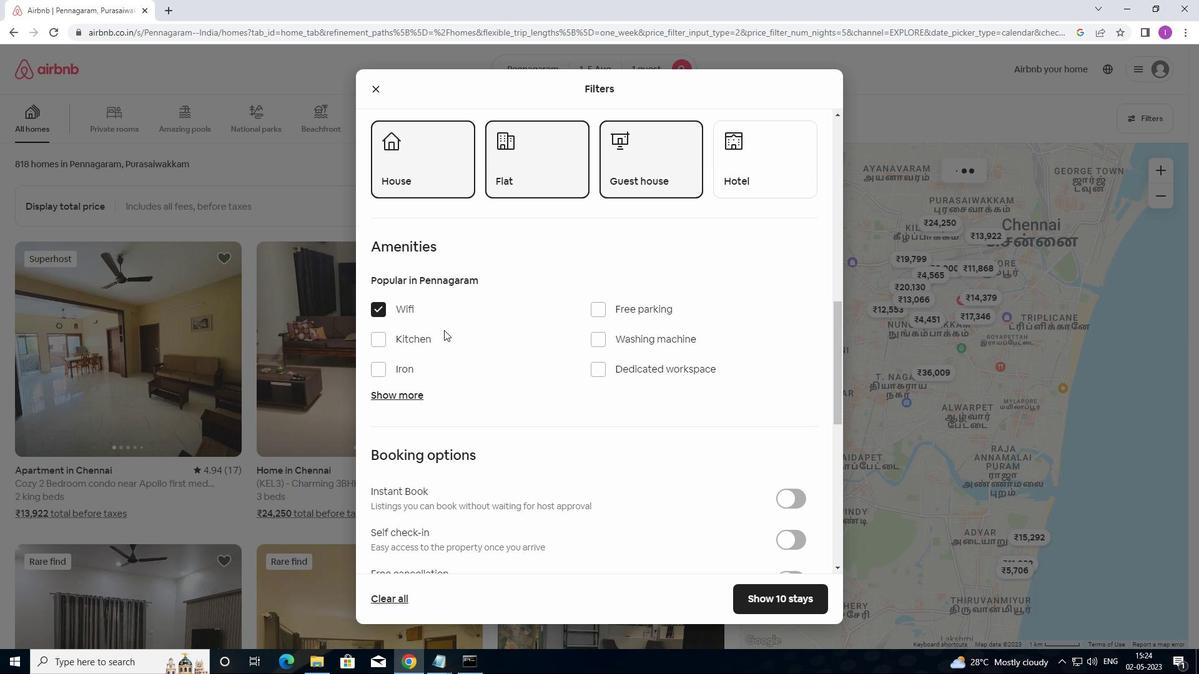 
Action: Mouse moved to (480, 361)
Screenshot: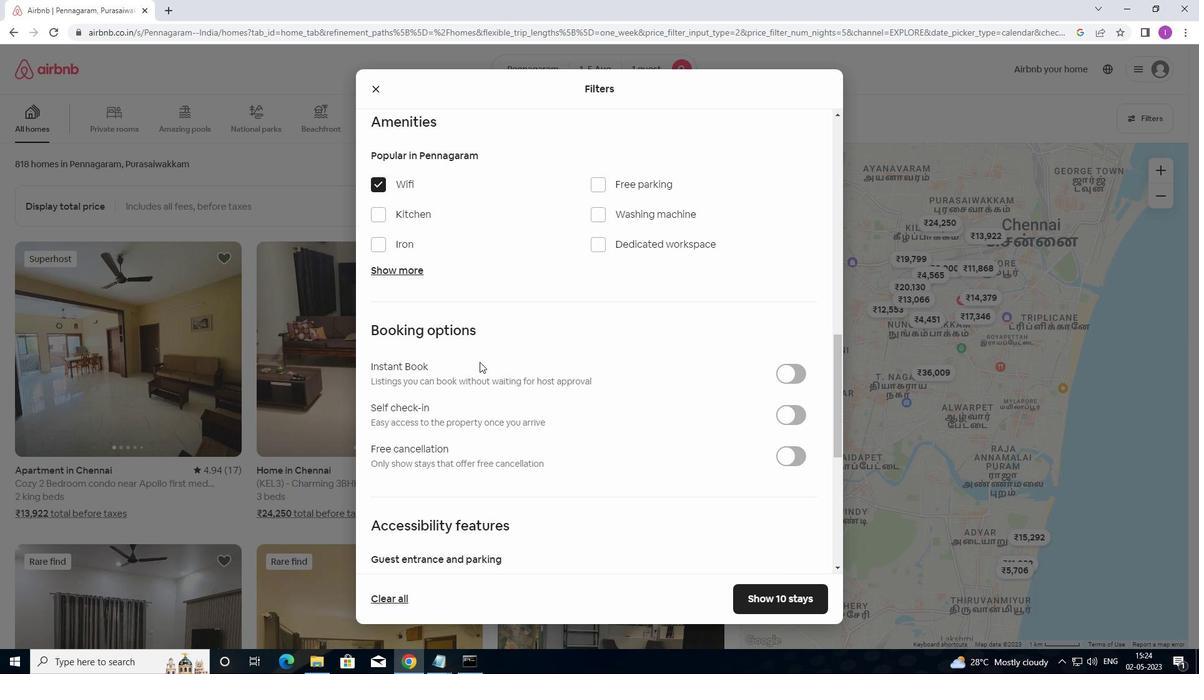 
Action: Mouse scrolled (480, 361) with delta (0, 0)
Screenshot: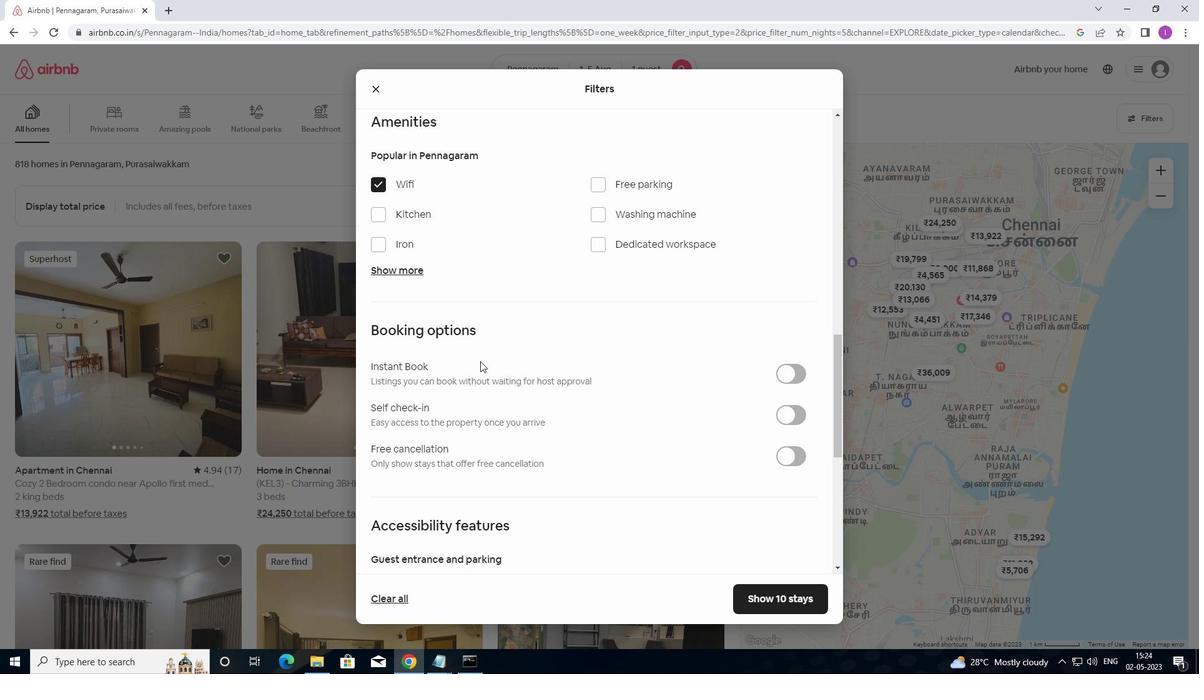 
Action: Mouse moved to (483, 359)
Screenshot: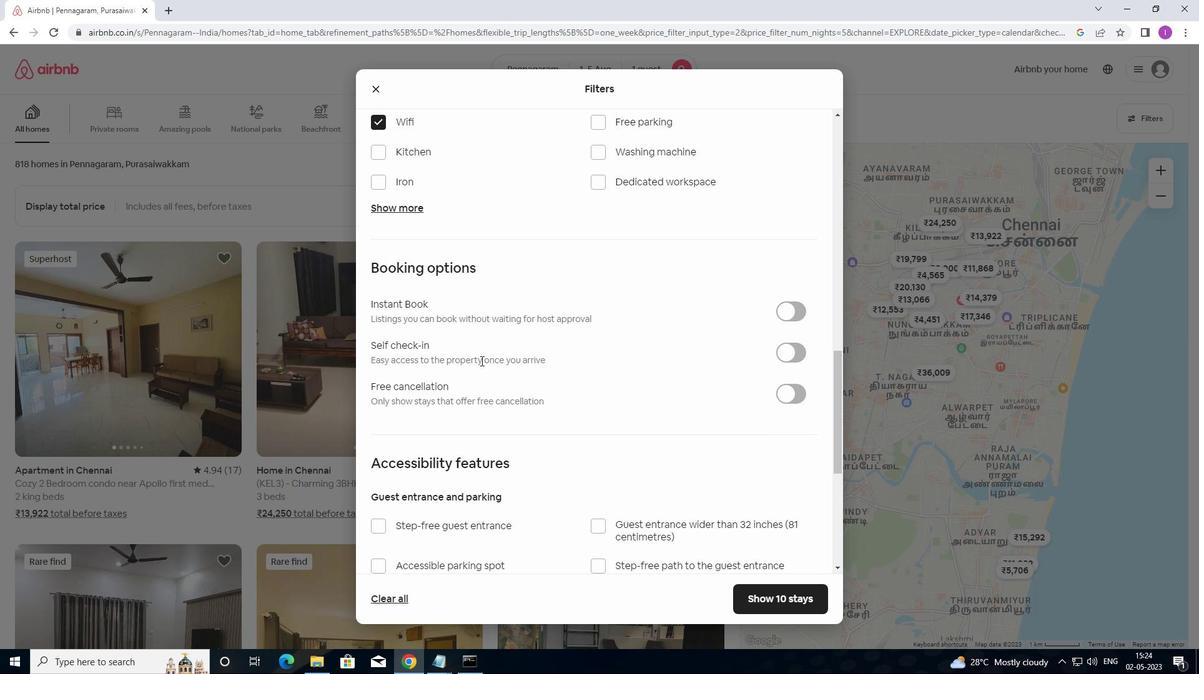 
Action: Mouse scrolled (483, 358) with delta (0, 0)
Screenshot: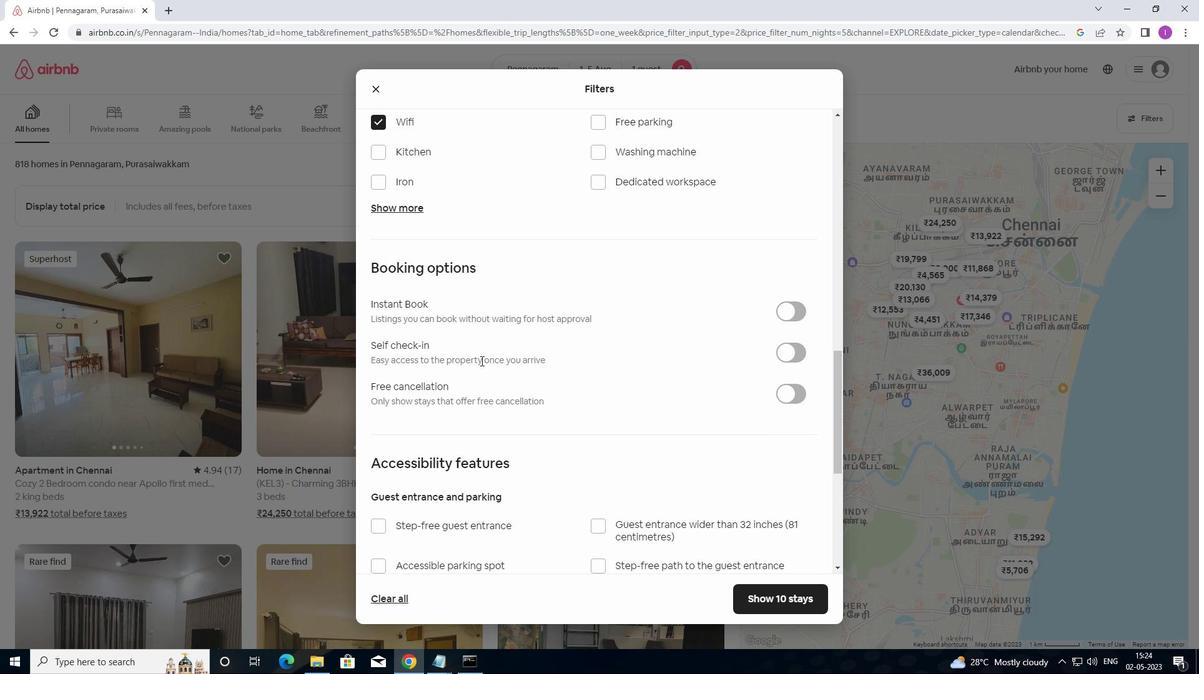 
Action: Mouse moved to (509, 360)
Screenshot: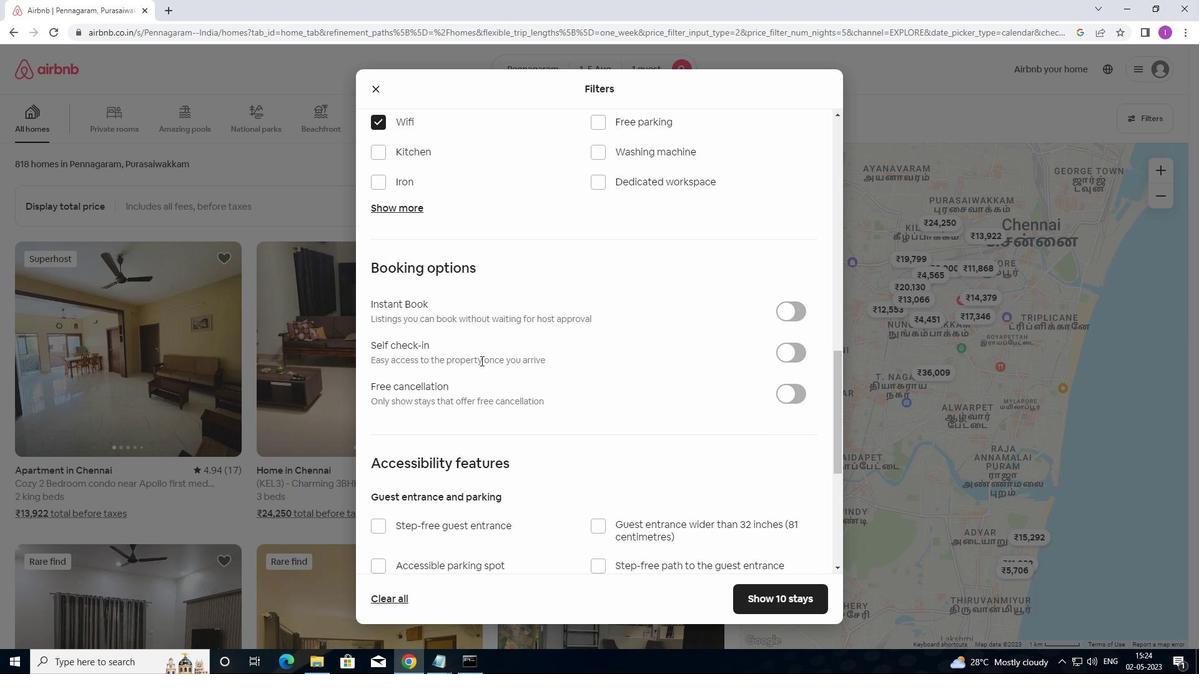 
Action: Mouse scrolled (509, 359) with delta (0, 0)
Screenshot: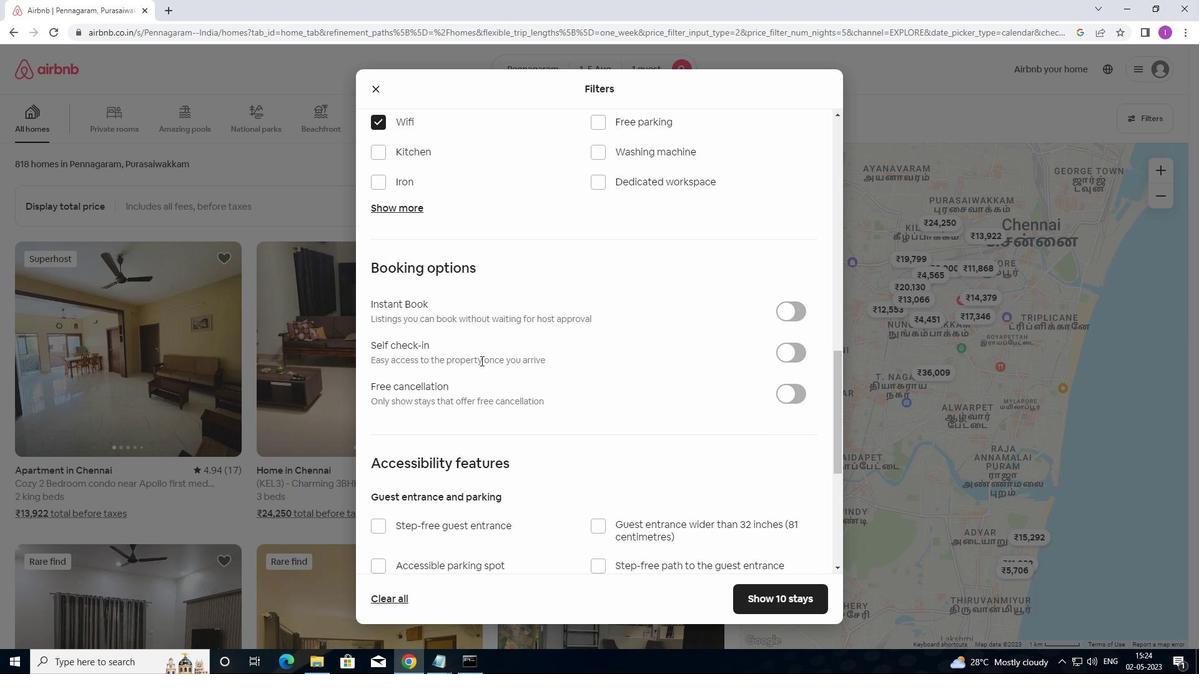 
Action: Mouse moved to (797, 235)
Screenshot: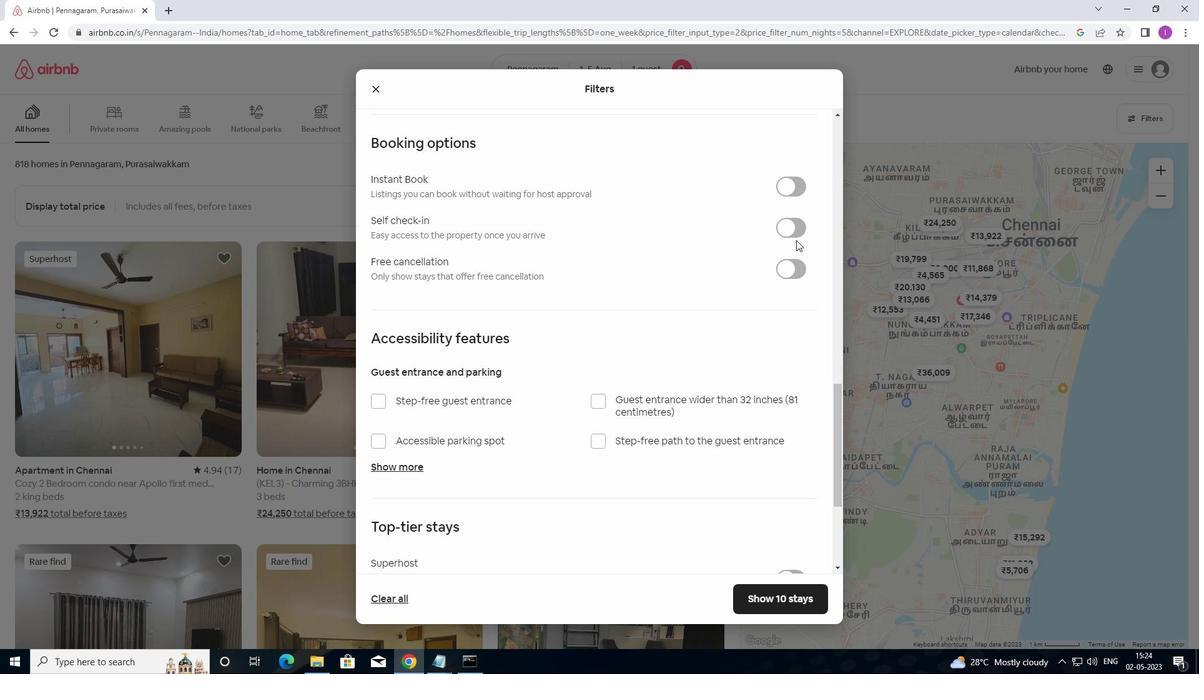 
Action: Mouse pressed left at (797, 235)
Screenshot: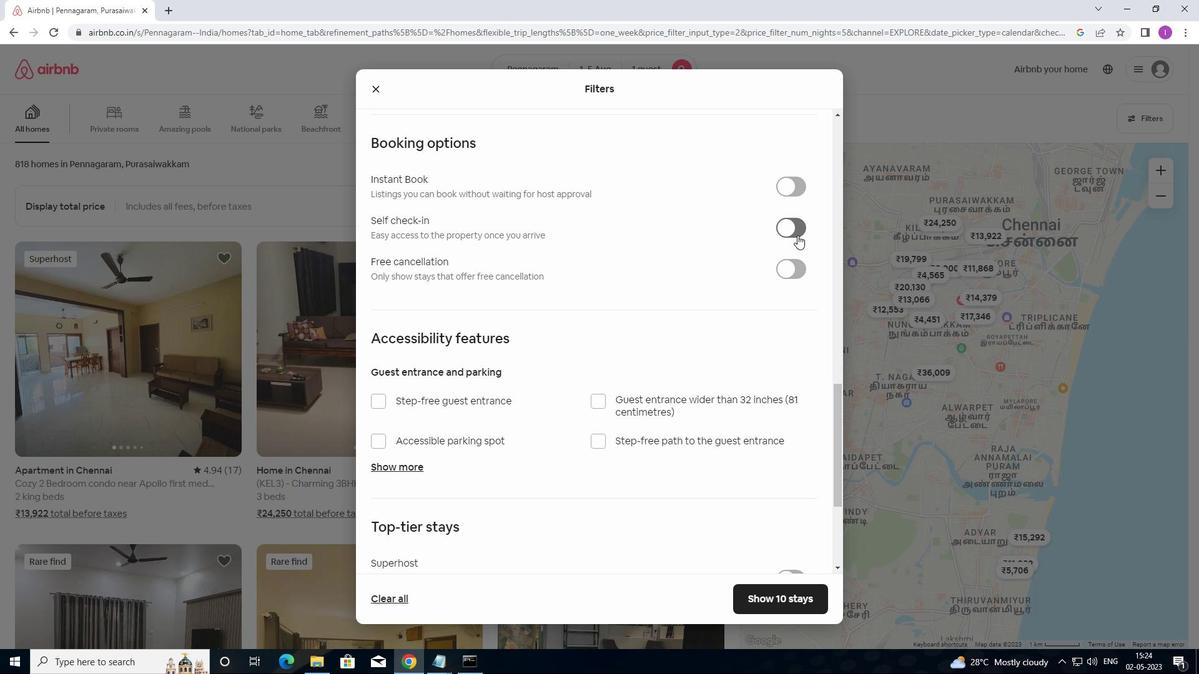 
Action: Mouse moved to (534, 404)
Screenshot: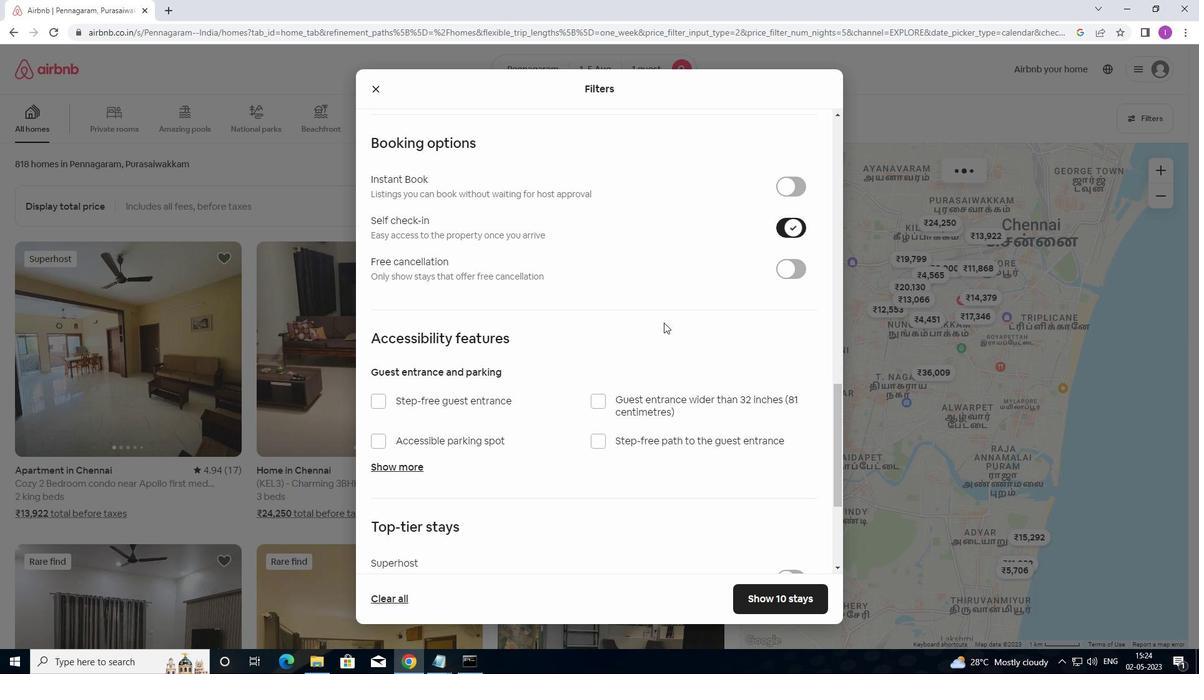 
Action: Mouse scrolled (534, 404) with delta (0, 0)
Screenshot: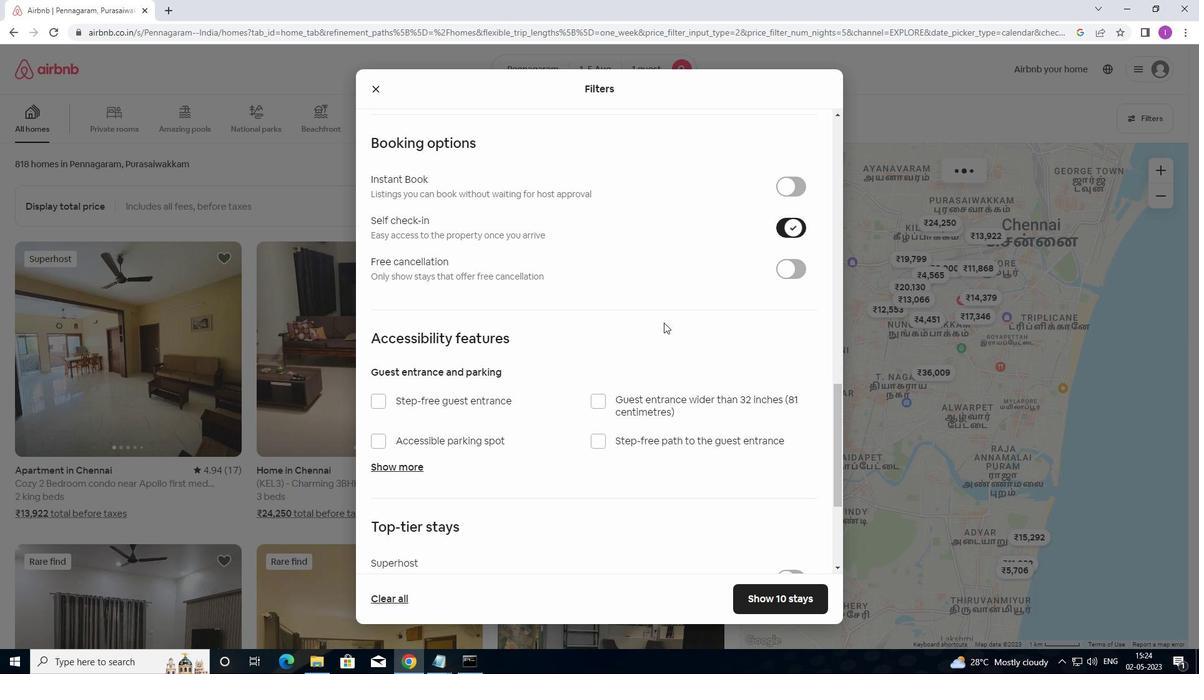 
Action: Mouse moved to (526, 414)
Screenshot: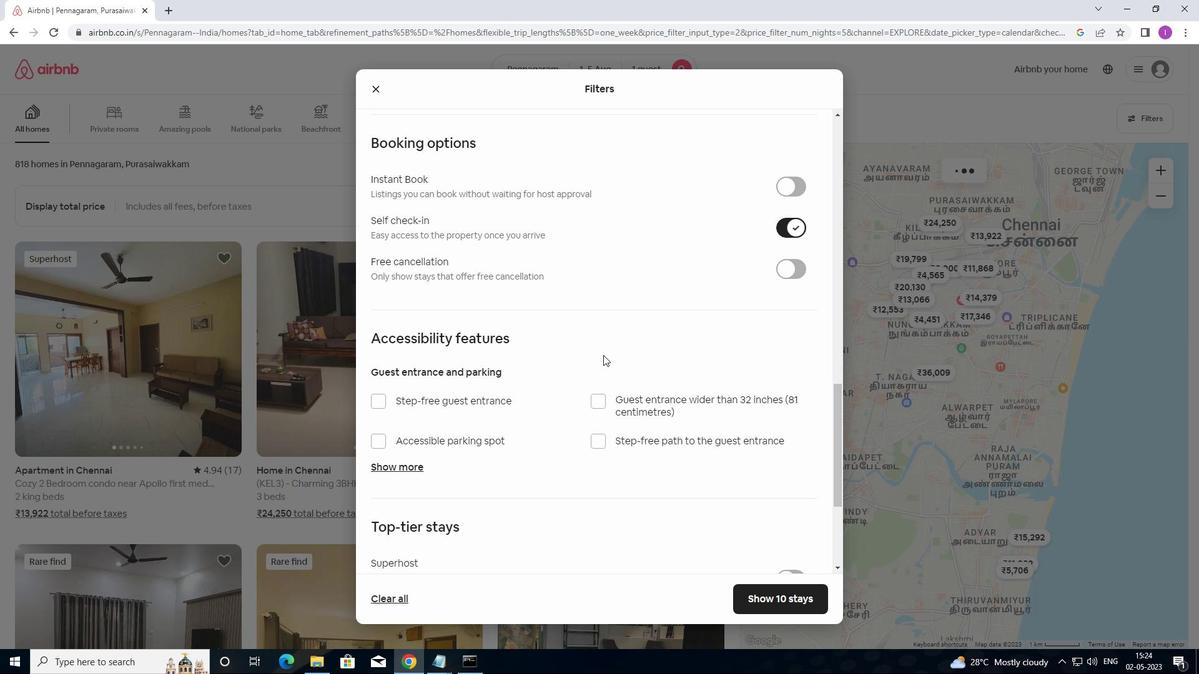 
Action: Mouse scrolled (526, 414) with delta (0, 0)
Screenshot: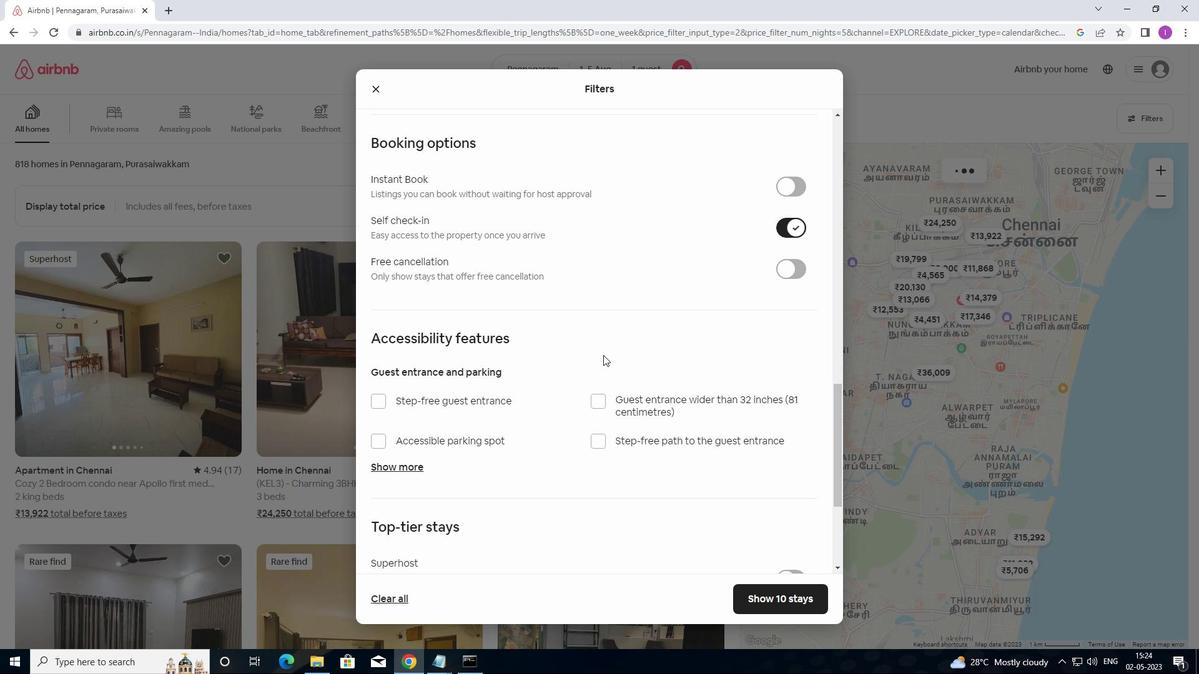 
Action: Mouse moved to (506, 439)
Screenshot: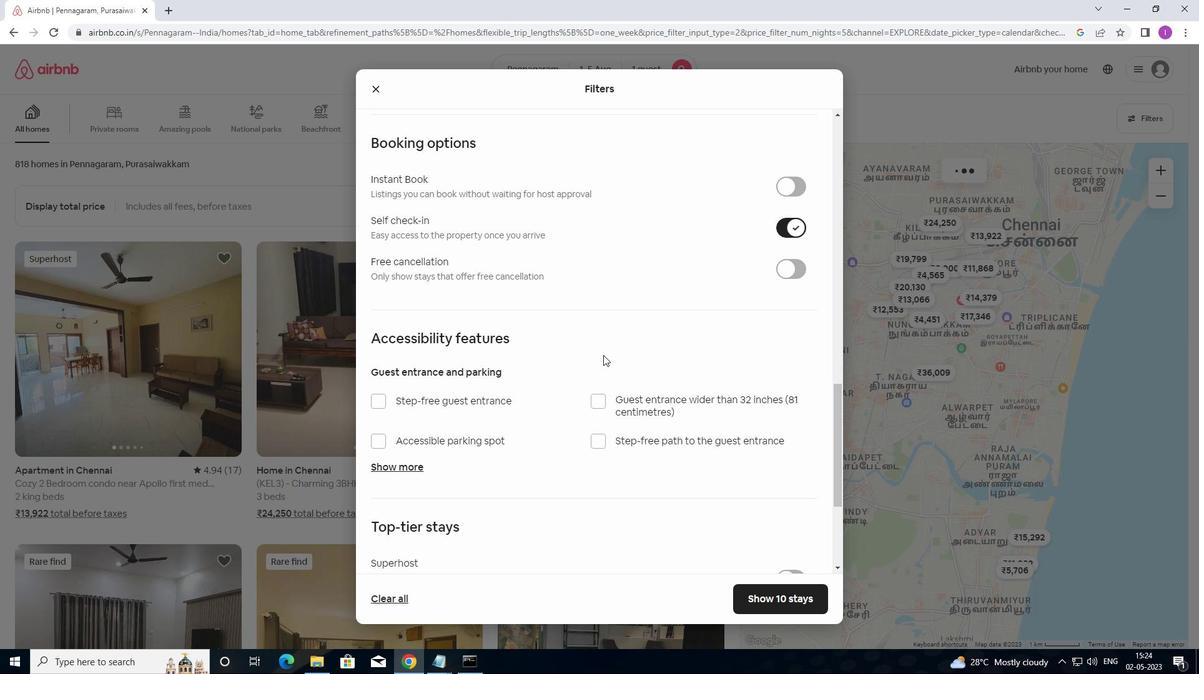 
Action: Mouse scrolled (506, 438) with delta (0, 0)
Screenshot: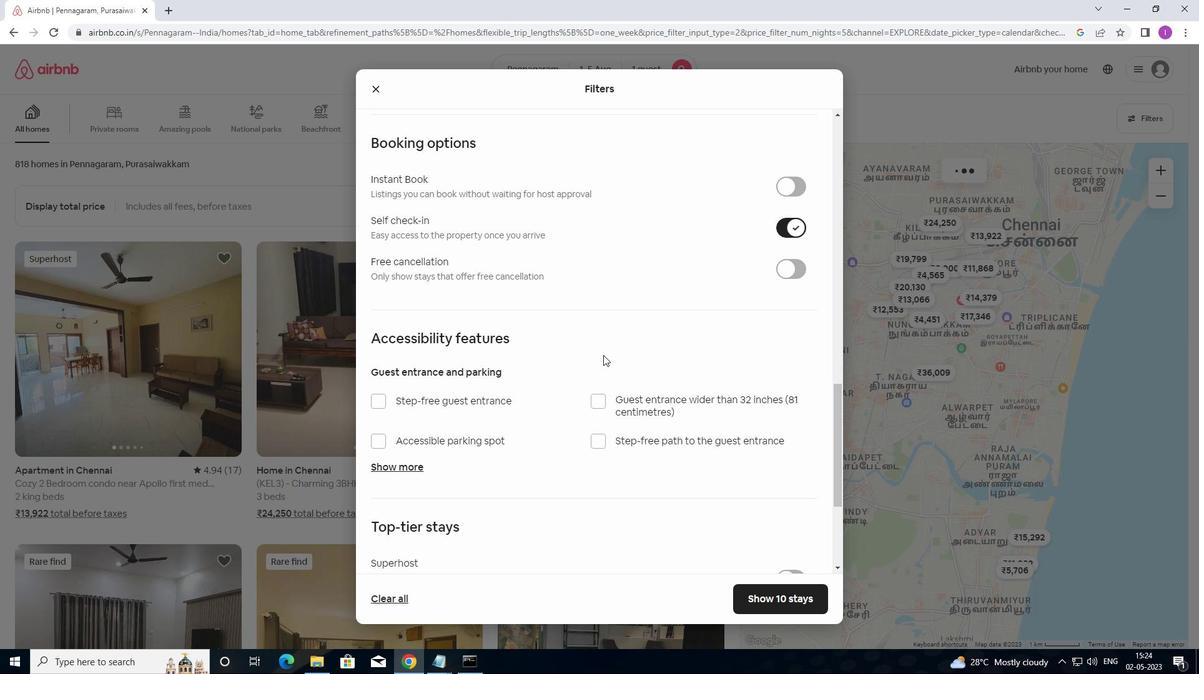 
Action: Mouse moved to (498, 442)
Screenshot: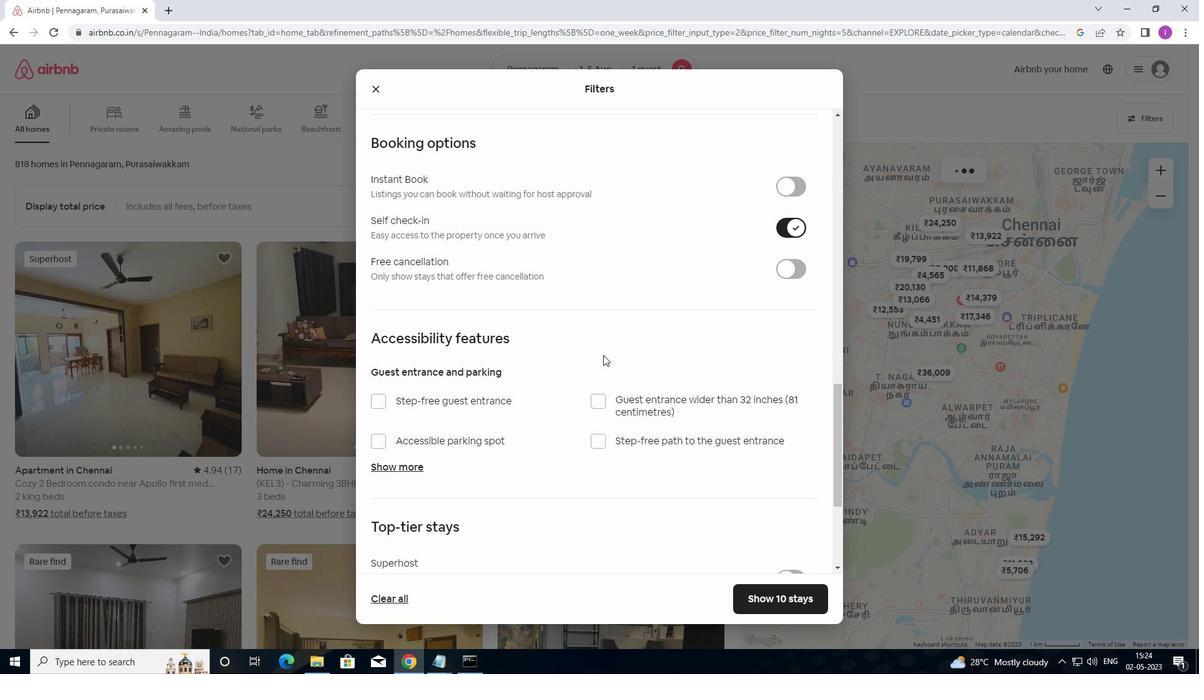 
Action: Mouse scrolled (498, 442) with delta (0, 0)
Screenshot: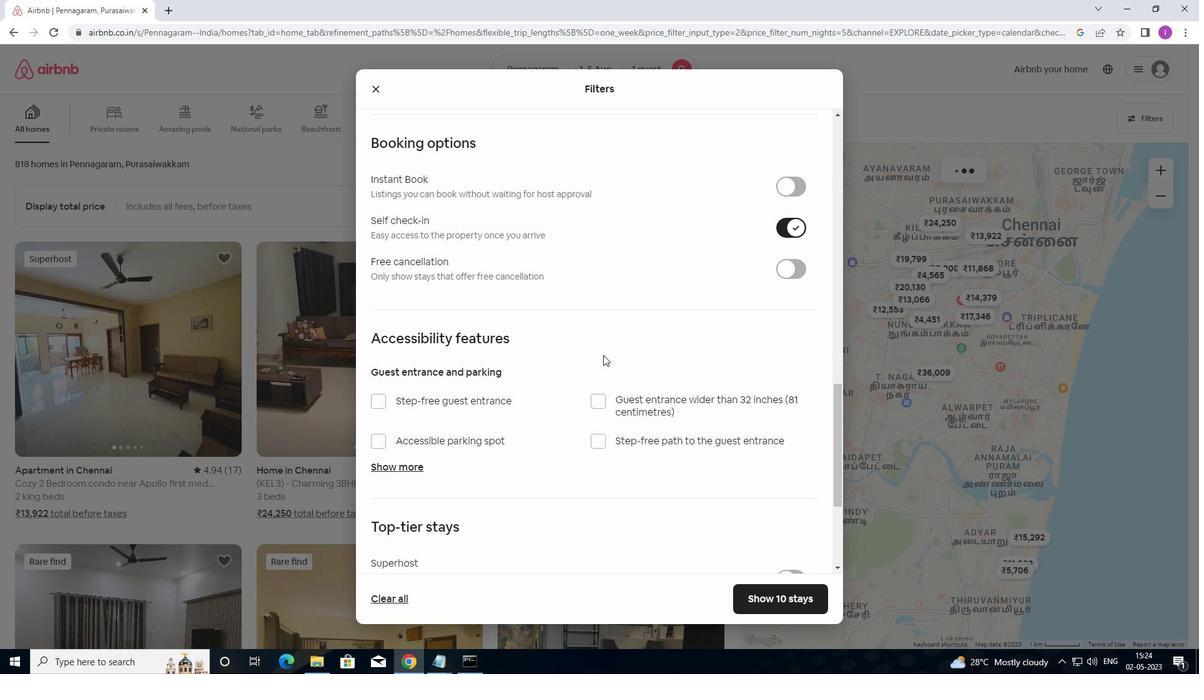 
Action: Mouse moved to (471, 455)
Screenshot: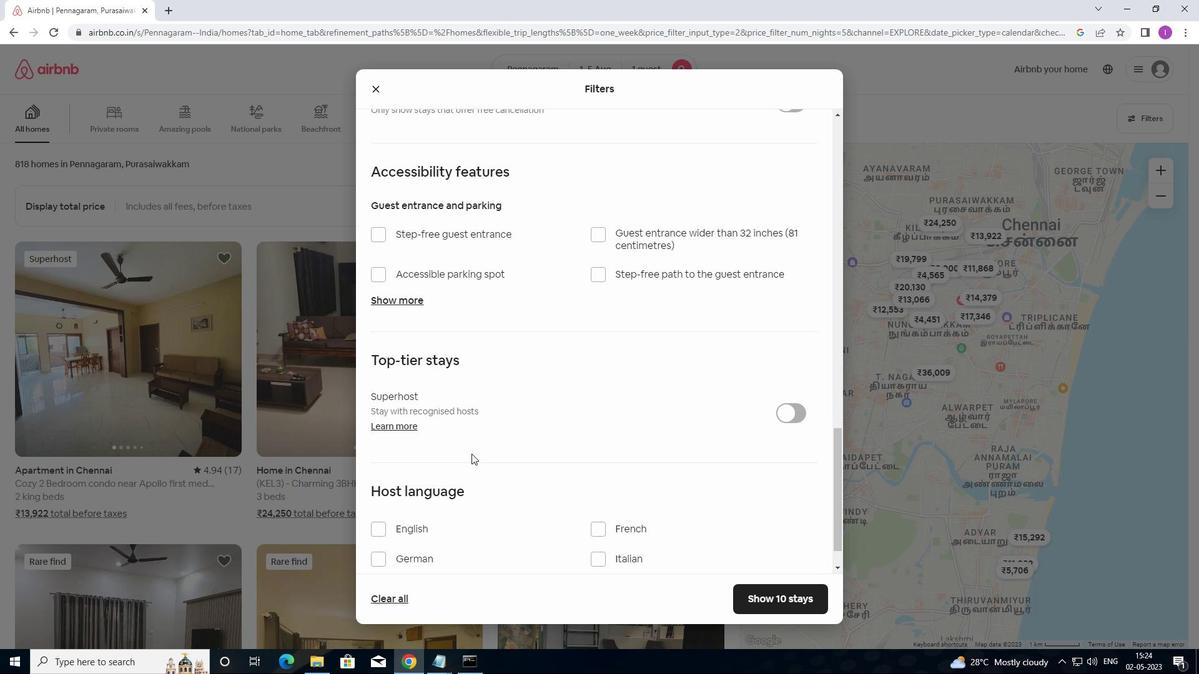 
Action: Mouse scrolled (471, 454) with delta (0, 0)
Screenshot: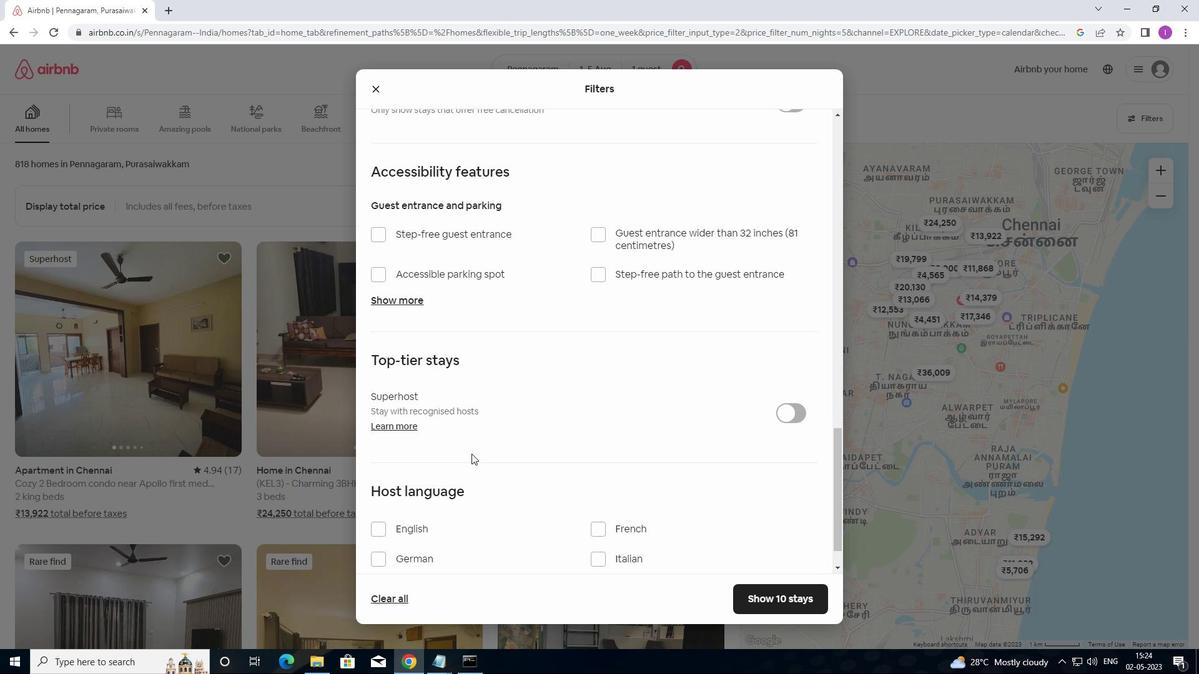 
Action: Mouse moved to (470, 462)
Screenshot: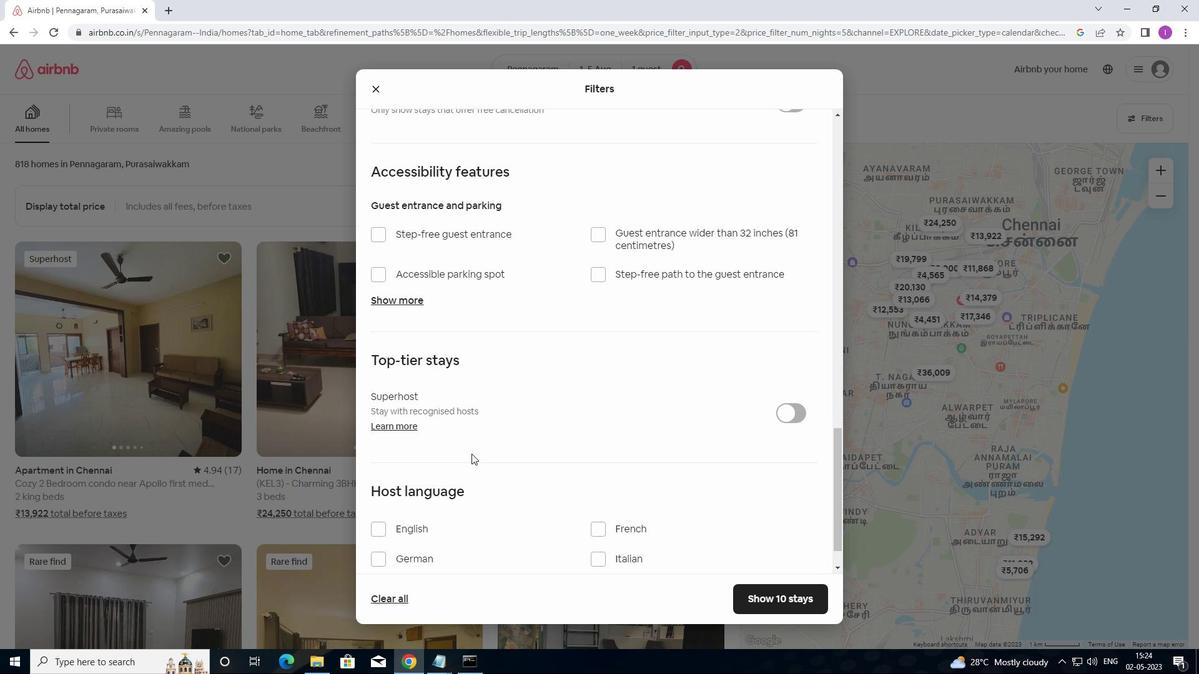 
Action: Mouse scrolled (470, 462) with delta (0, 0)
Screenshot: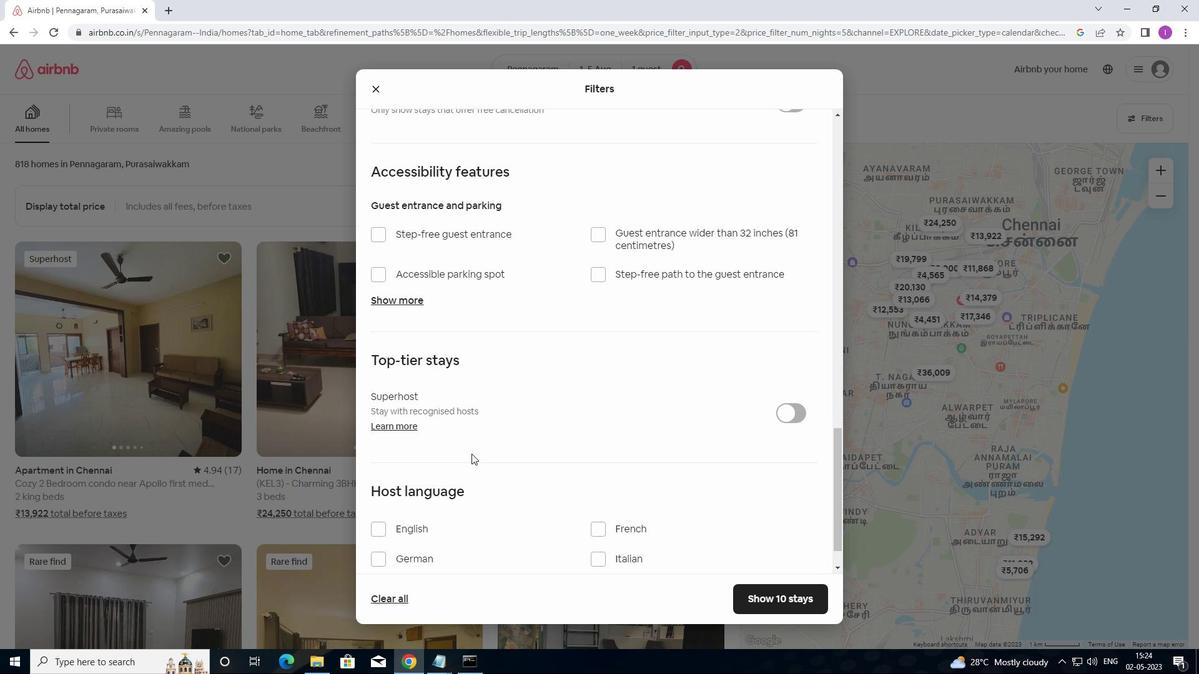 
Action: Mouse moved to (468, 471)
Screenshot: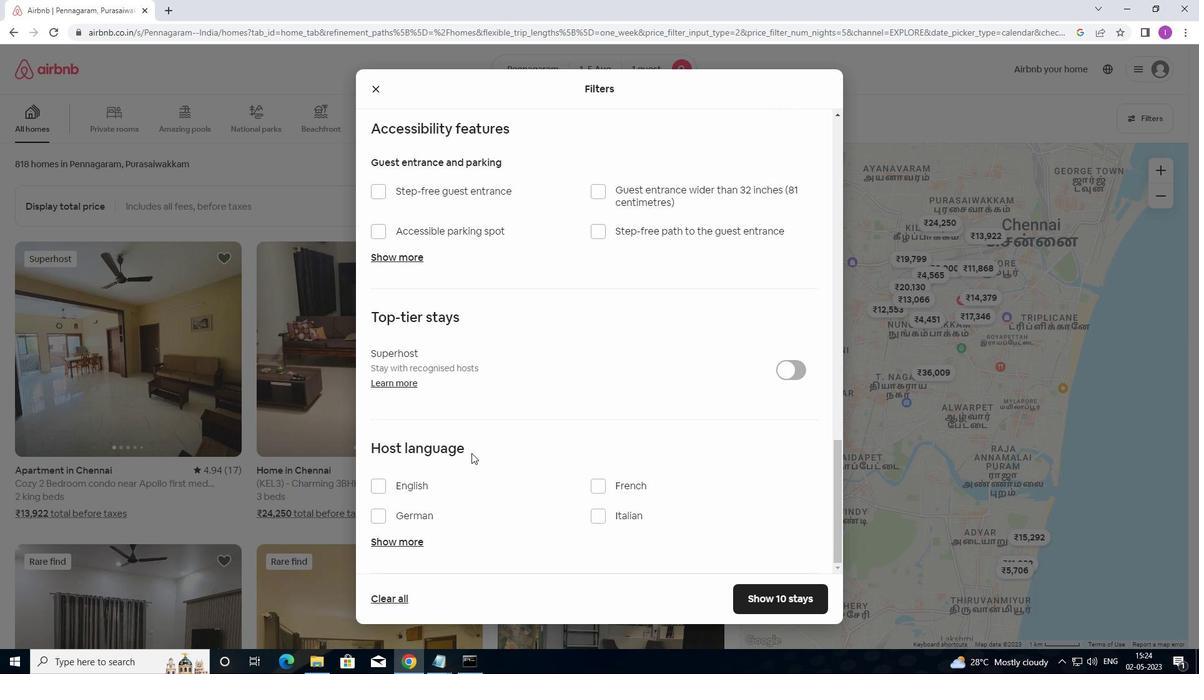 
Action: Mouse scrolled (468, 470) with delta (0, 0)
Screenshot: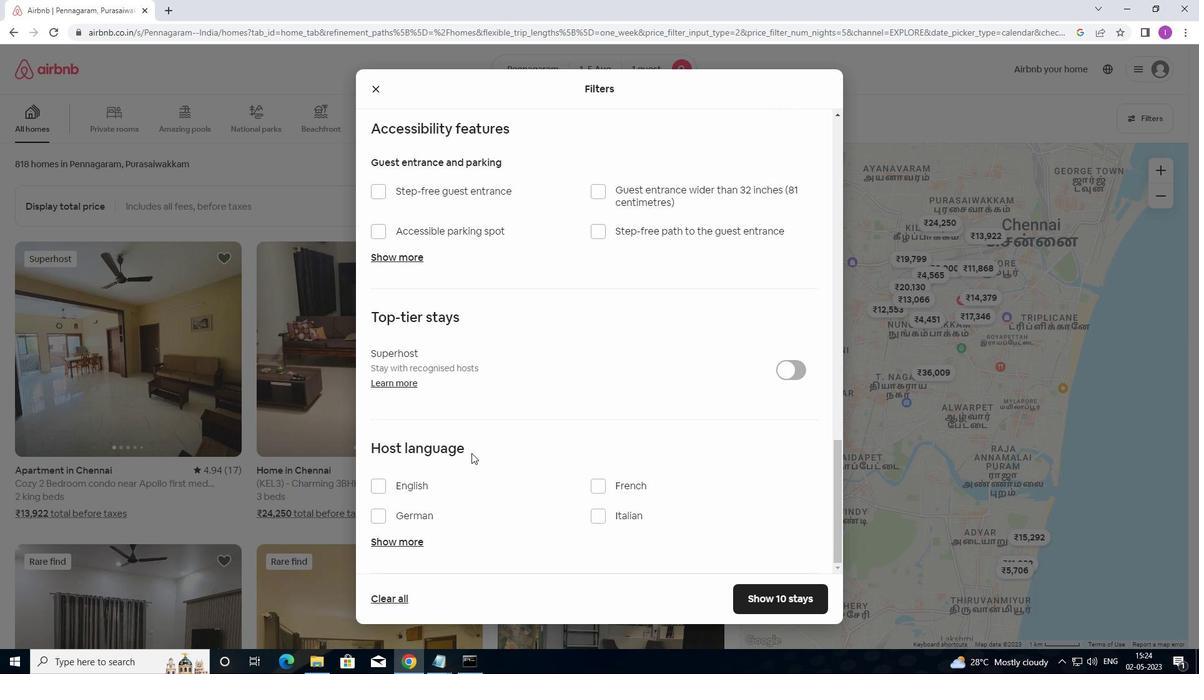
Action: Mouse moved to (387, 486)
Screenshot: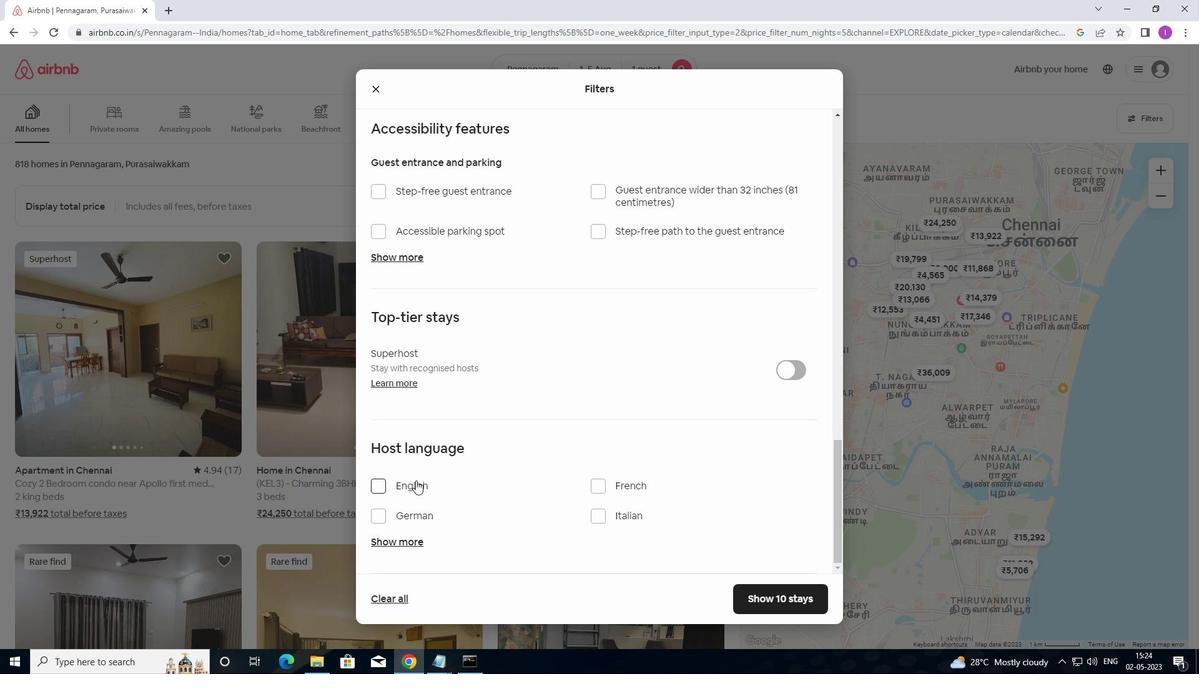 
Action: Mouse pressed left at (387, 486)
Screenshot: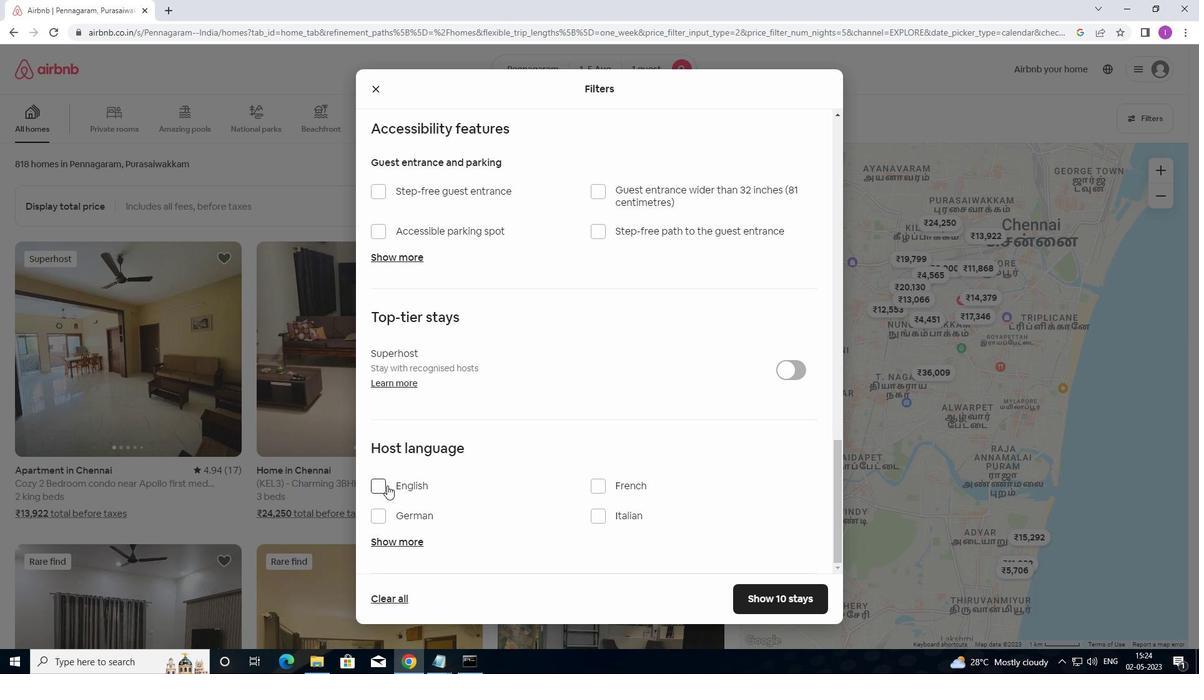 
Action: Mouse moved to (757, 602)
Screenshot: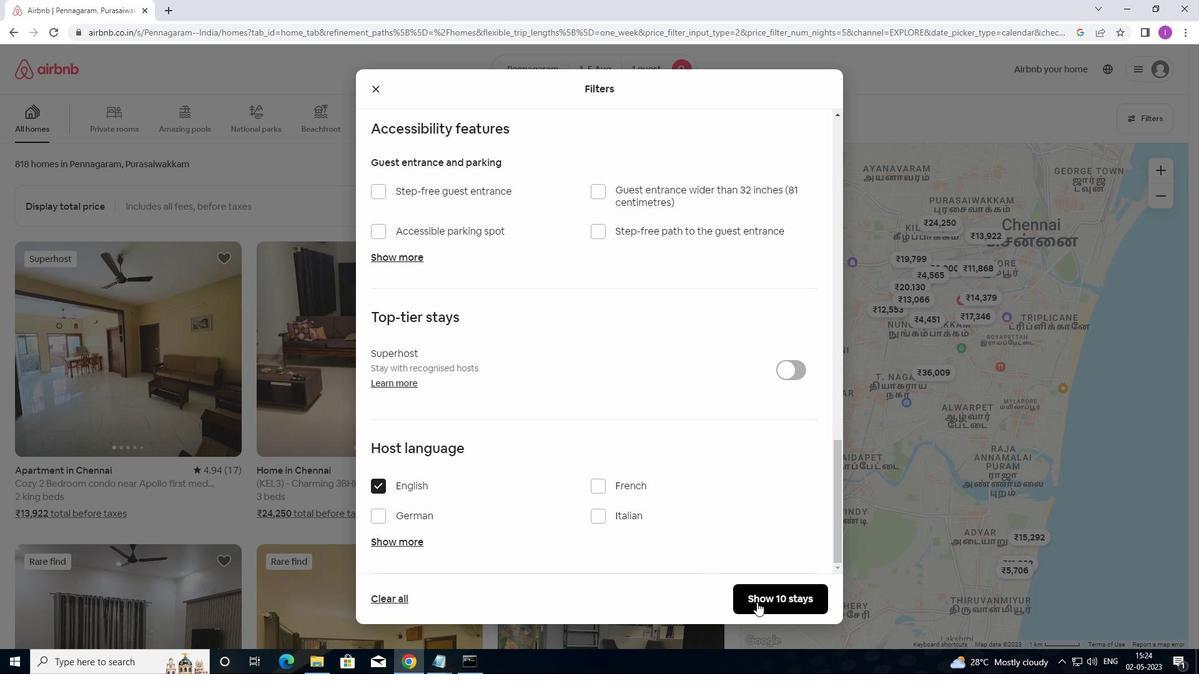 
Action: Mouse pressed left at (757, 602)
Screenshot: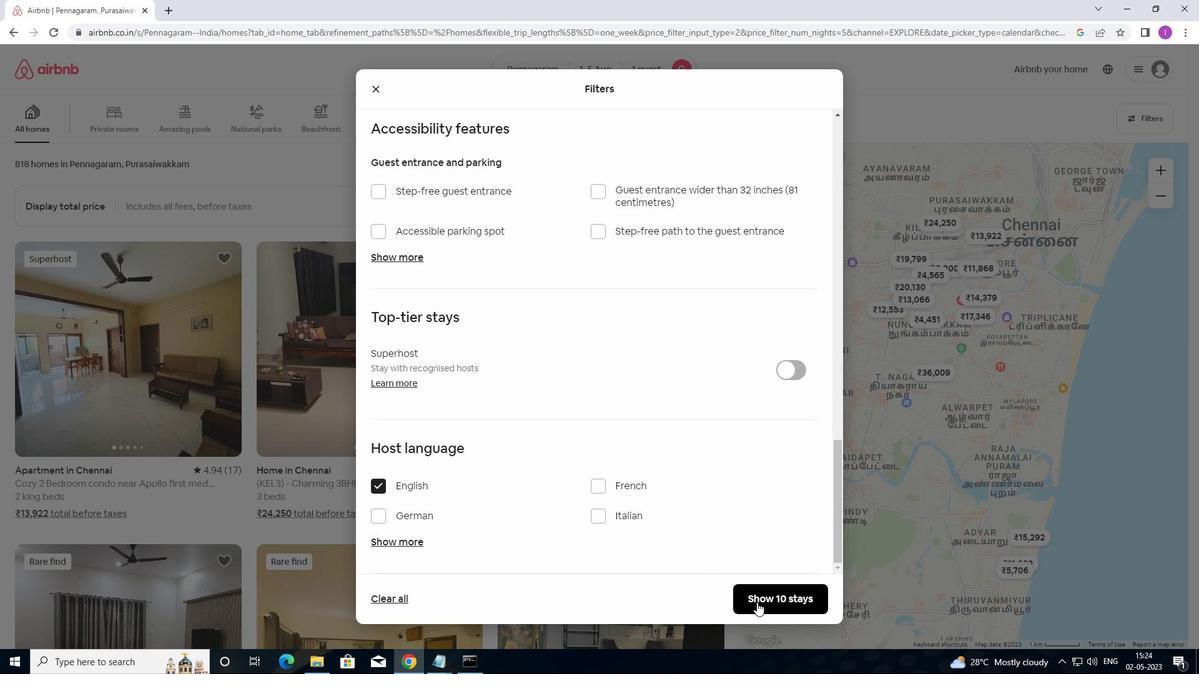 
Action: Mouse moved to (743, 583)
Screenshot: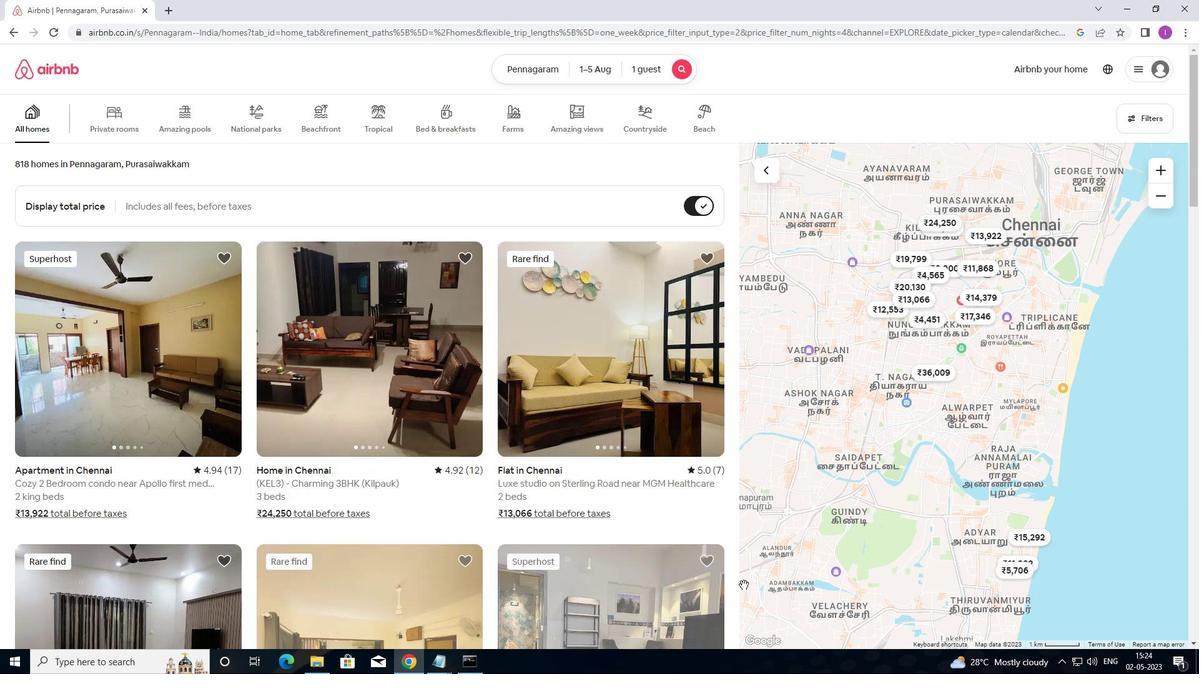 
